 Task: Find your 1st connections who are Network Administrators, located in Longjiang, and studied at BITS Pilani.
Action: Mouse moved to (614, 72)
Screenshot: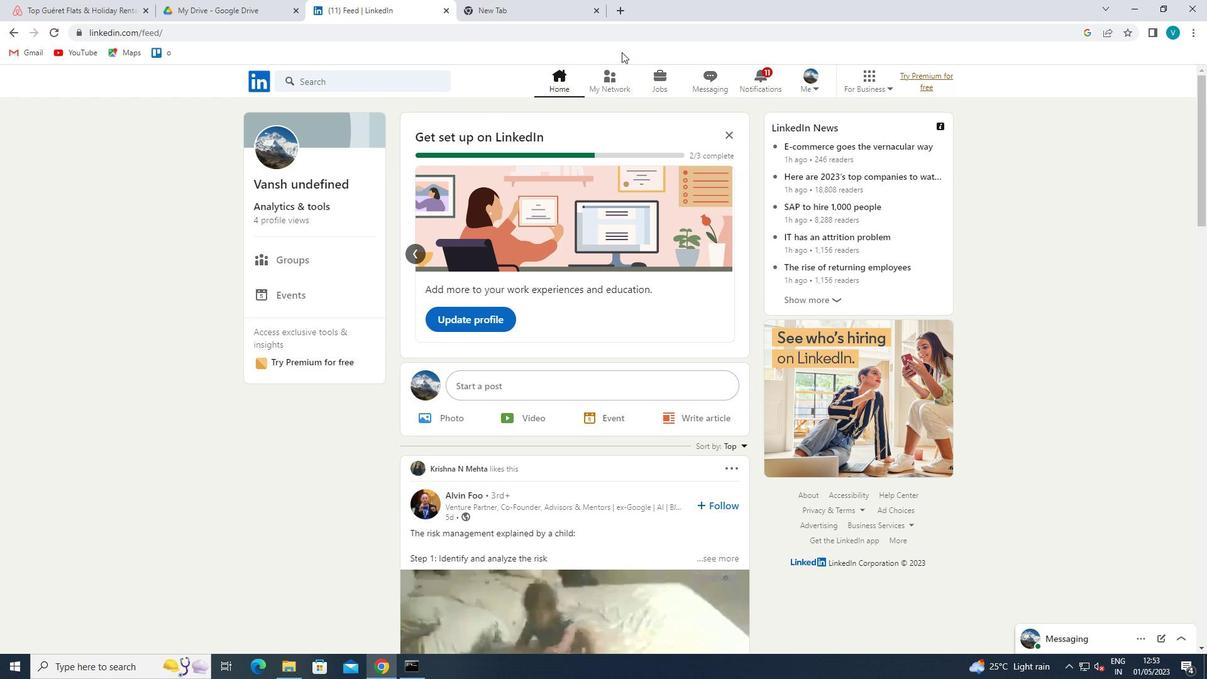 
Action: Mouse pressed left at (614, 72)
Screenshot: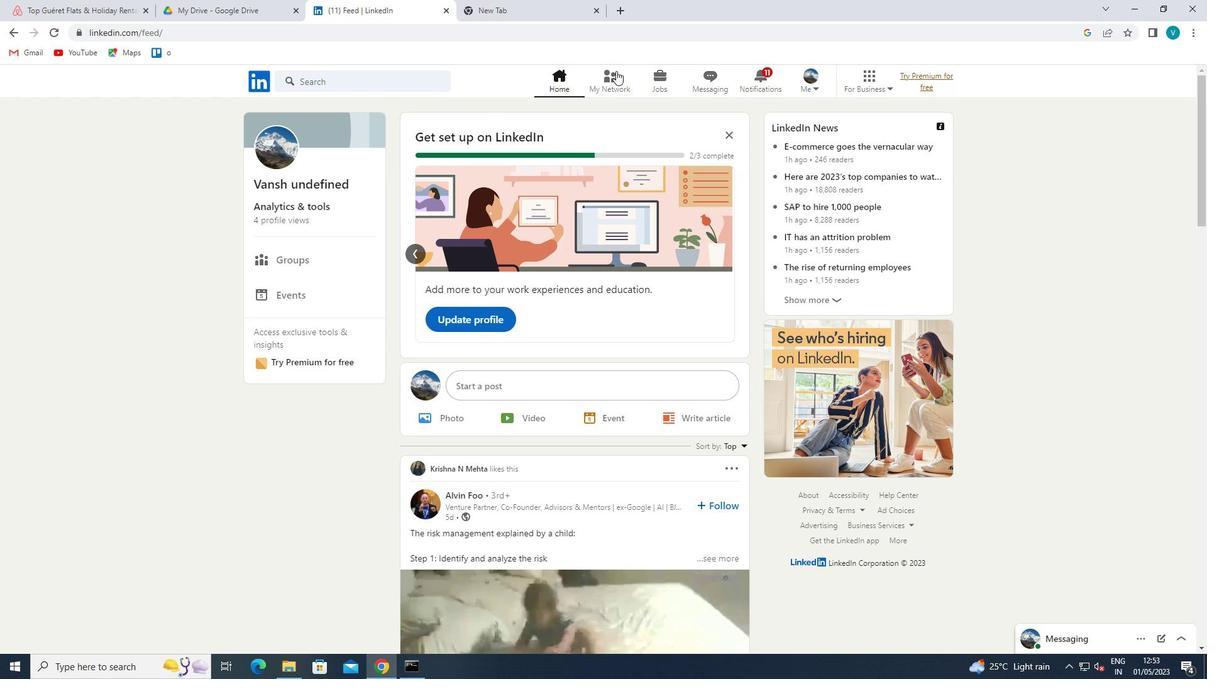 
Action: Mouse moved to (314, 148)
Screenshot: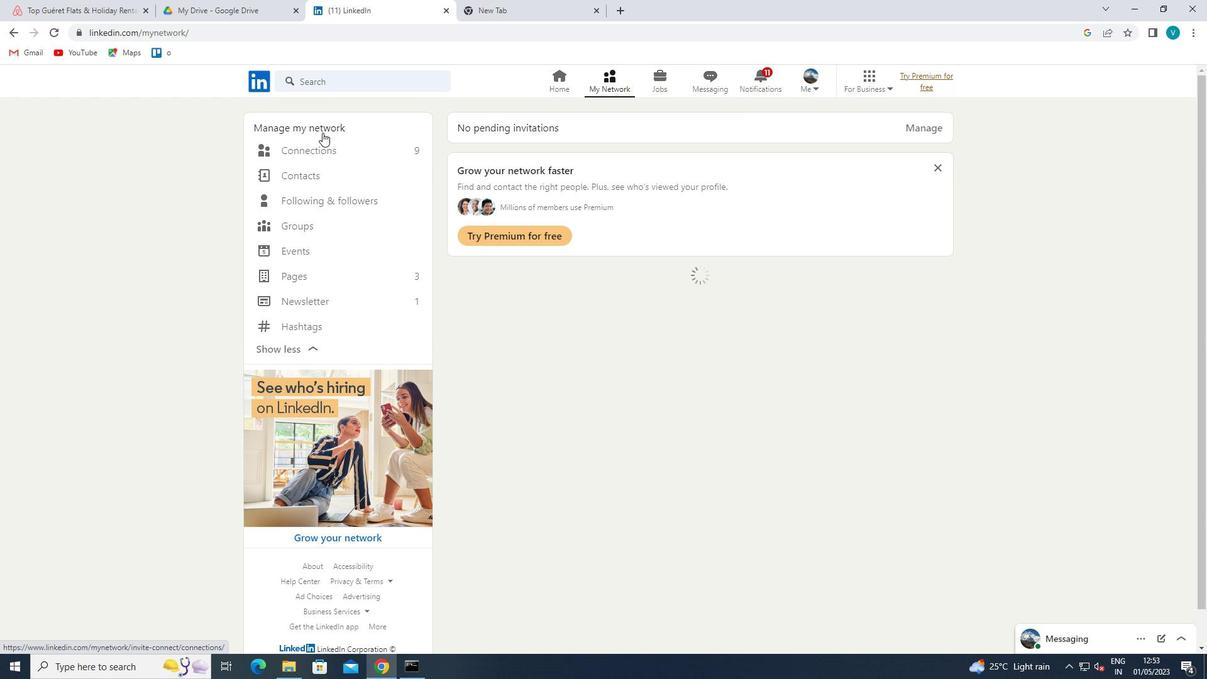 
Action: Mouse pressed left at (314, 148)
Screenshot: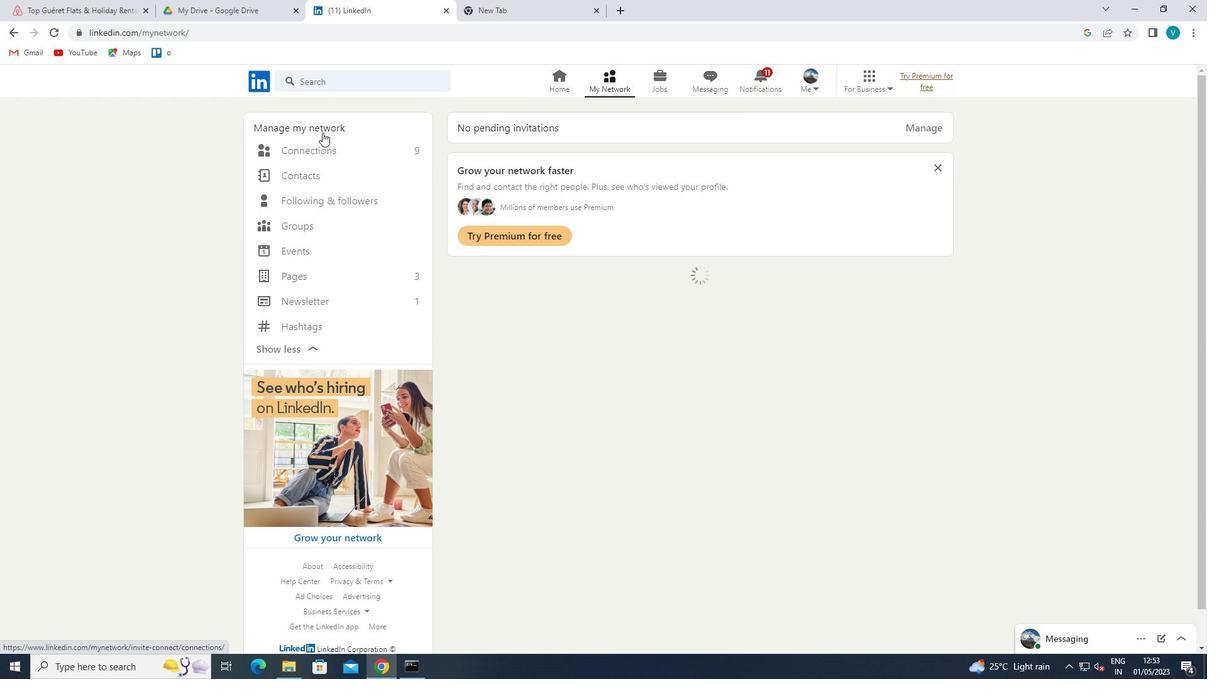 
Action: Mouse moved to (685, 145)
Screenshot: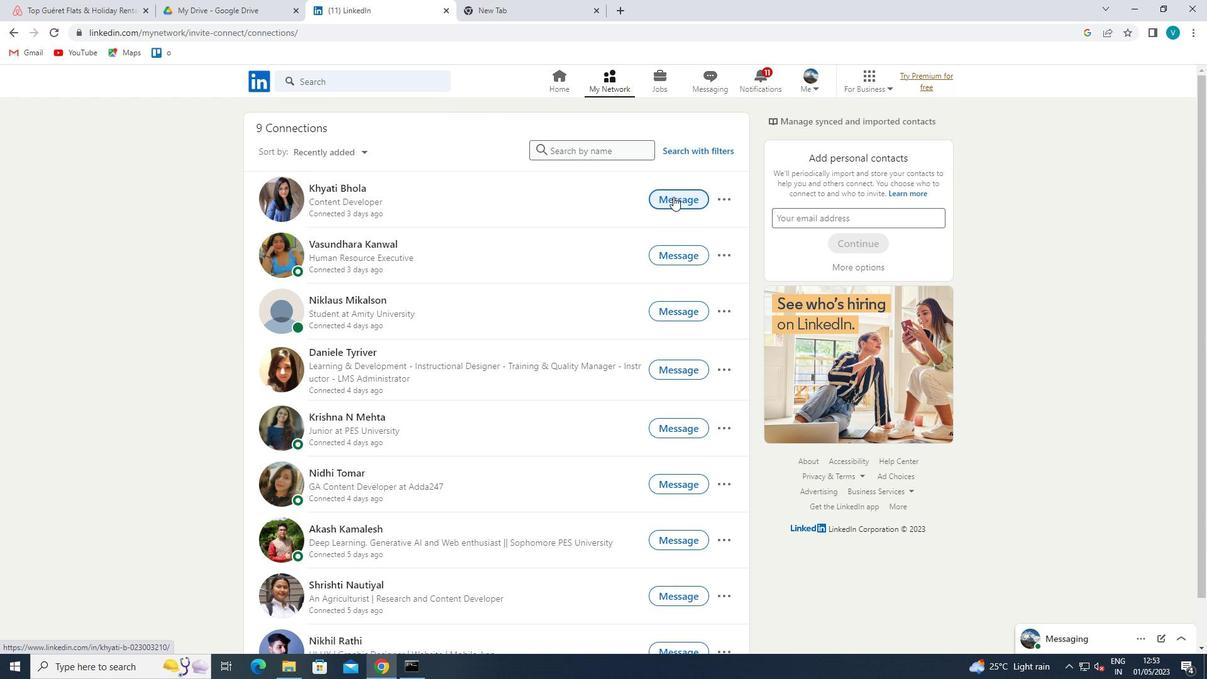 
Action: Mouse pressed left at (685, 145)
Screenshot: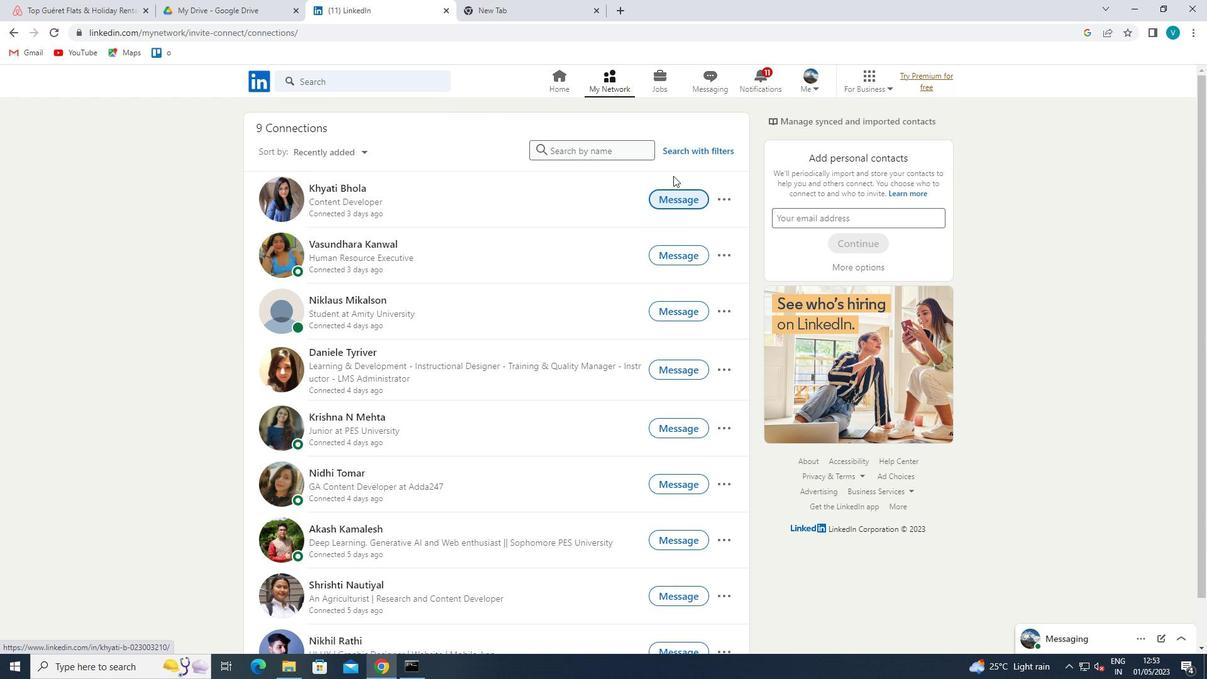 
Action: Mouse moved to (589, 113)
Screenshot: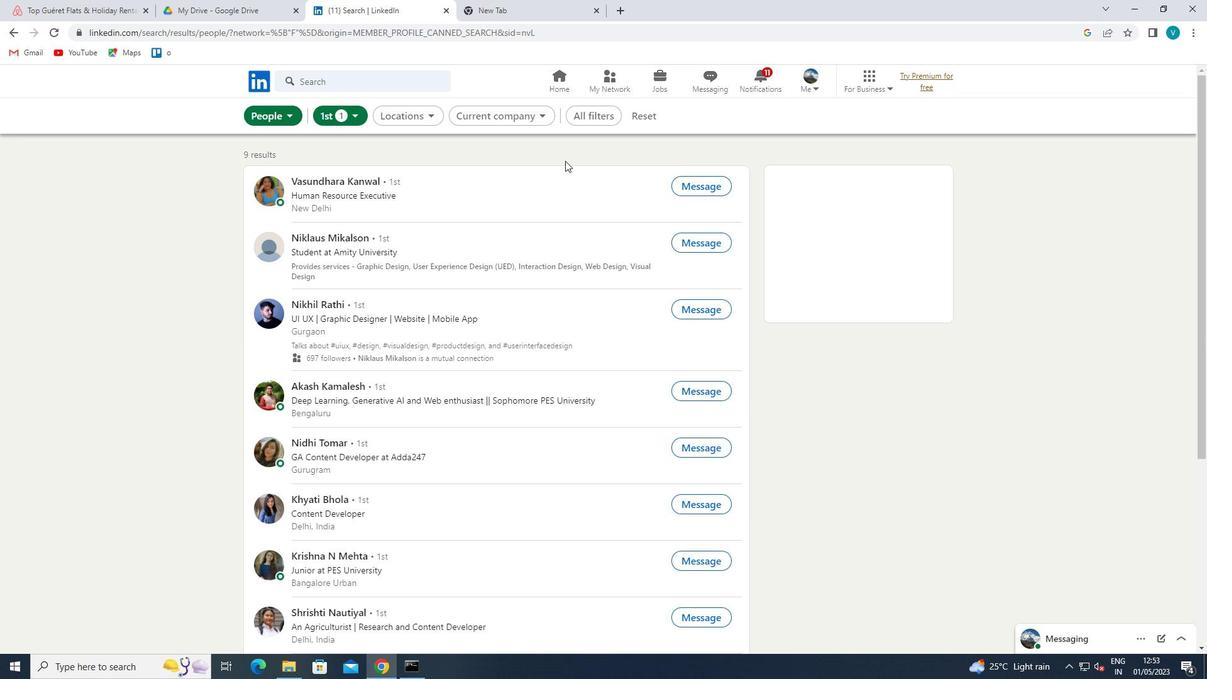 
Action: Mouse pressed left at (589, 113)
Screenshot: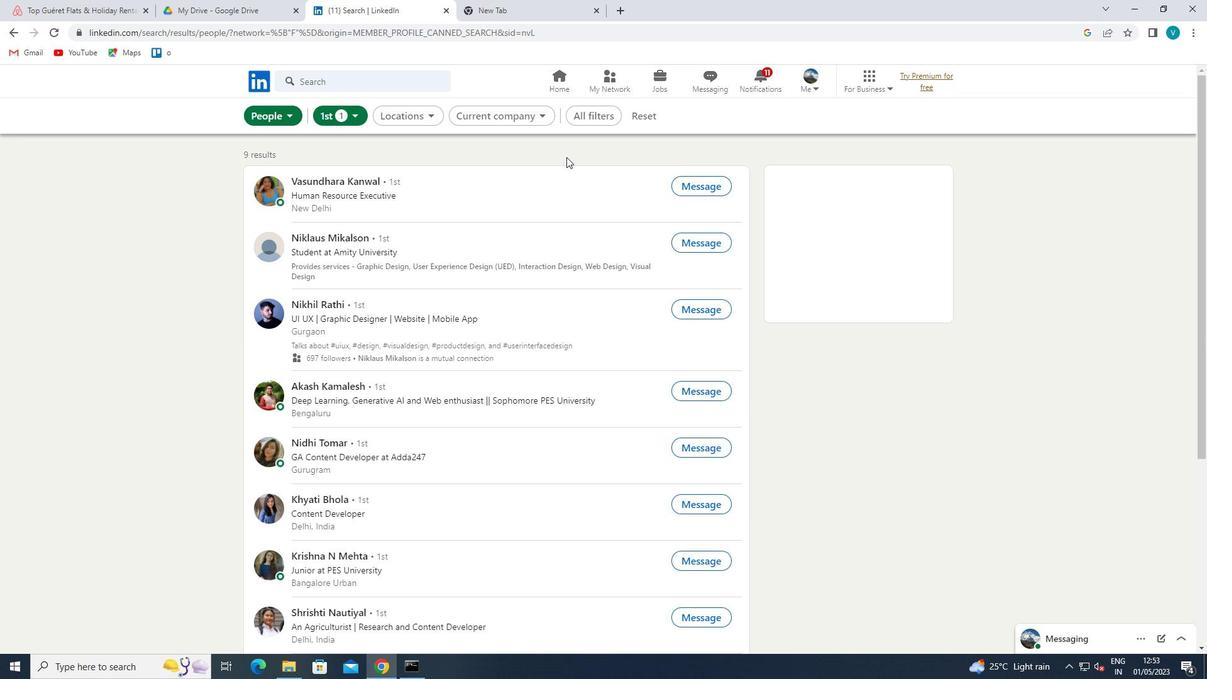 
Action: Mouse moved to (968, 268)
Screenshot: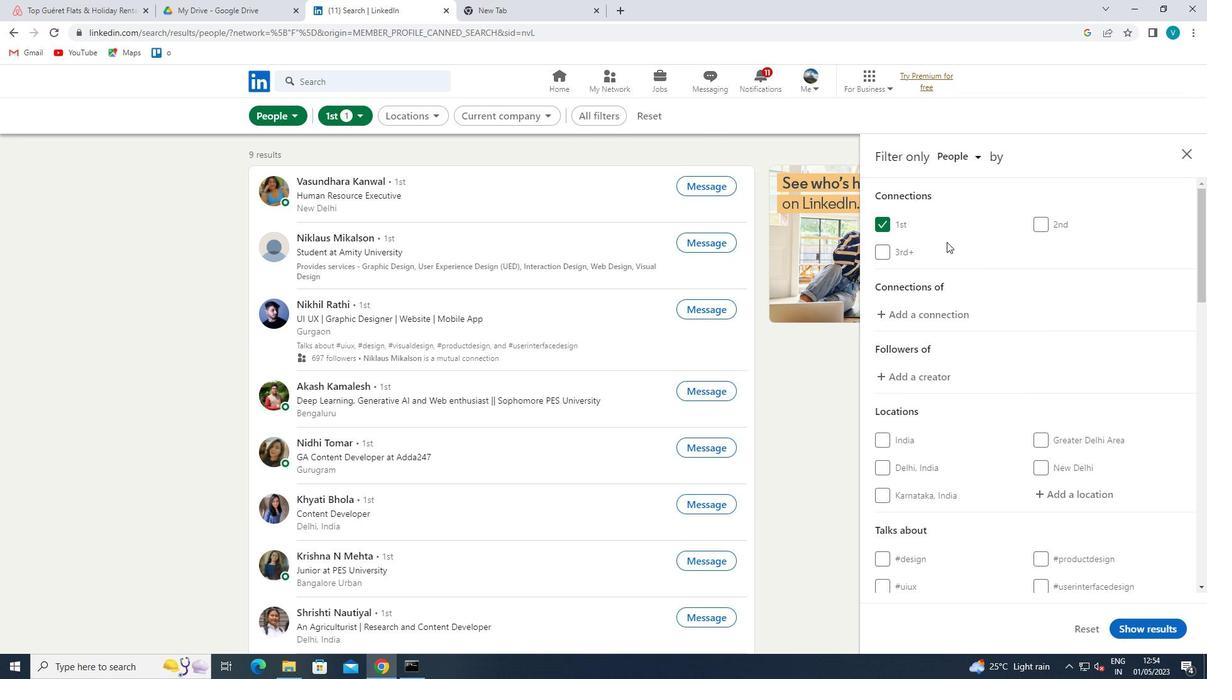 
Action: Mouse scrolled (968, 267) with delta (0, 0)
Screenshot: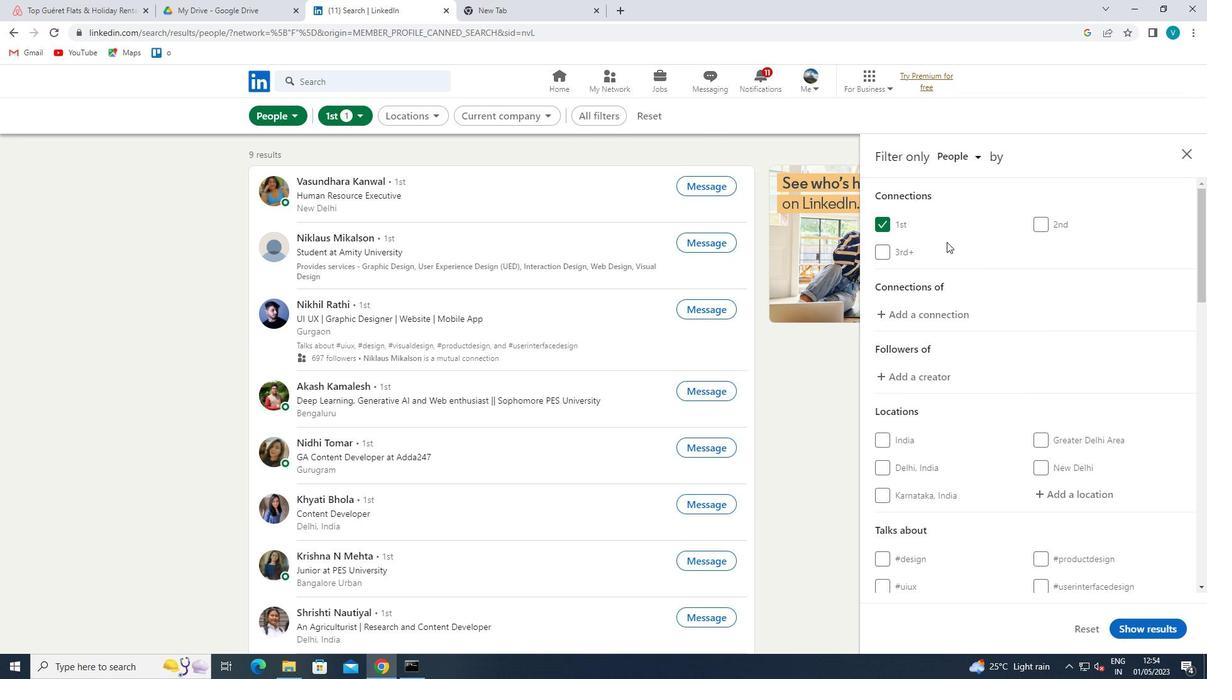 
Action: Mouse moved to (1083, 431)
Screenshot: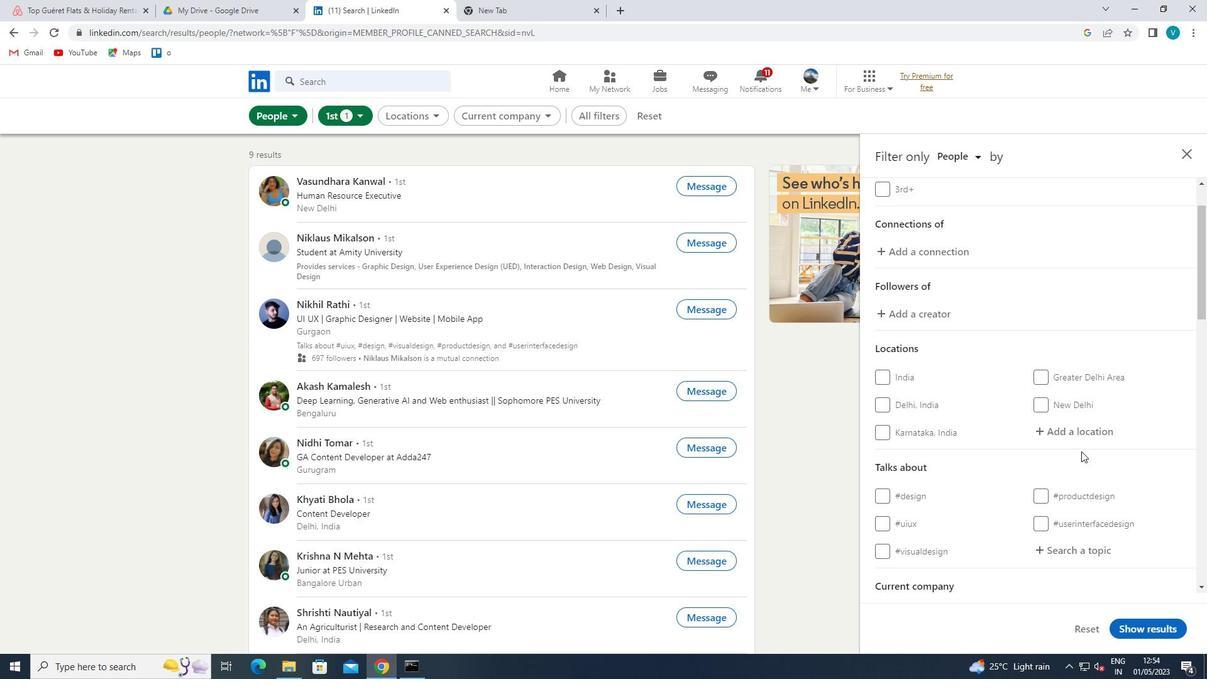 
Action: Mouse pressed left at (1083, 431)
Screenshot: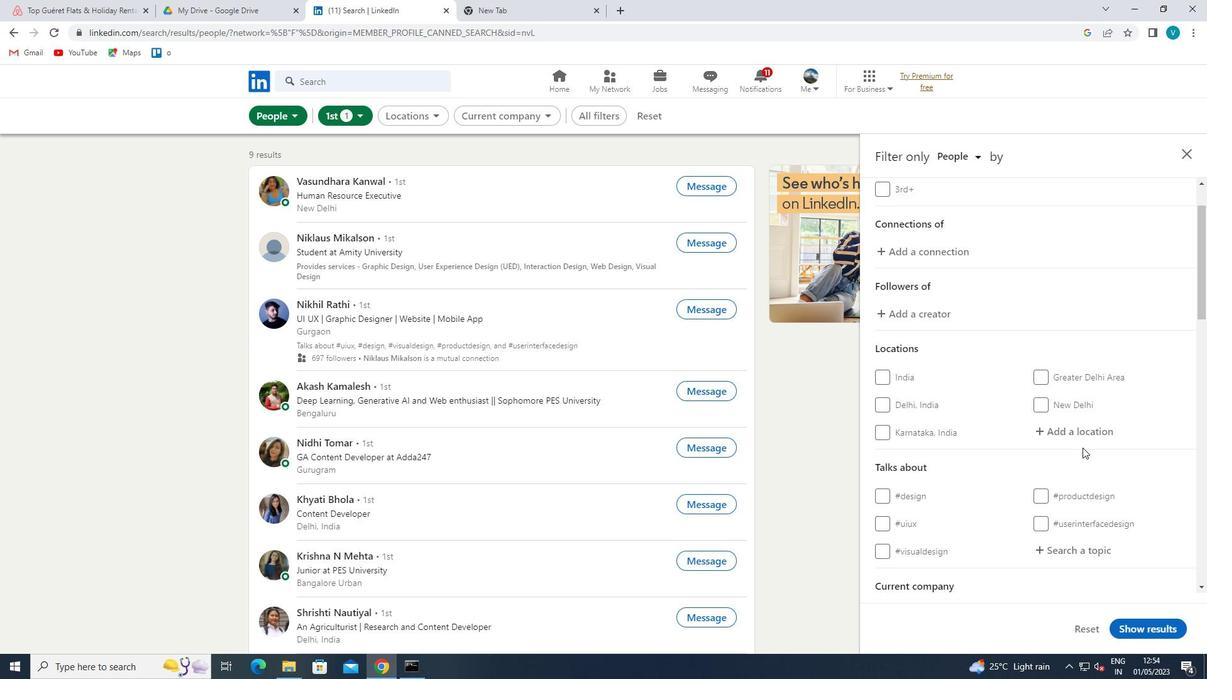
Action: Mouse moved to (1081, 431)
Screenshot: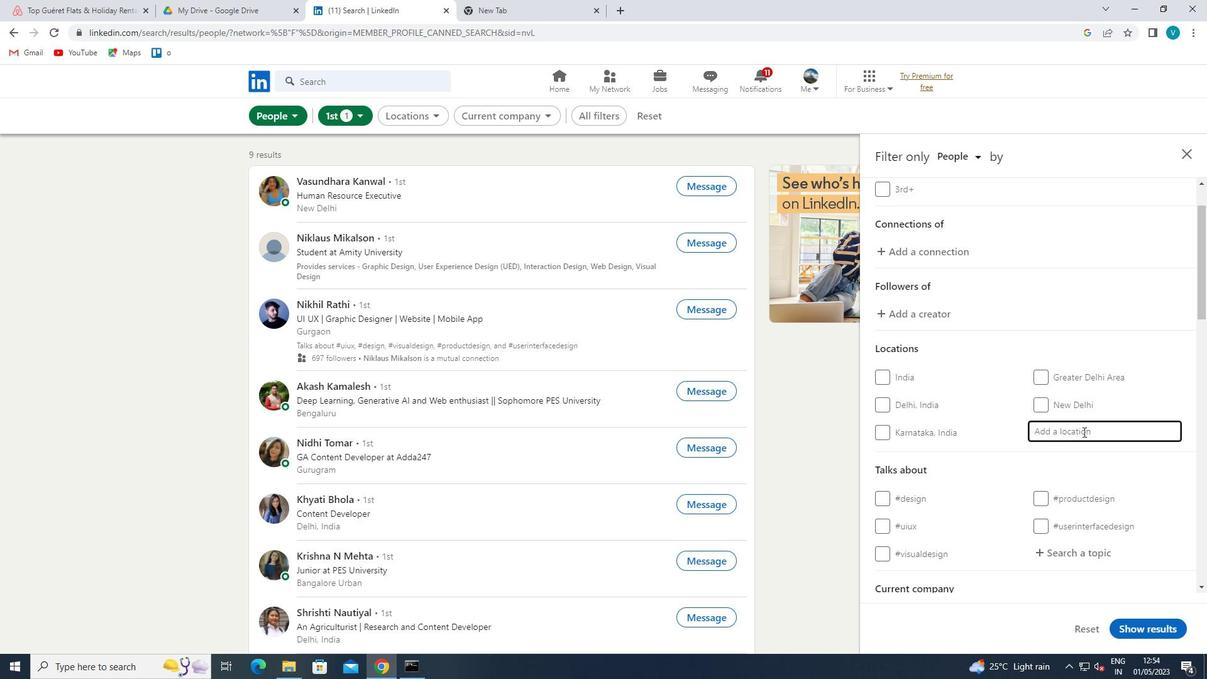 
Action: Key pressed <Key.shift>LONGJIANG<Key.space>
Screenshot: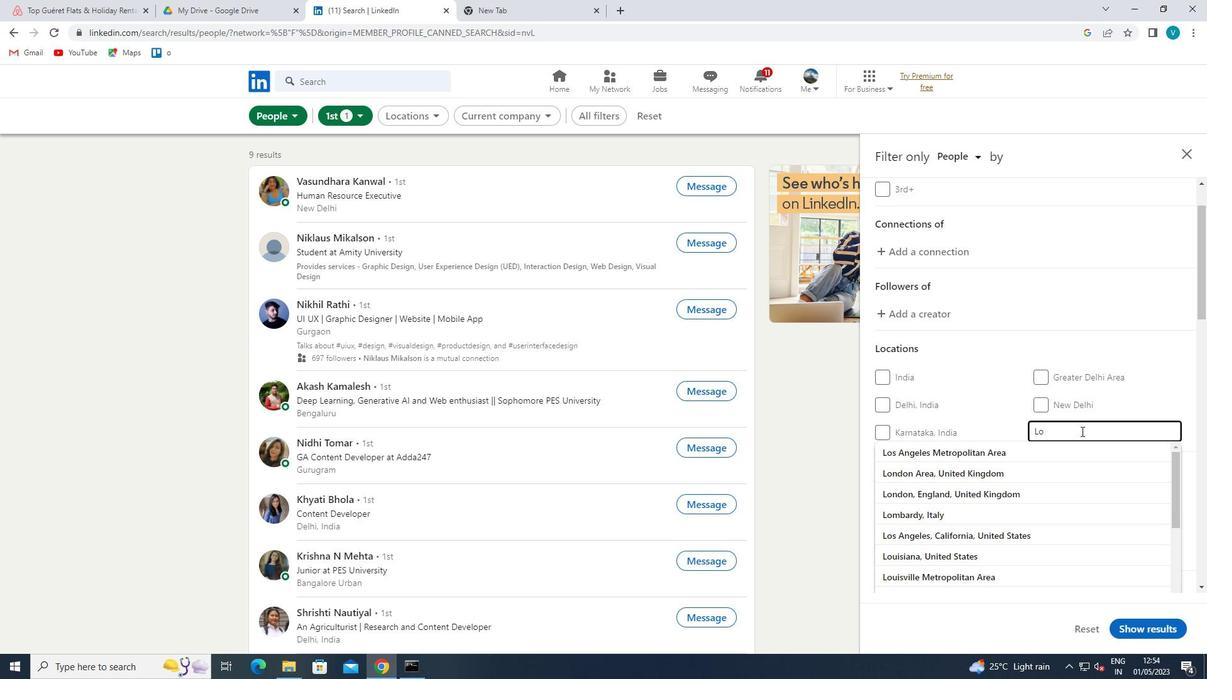 
Action: Mouse moved to (998, 413)
Screenshot: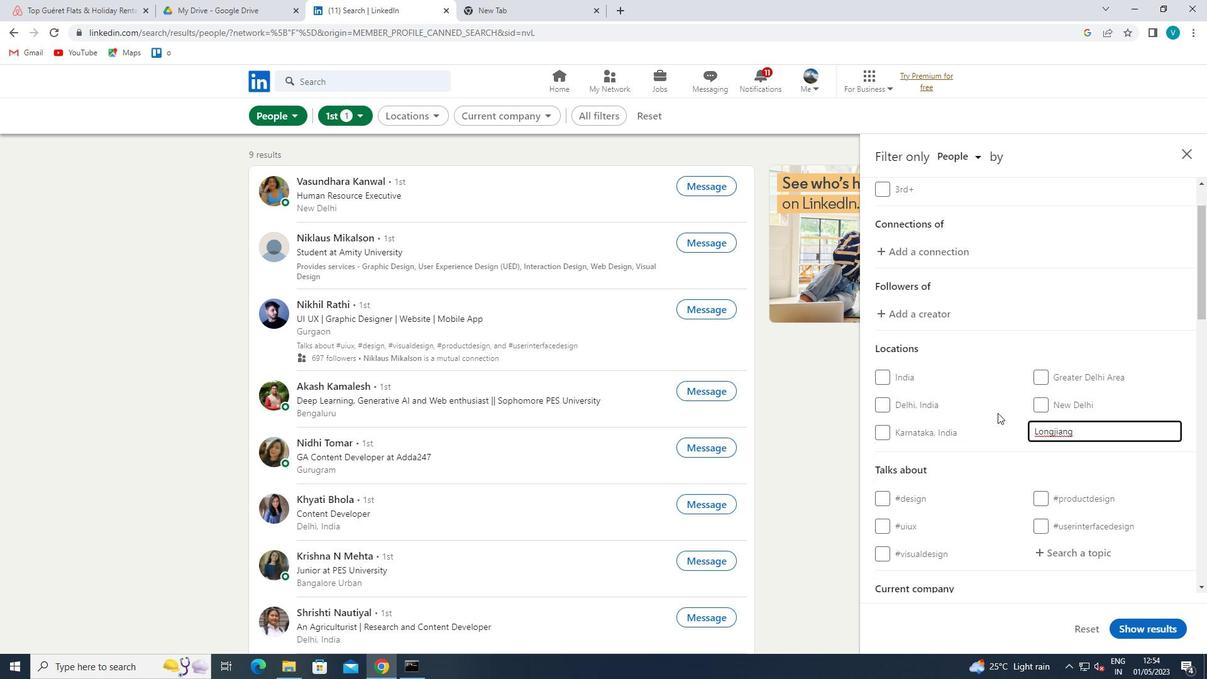 
Action: Mouse pressed left at (998, 413)
Screenshot: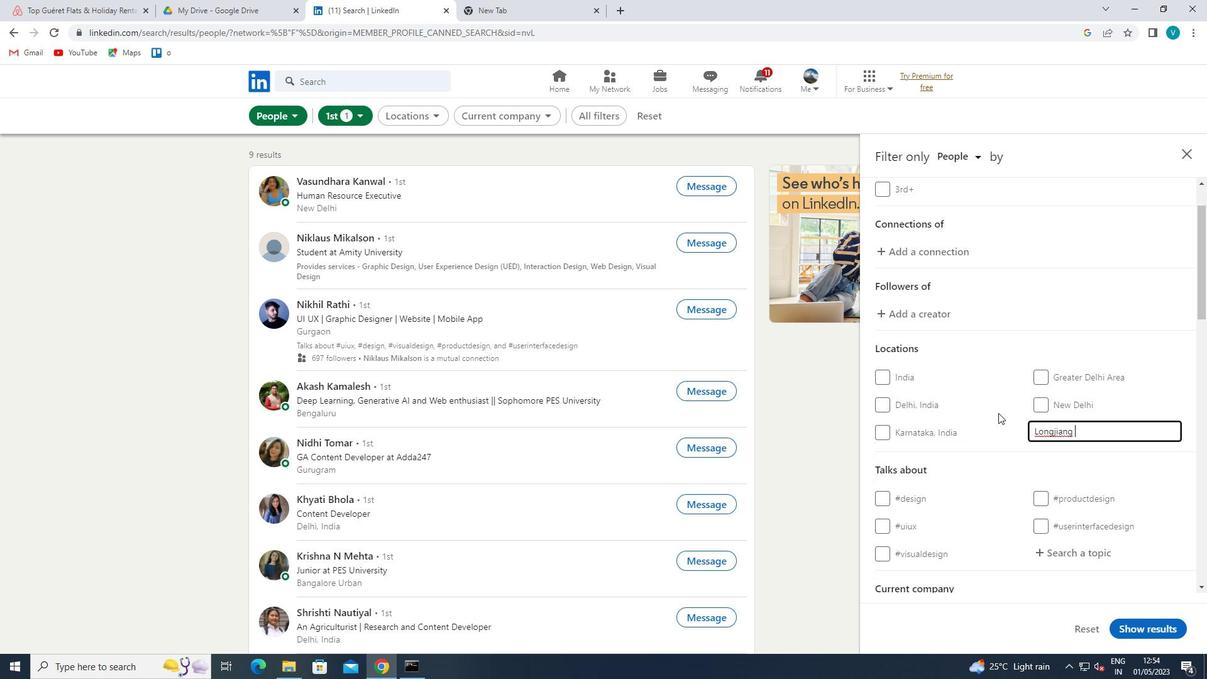 
Action: Mouse moved to (999, 413)
Screenshot: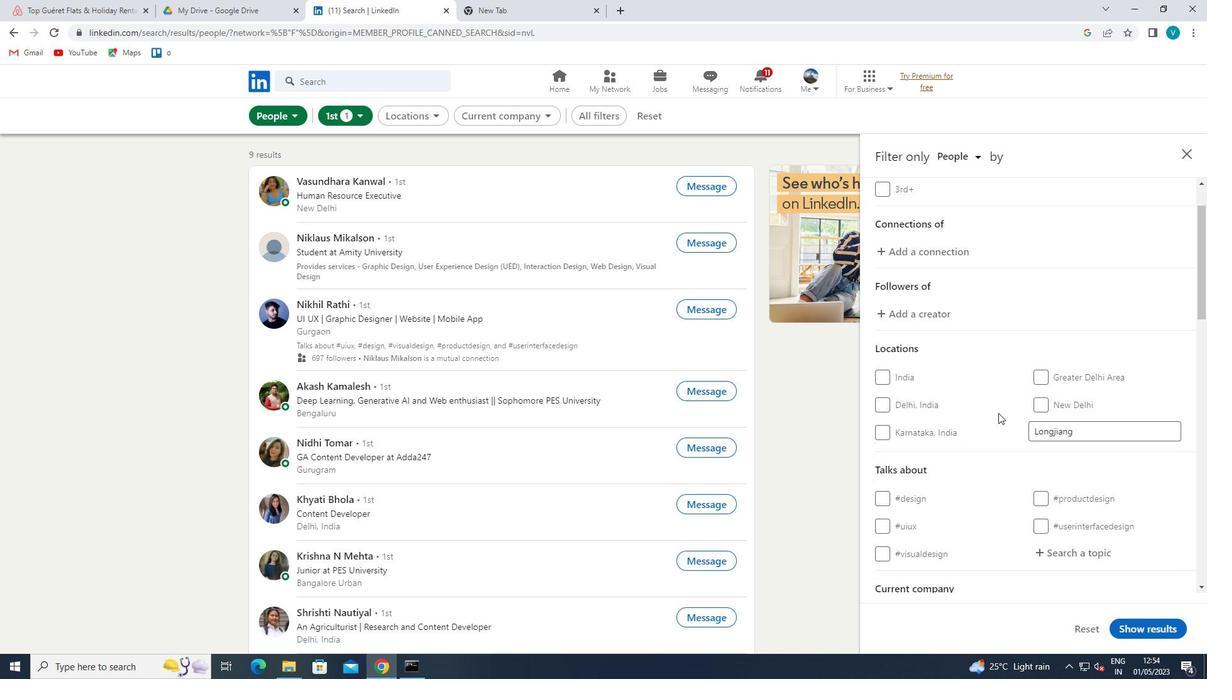 
Action: Mouse scrolled (999, 412) with delta (0, 0)
Screenshot: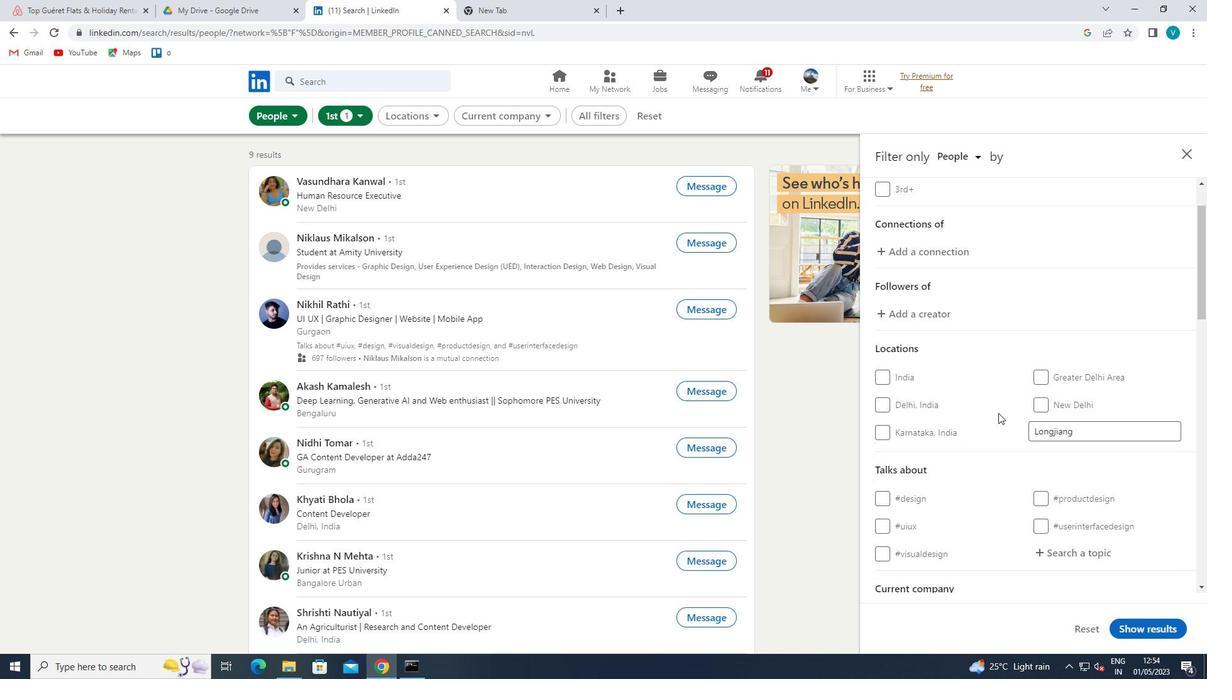 
Action: Mouse moved to (1061, 440)
Screenshot: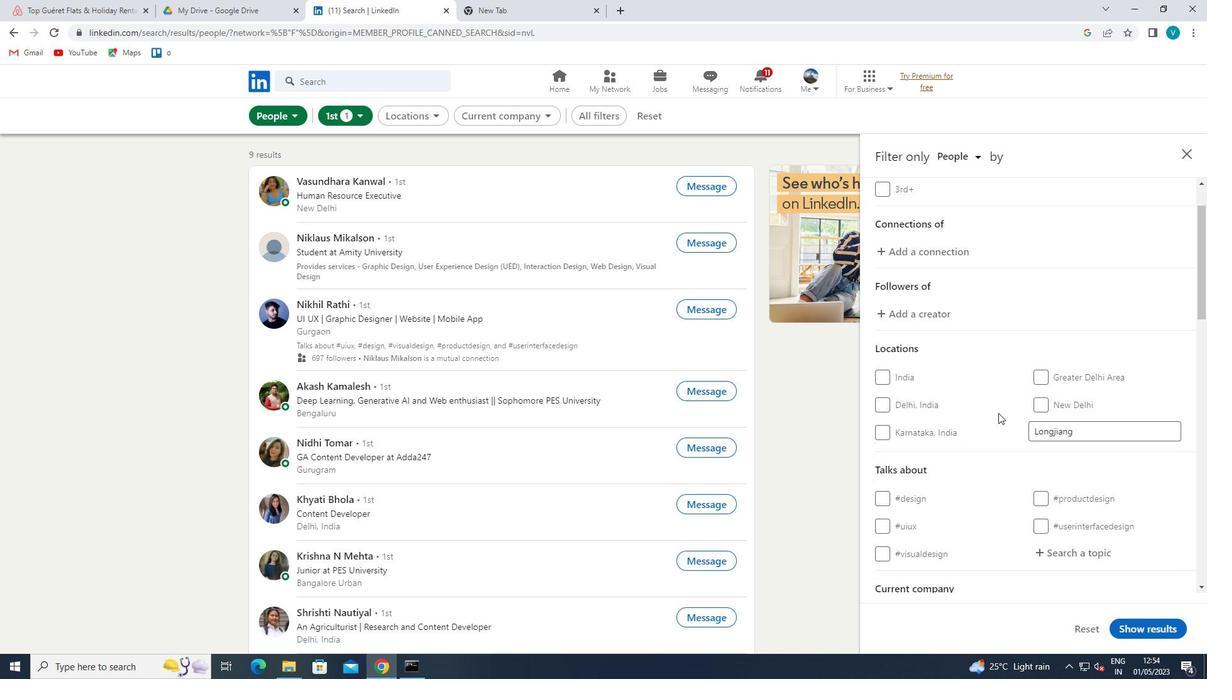 
Action: Mouse scrolled (1061, 439) with delta (0, 0)
Screenshot: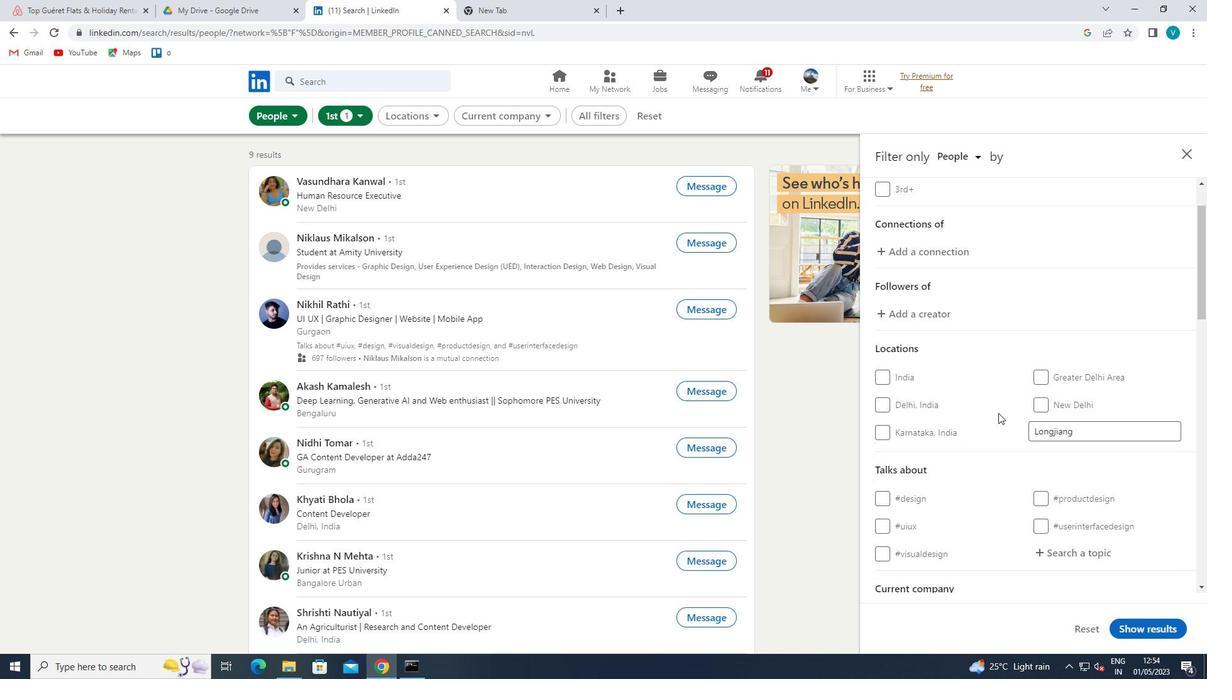 
Action: Mouse moved to (1078, 429)
Screenshot: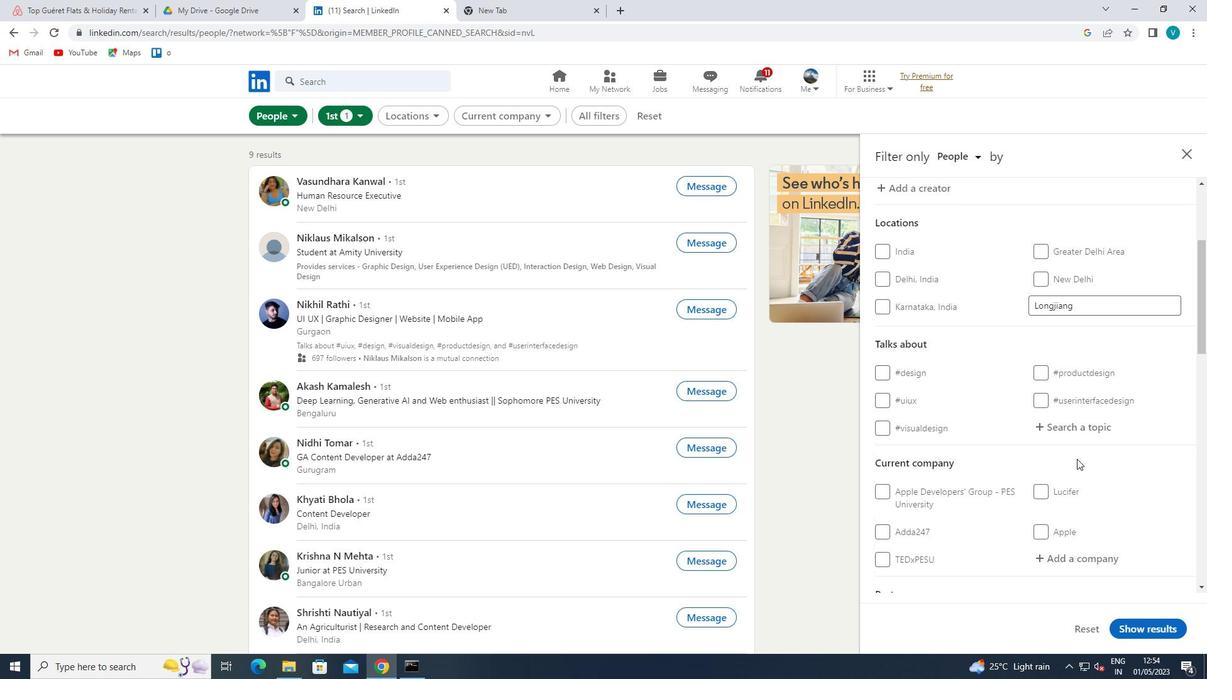 
Action: Mouse pressed left at (1078, 429)
Screenshot: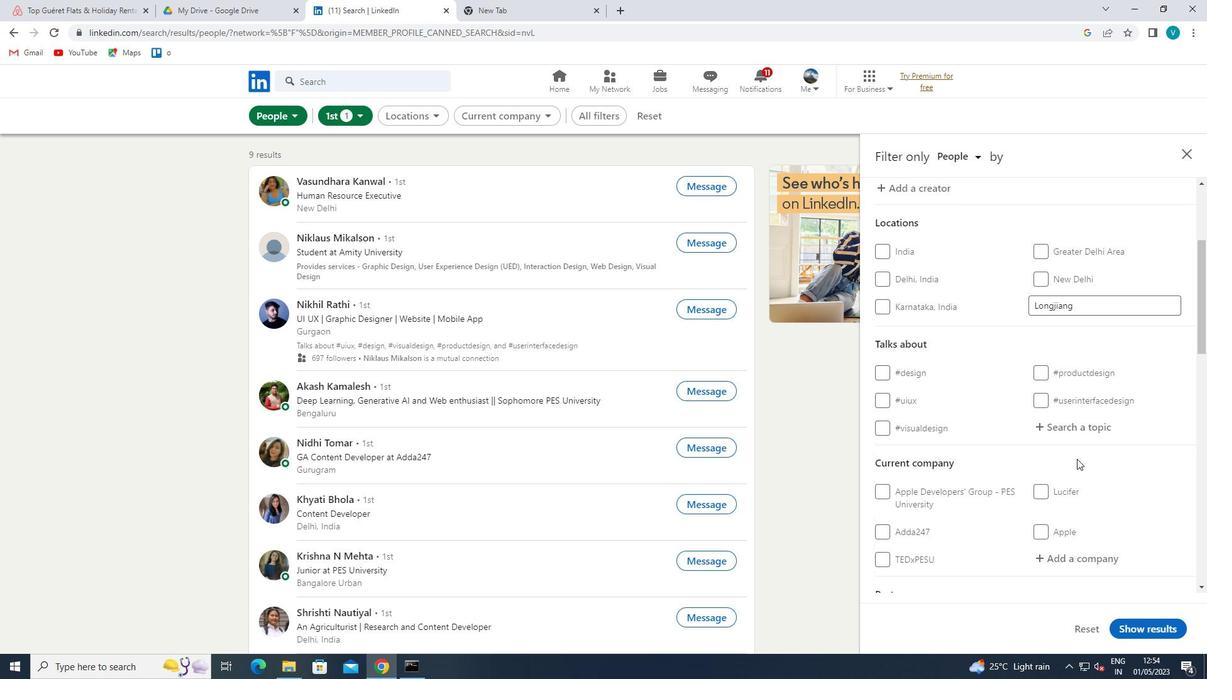 
Action: Key pressed <Key.shift>AI
Screenshot: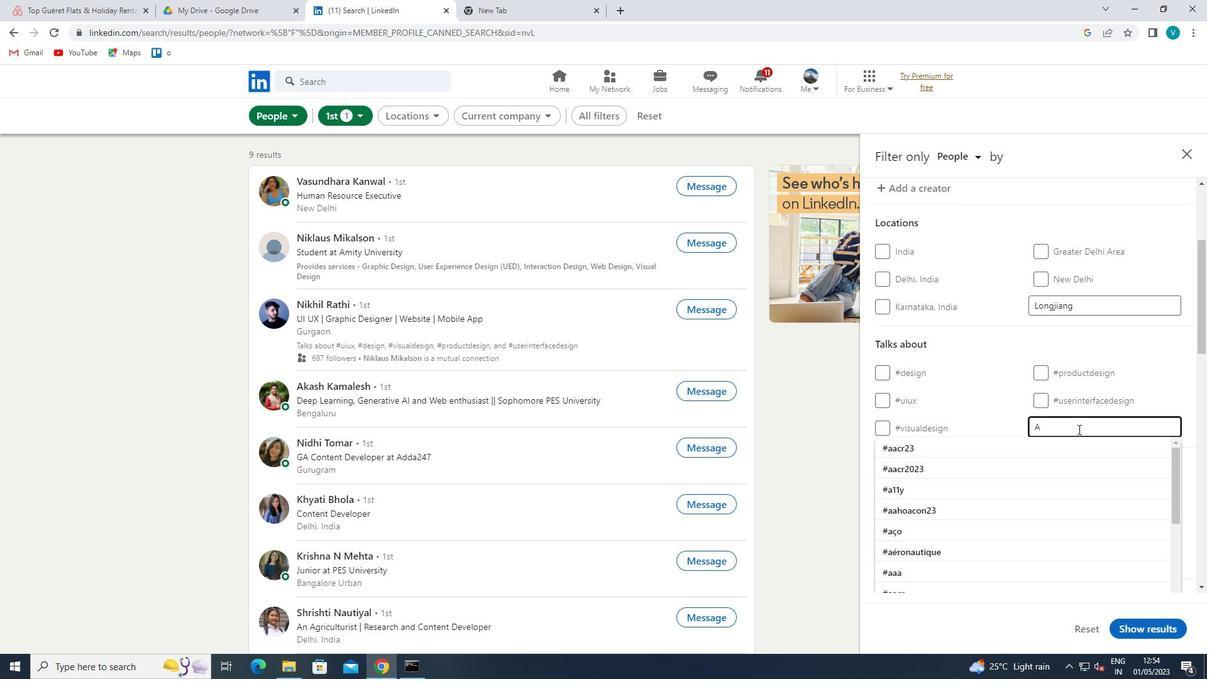 
Action: Mouse moved to (1032, 423)
Screenshot: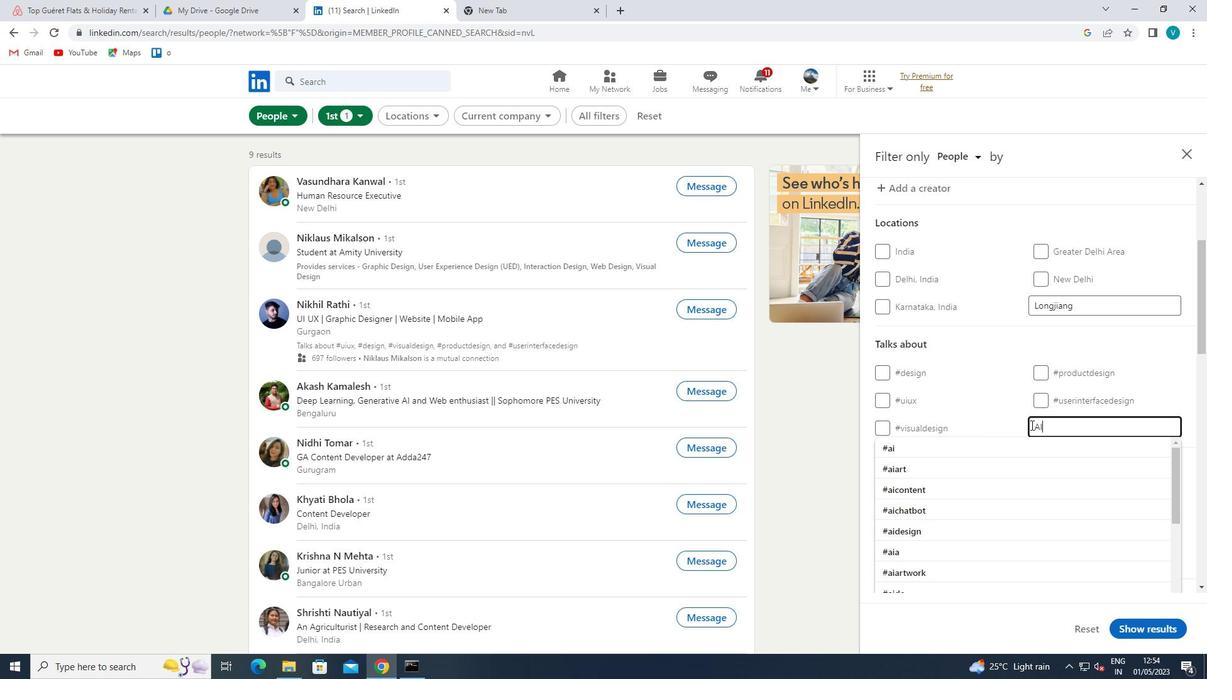 
Action: Mouse pressed left at (1032, 423)
Screenshot: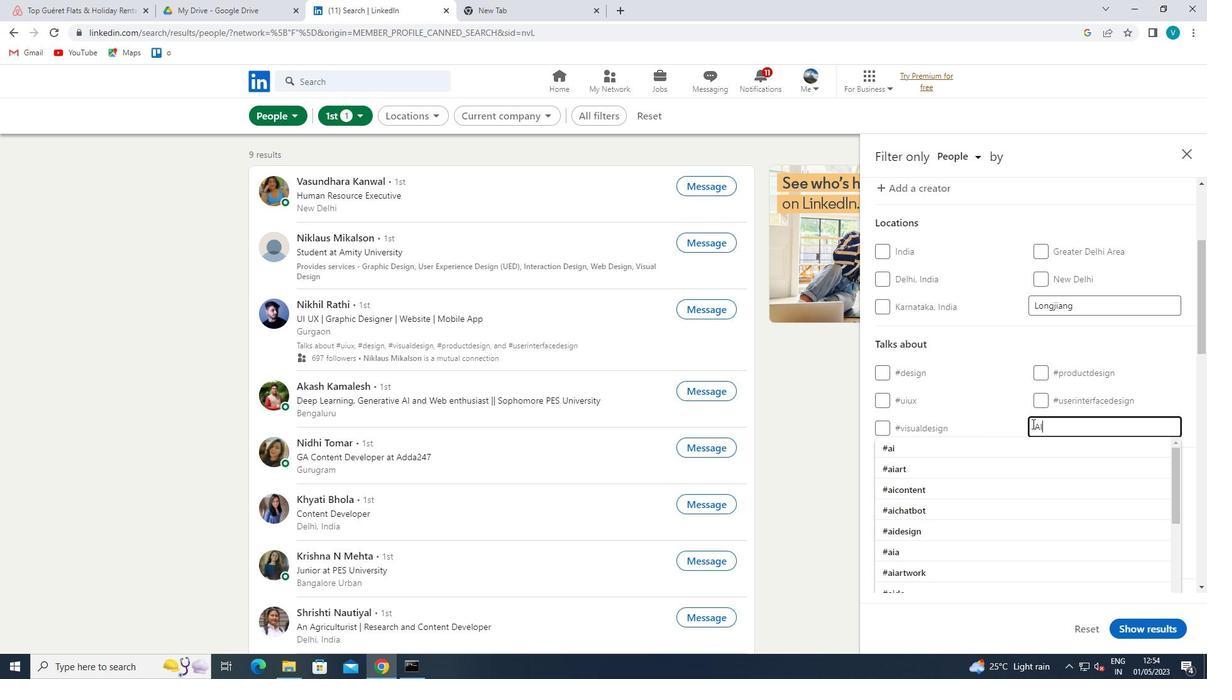 
Action: Mouse moved to (1036, 438)
Screenshot: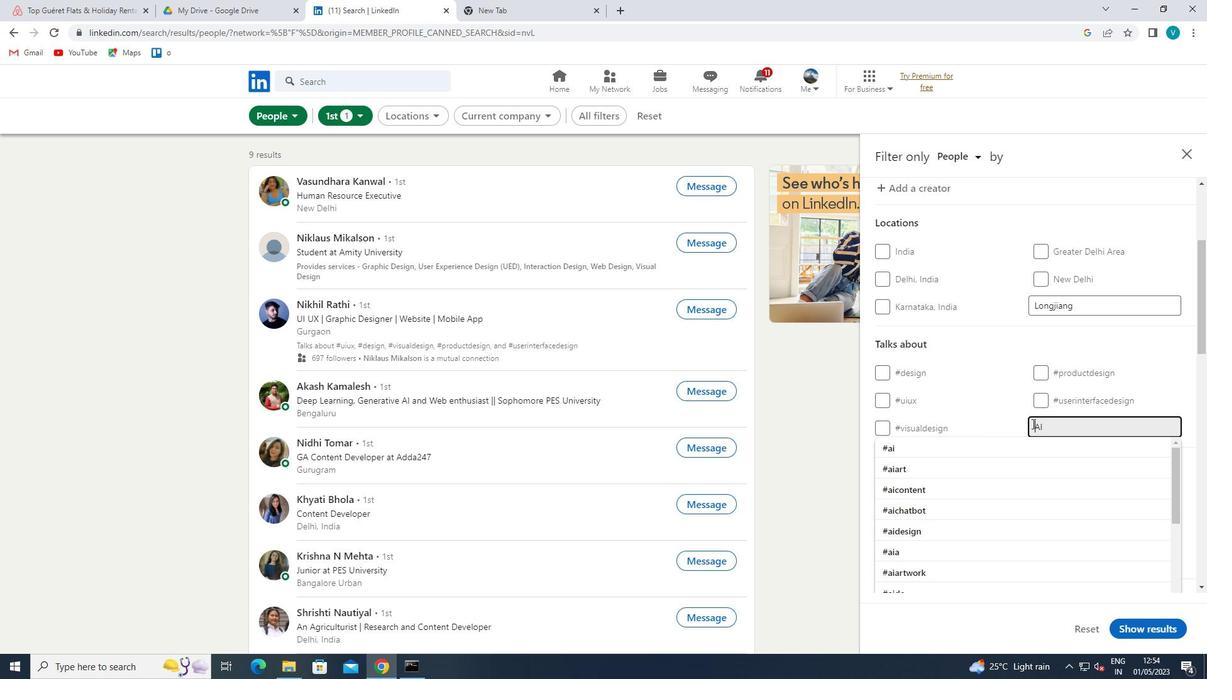 
Action: Key pressed <Key.shift><Key.shift><Key.shift><Key.shift><Key.shift><Key.shift><Key.shift><Key.shift><Key.shift><Key.shift><Key.shift><Key.shift>#
Screenshot: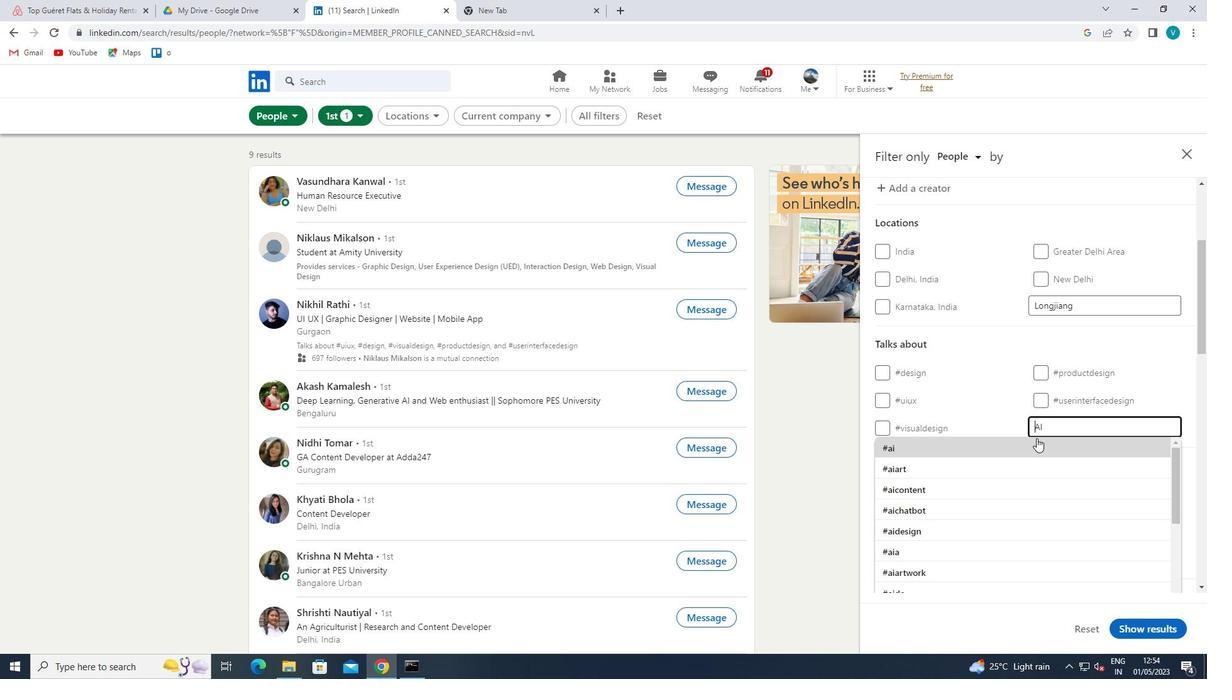 
Action: Mouse moved to (1004, 420)
Screenshot: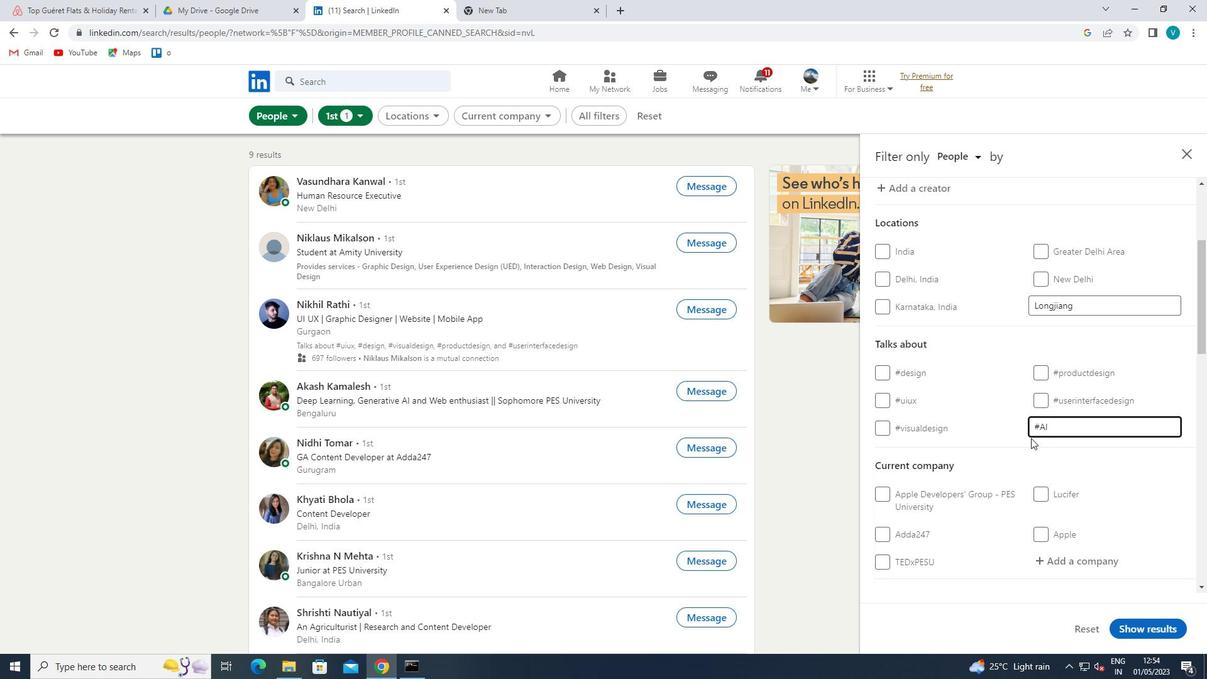 
Action: Mouse pressed left at (1004, 420)
Screenshot: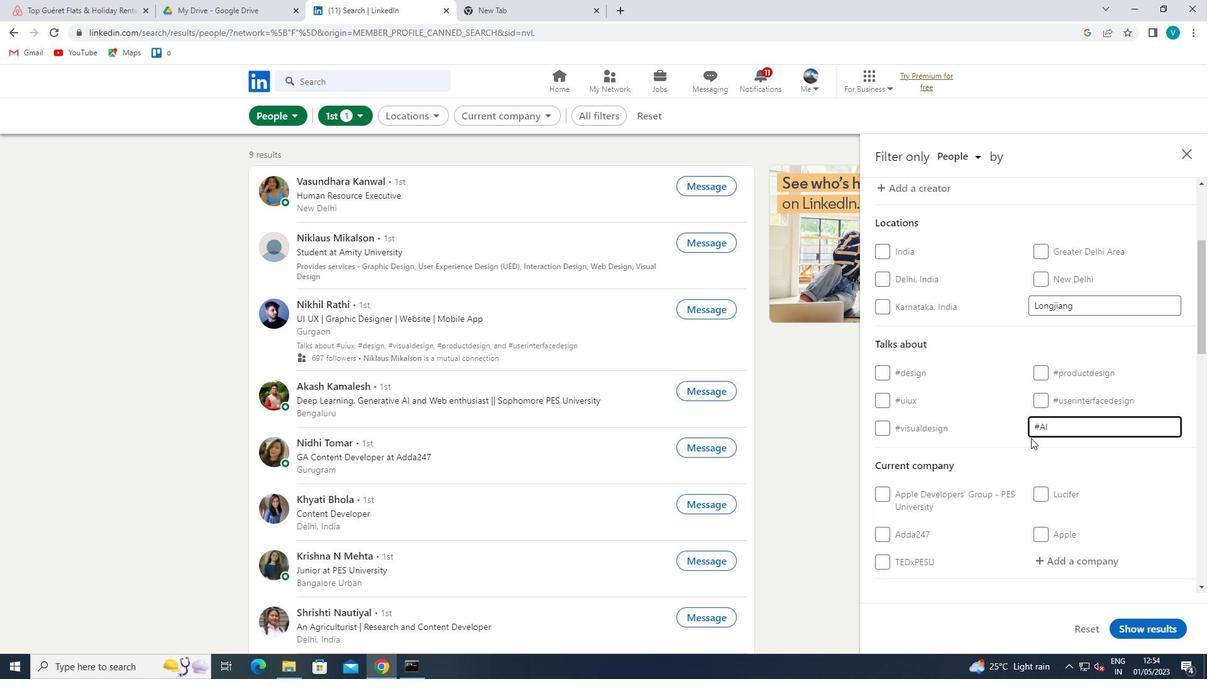 
Action: Mouse moved to (1027, 433)
Screenshot: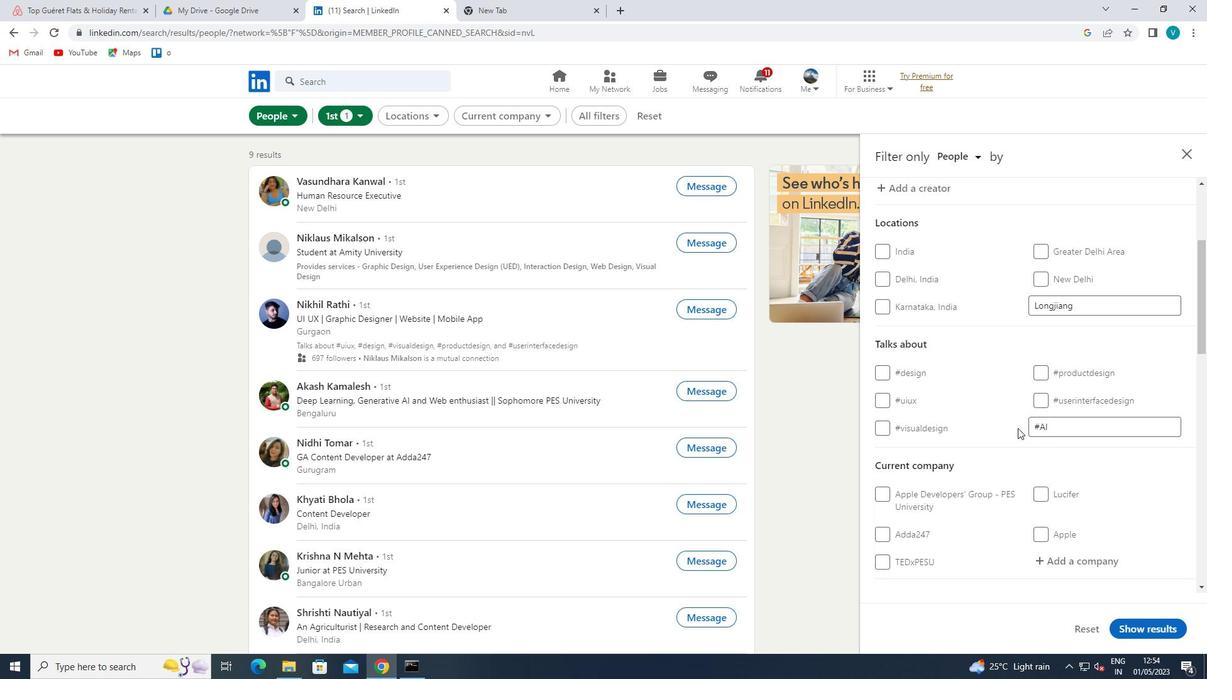 
Action: Mouse scrolled (1027, 433) with delta (0, 0)
Screenshot: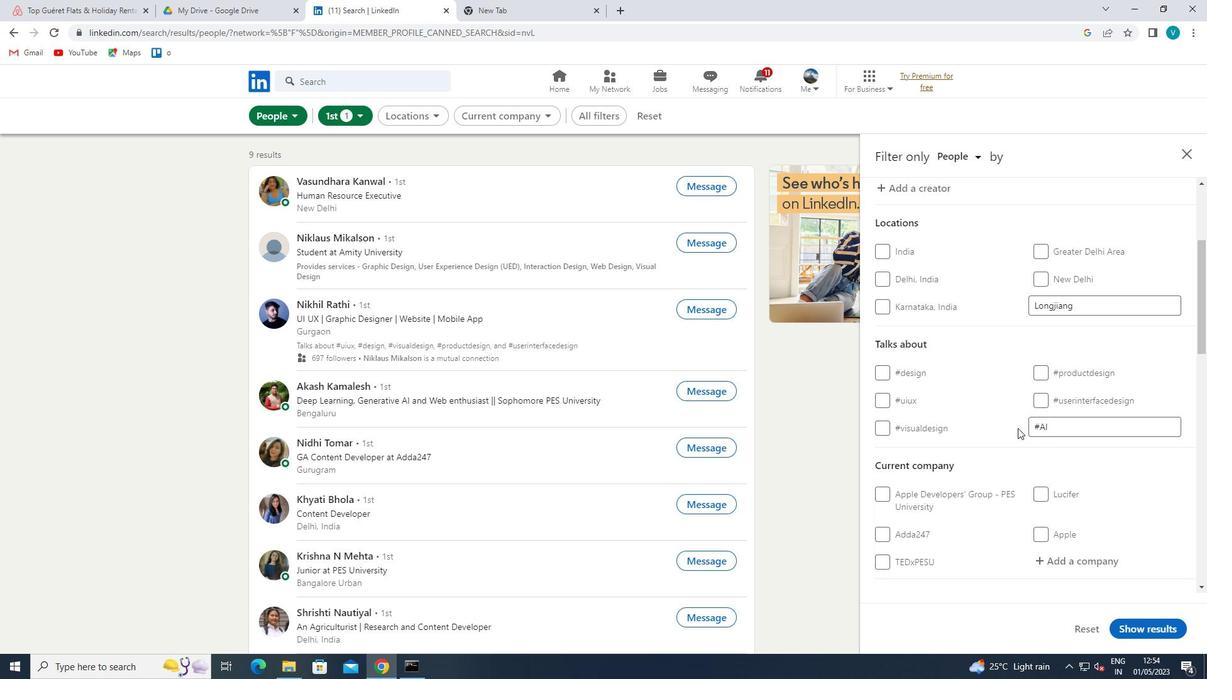 
Action: Mouse moved to (1031, 438)
Screenshot: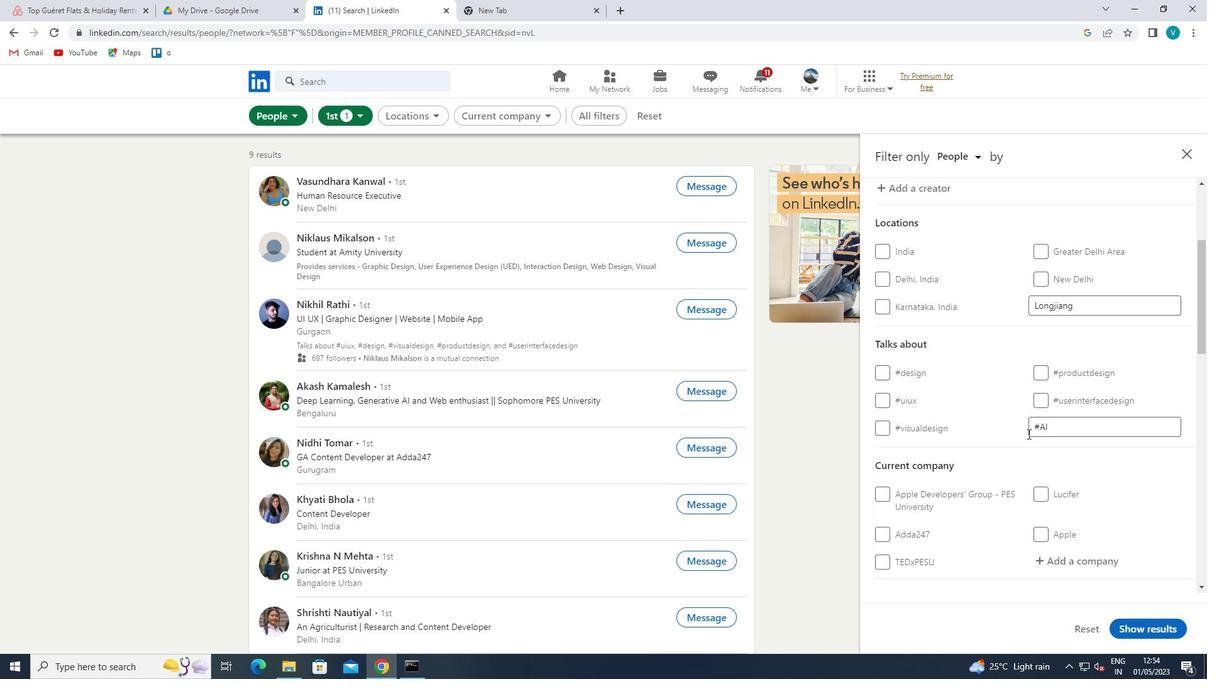 
Action: Mouse scrolled (1031, 438) with delta (0, 0)
Screenshot: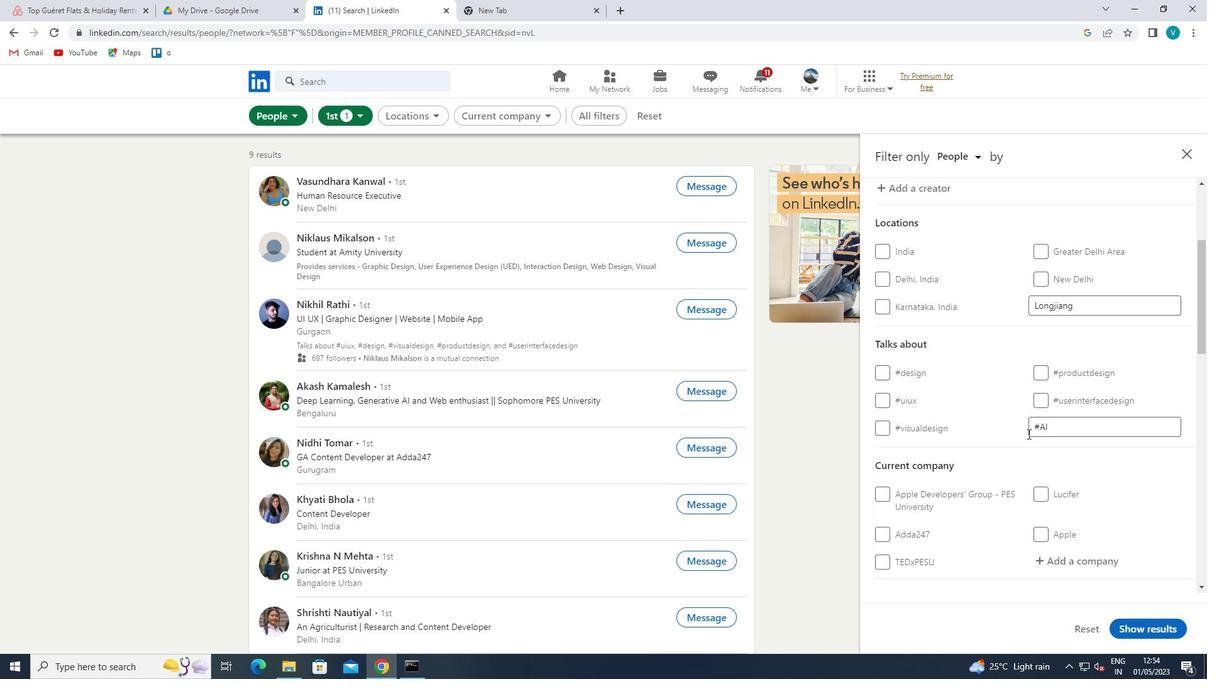 
Action: Mouse moved to (1034, 441)
Screenshot: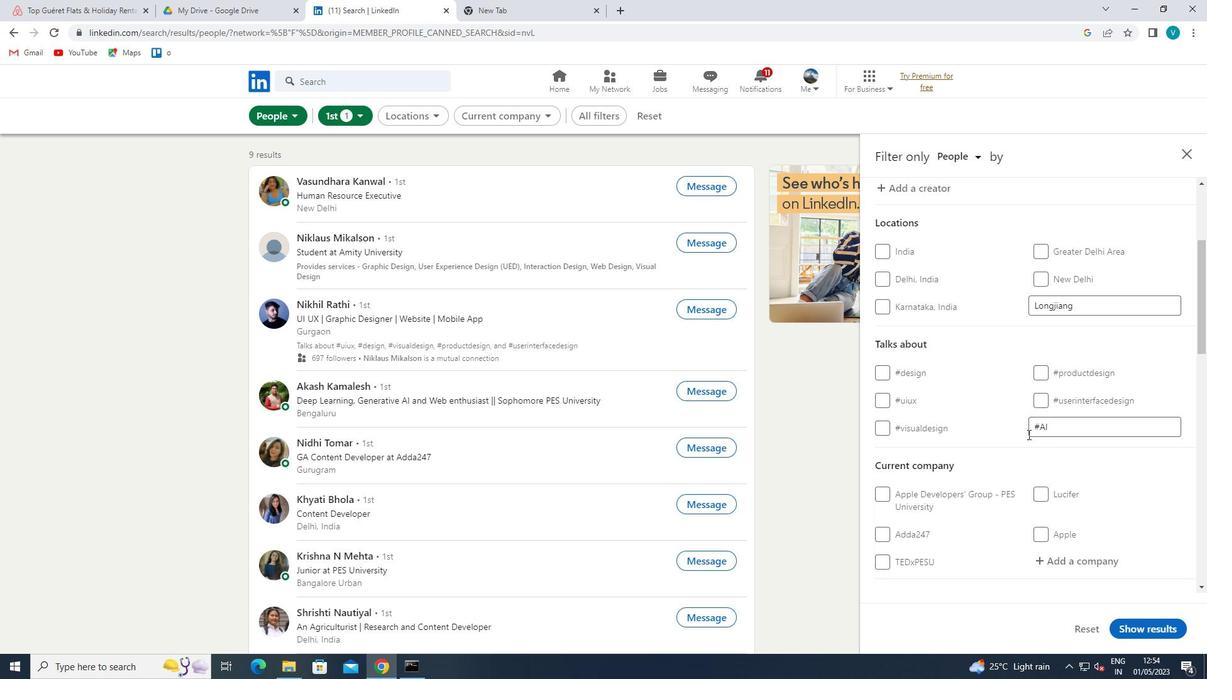 
Action: Mouse scrolled (1034, 441) with delta (0, 0)
Screenshot: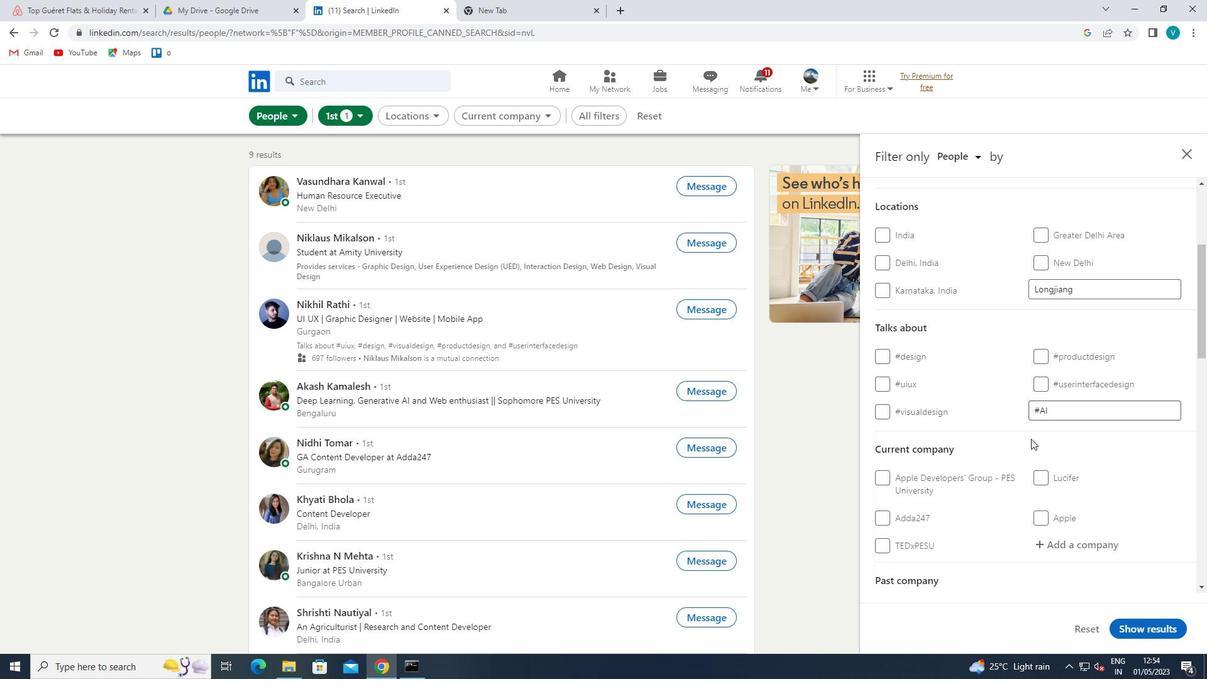
Action: Mouse moved to (1097, 374)
Screenshot: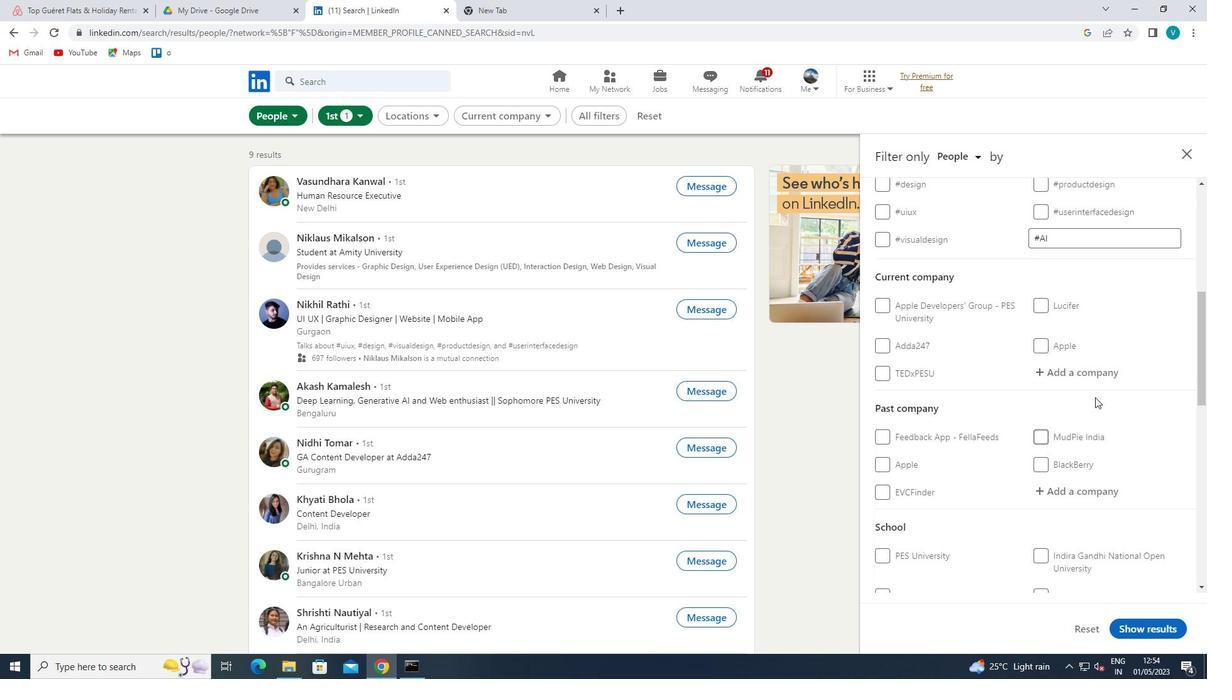 
Action: Mouse pressed left at (1097, 374)
Screenshot: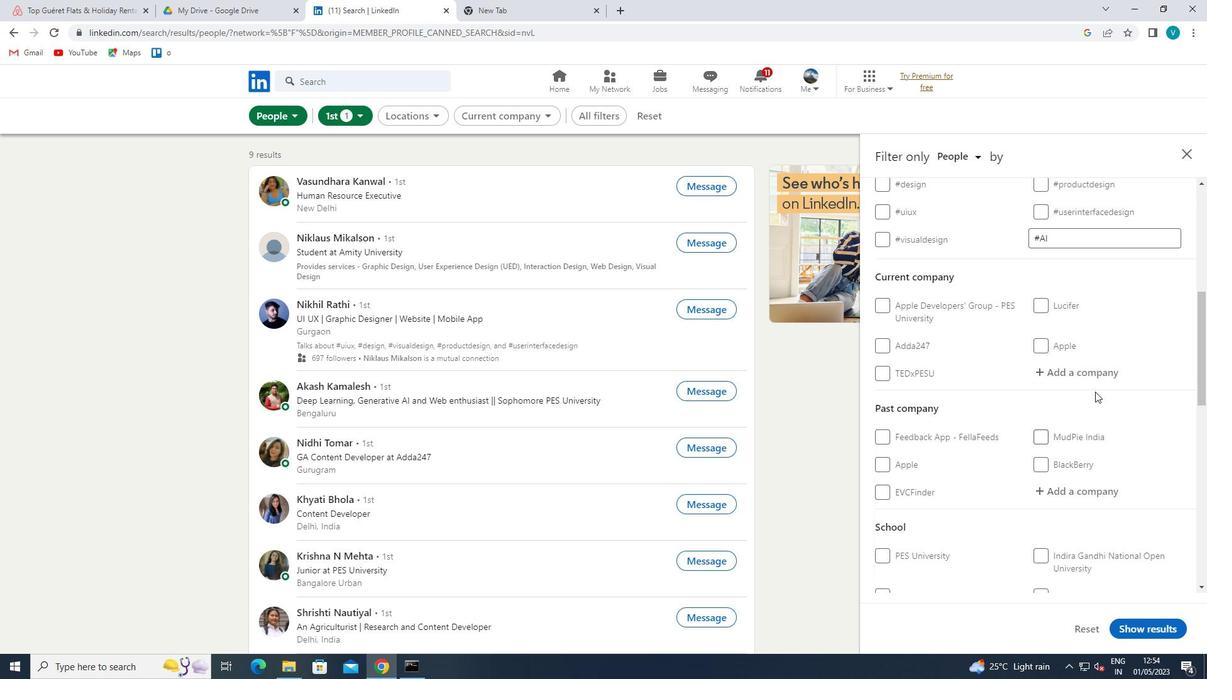 
Action: Mouse moved to (969, 337)
Screenshot: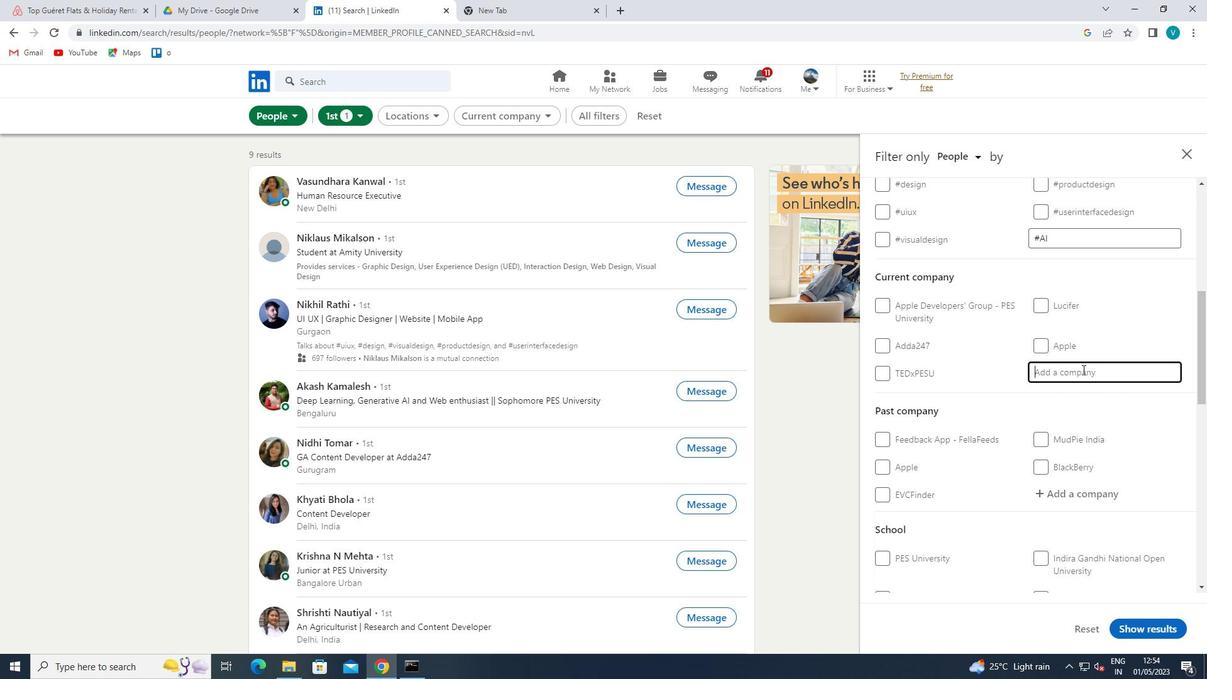 
Action: Key pressed <Key.shift>ZEST<Key.shift>MONEY
Screenshot: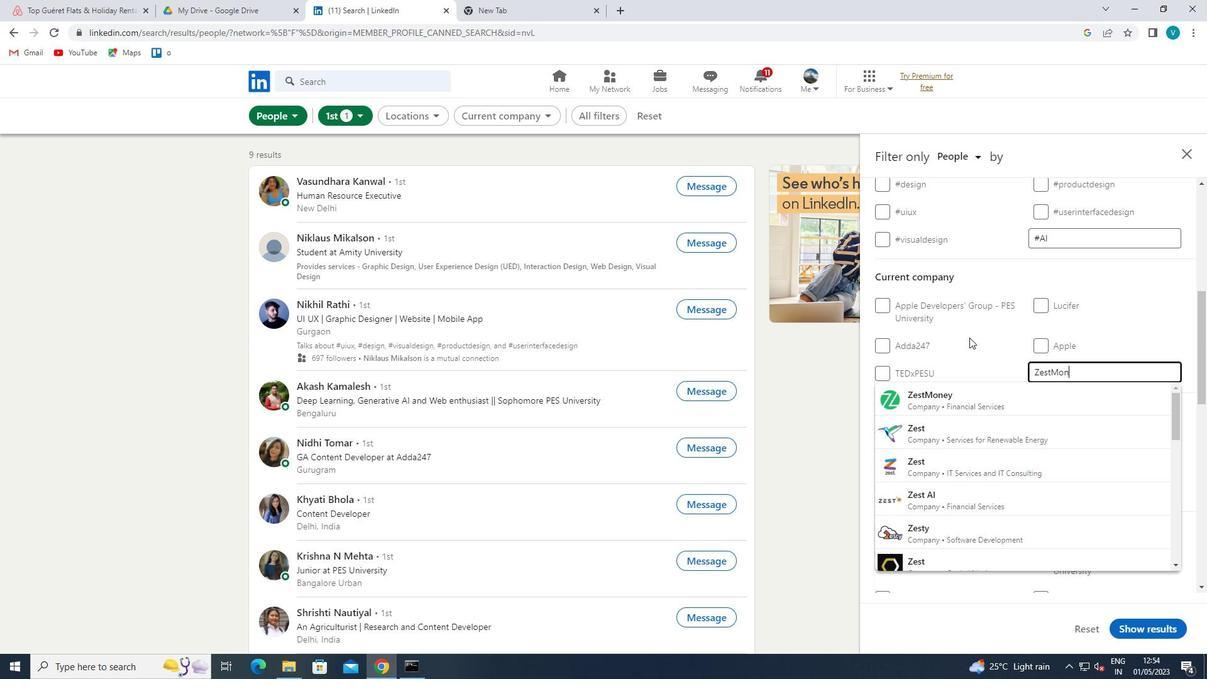 
Action: Mouse moved to (973, 391)
Screenshot: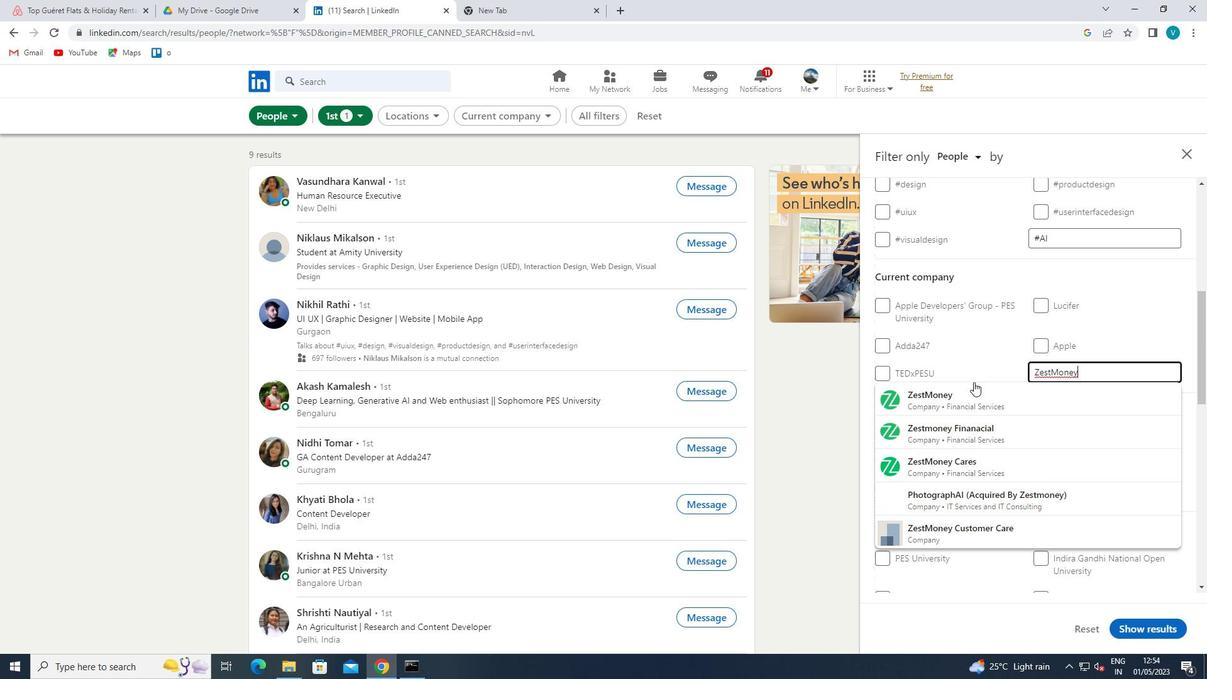 
Action: Mouse pressed left at (973, 391)
Screenshot: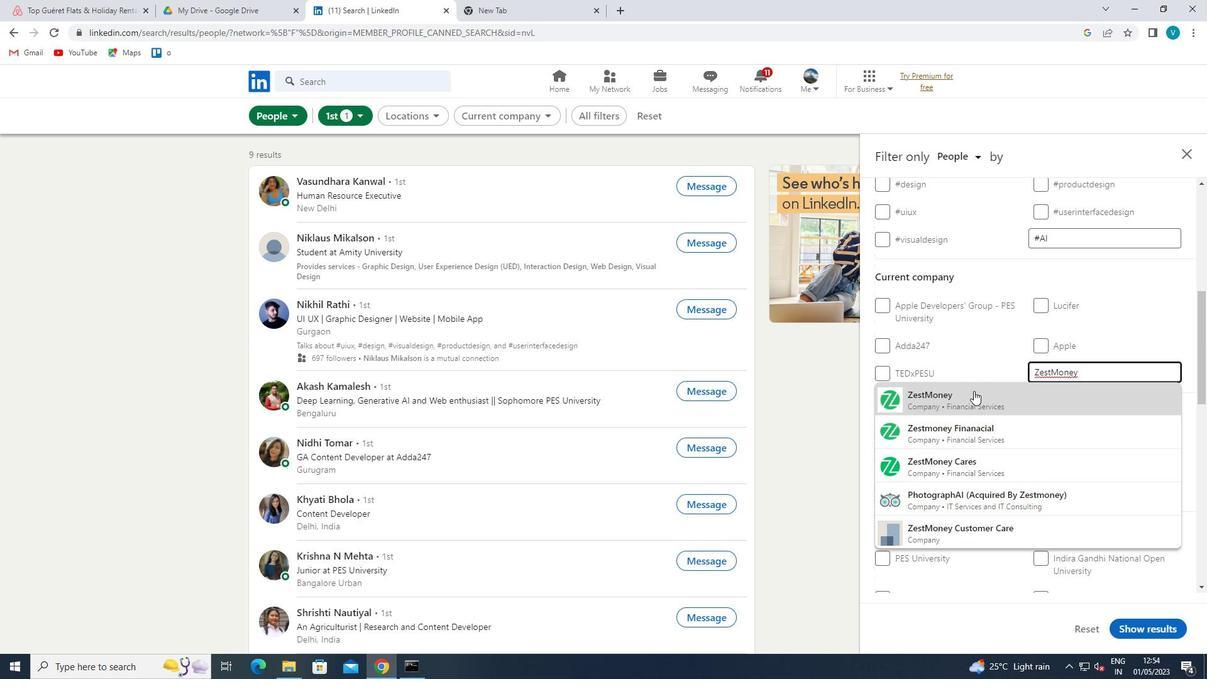 
Action: Mouse moved to (979, 393)
Screenshot: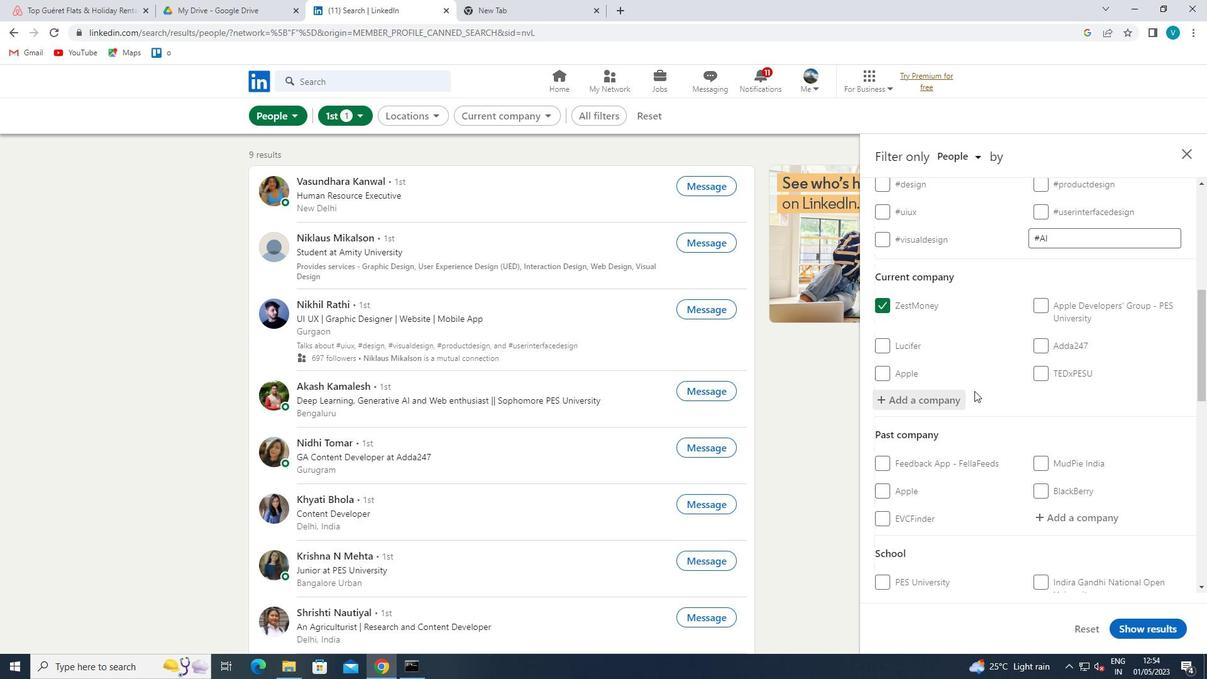 
Action: Mouse scrolled (979, 392) with delta (0, 0)
Screenshot: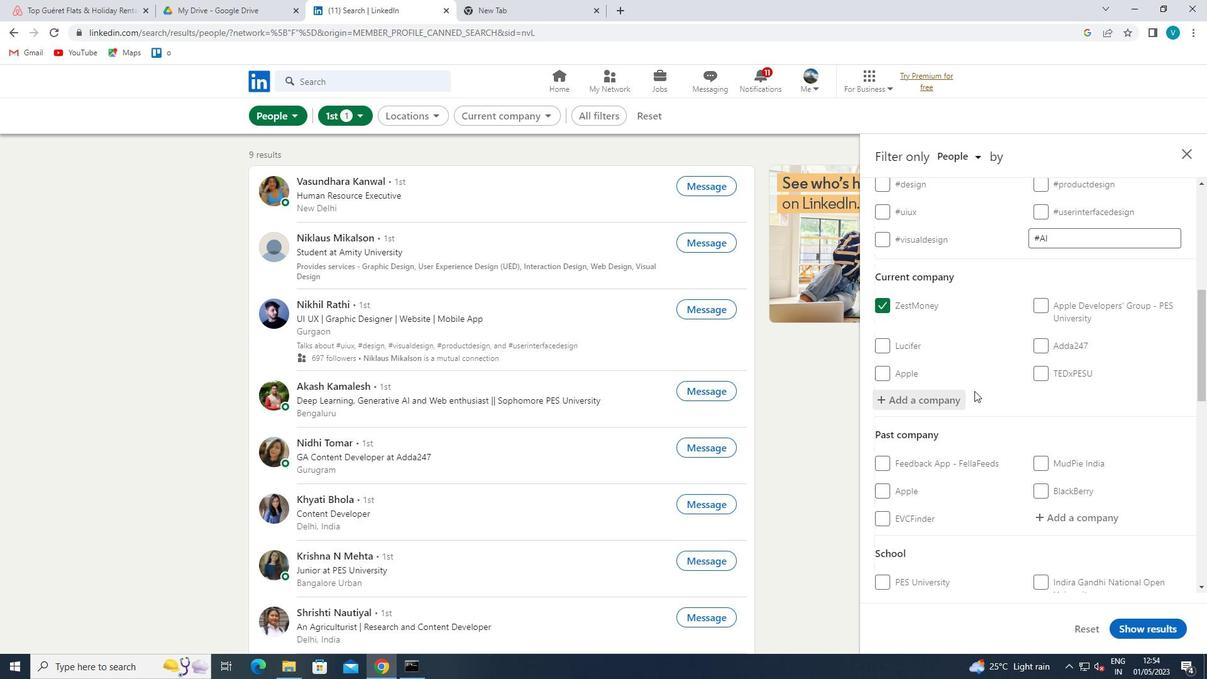 
Action: Mouse moved to (981, 394)
Screenshot: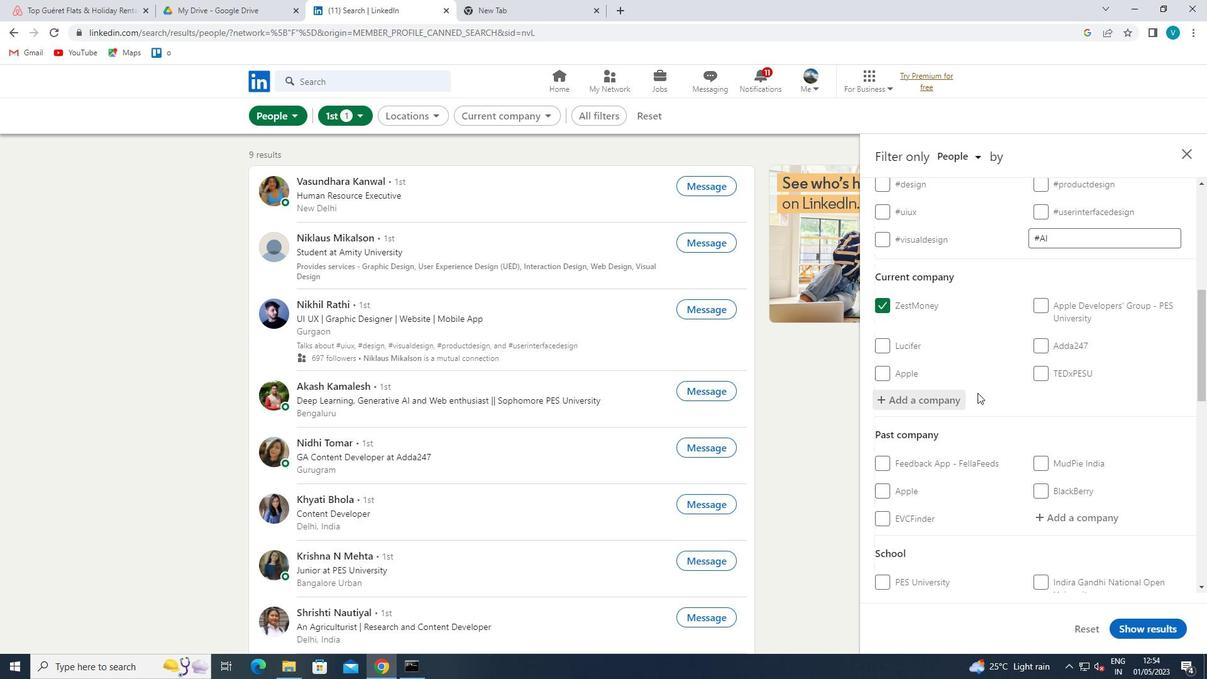 
Action: Mouse scrolled (981, 393) with delta (0, 0)
Screenshot: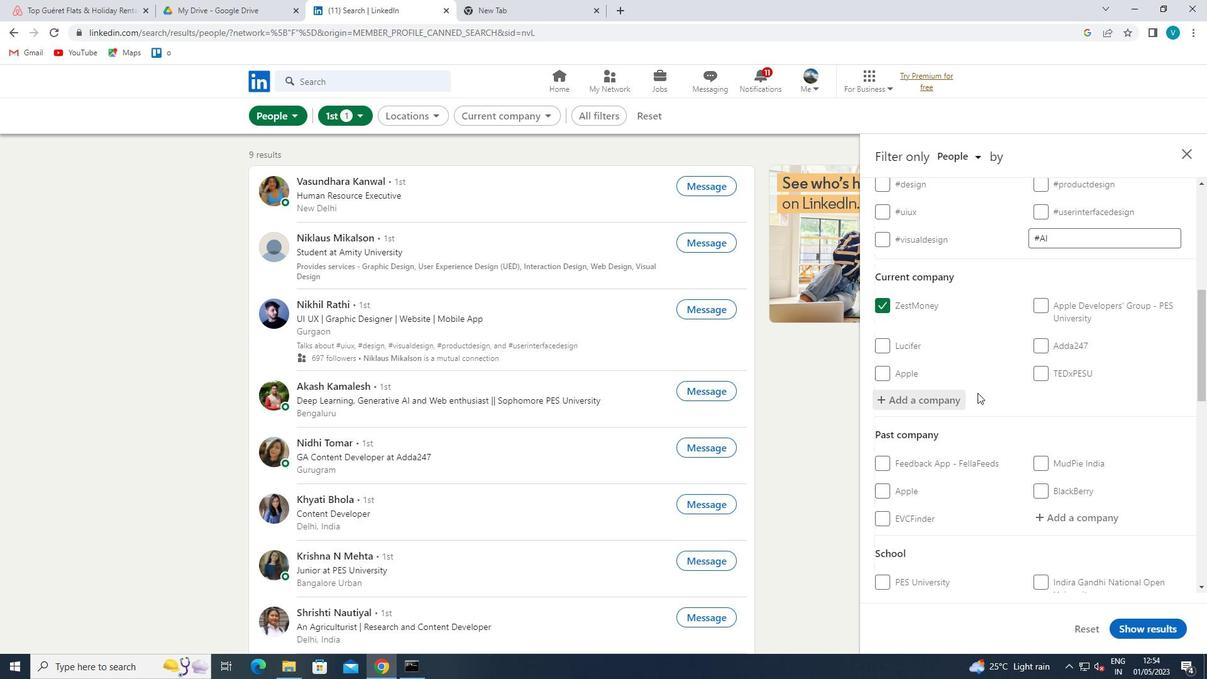
Action: Mouse moved to (985, 398)
Screenshot: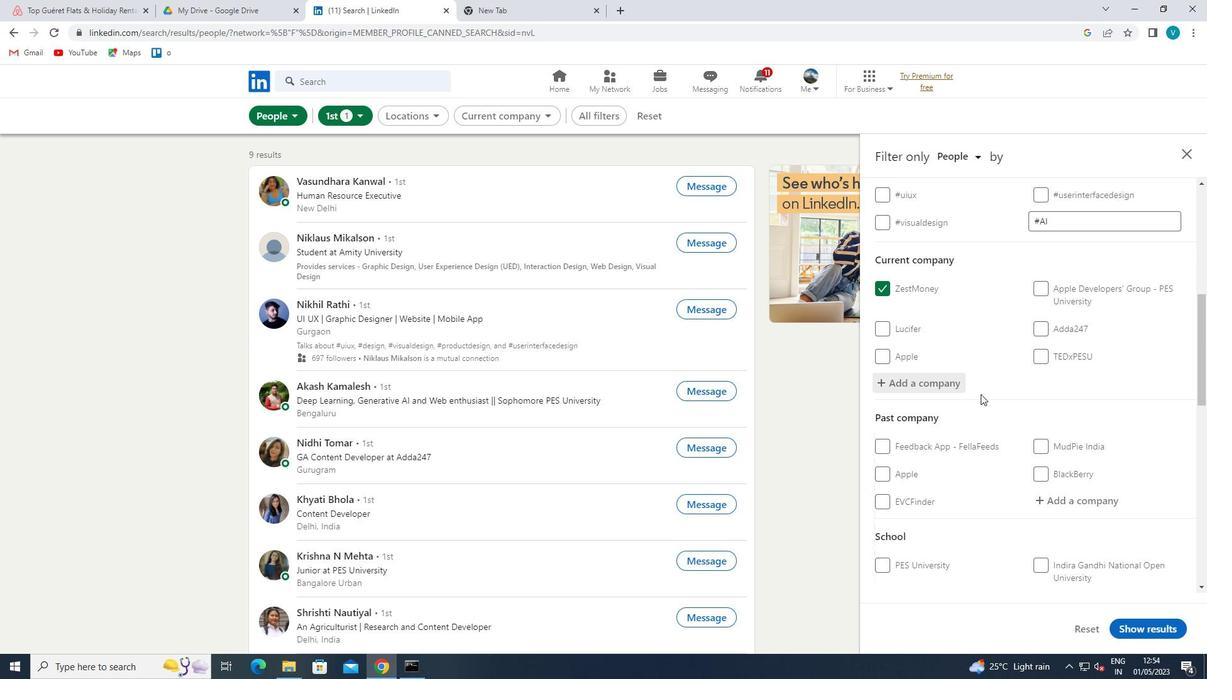 
Action: Mouse scrolled (985, 397) with delta (0, 0)
Screenshot: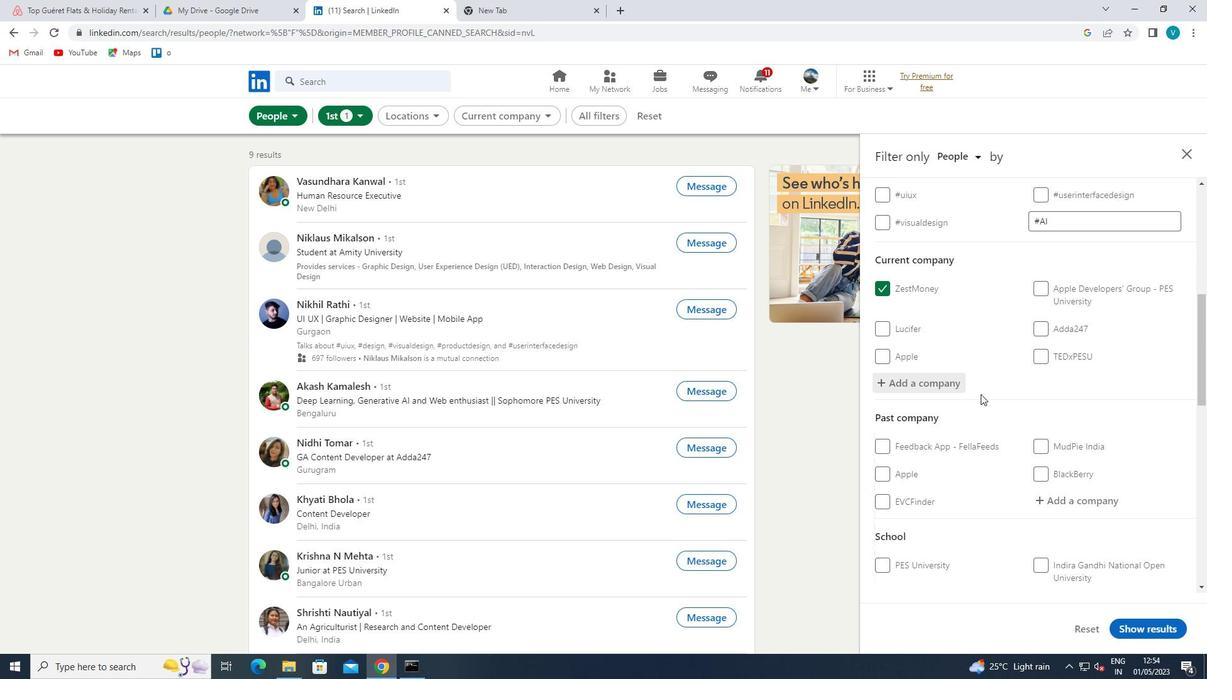 
Action: Mouse moved to (992, 401)
Screenshot: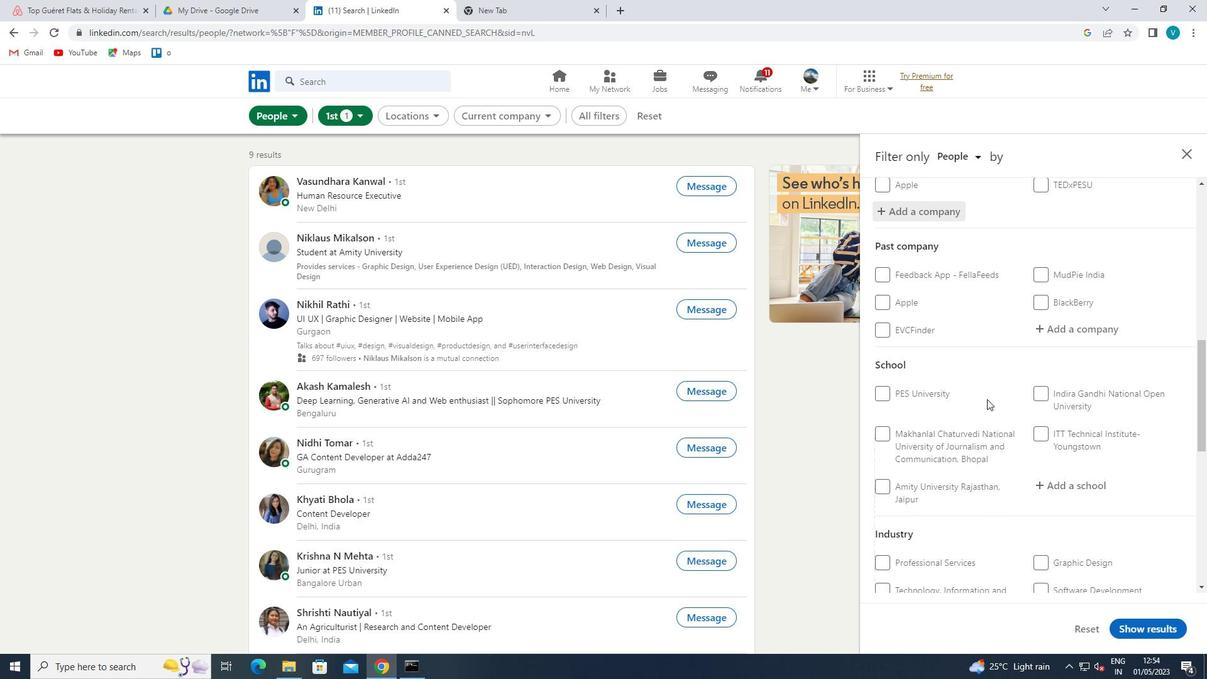 
Action: Mouse scrolled (992, 400) with delta (0, 0)
Screenshot: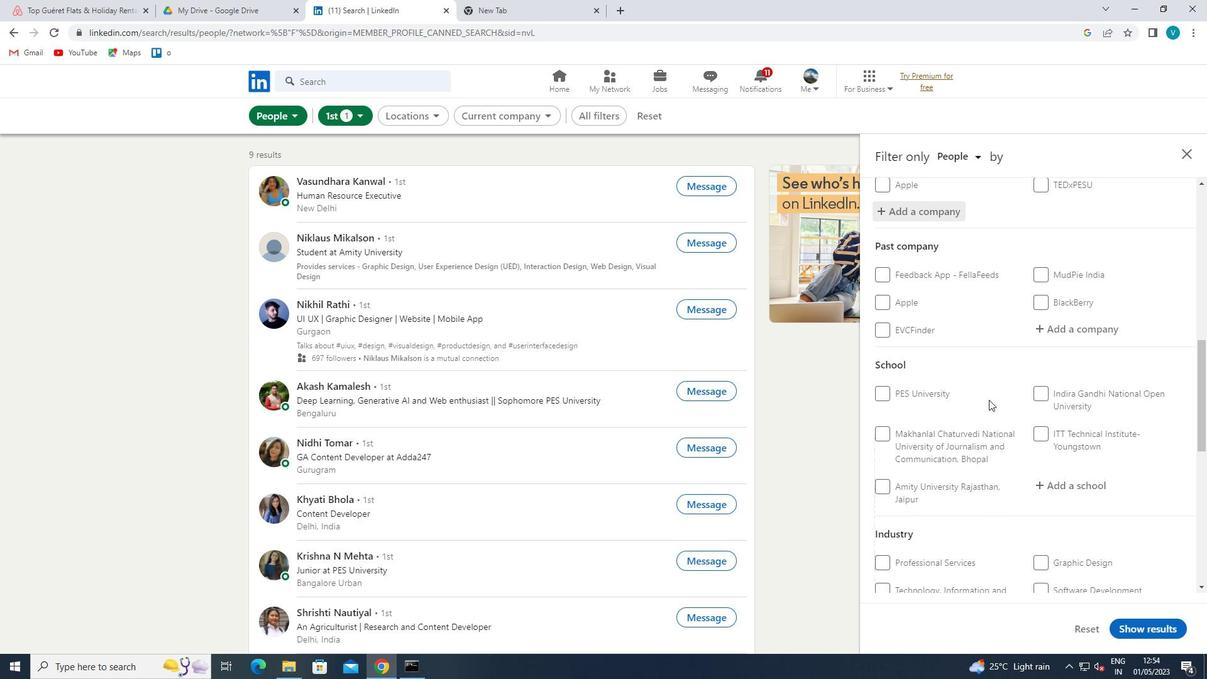 
Action: Mouse moved to (1078, 418)
Screenshot: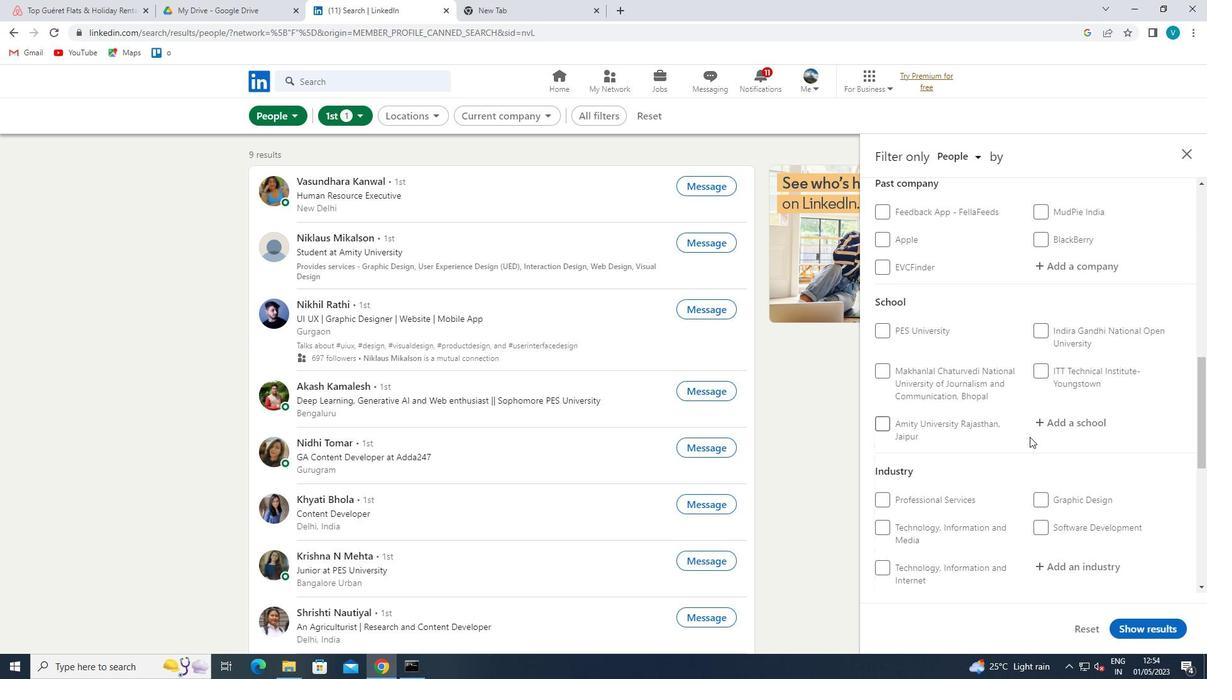 
Action: Mouse pressed left at (1078, 418)
Screenshot: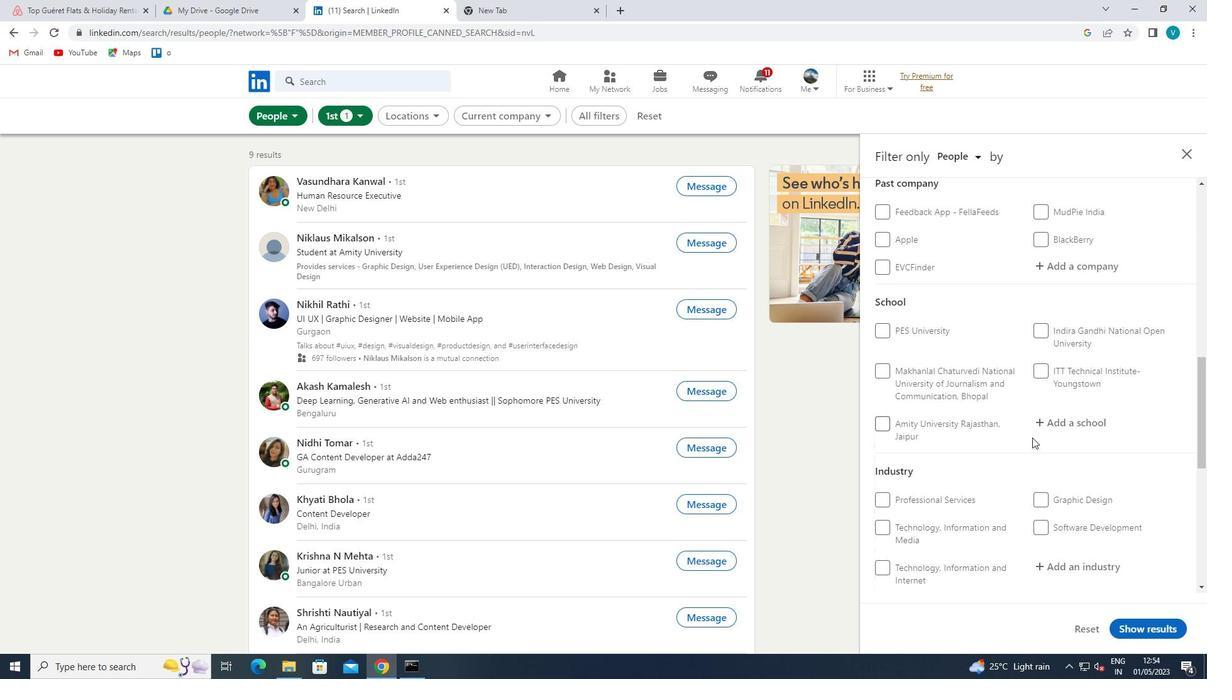 
Action: Key pressed <Key.shift>BITS<Key.space><Key.shift>PIL
Screenshot: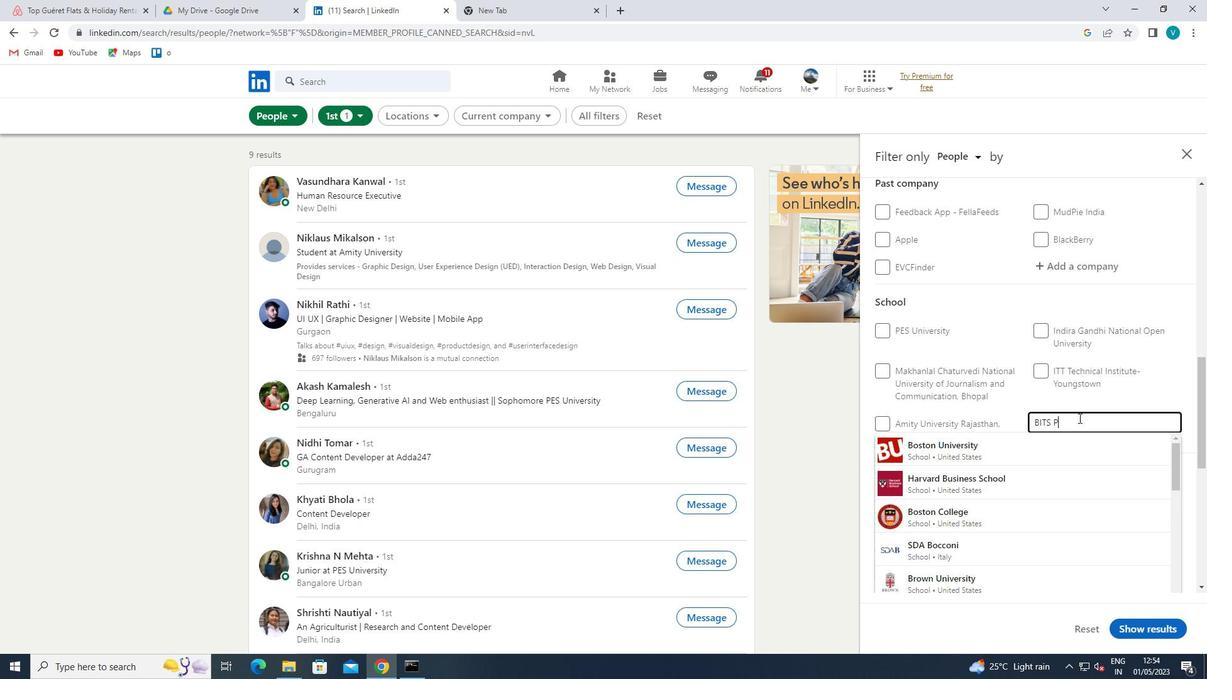 
Action: Mouse moved to (1091, 512)
Screenshot: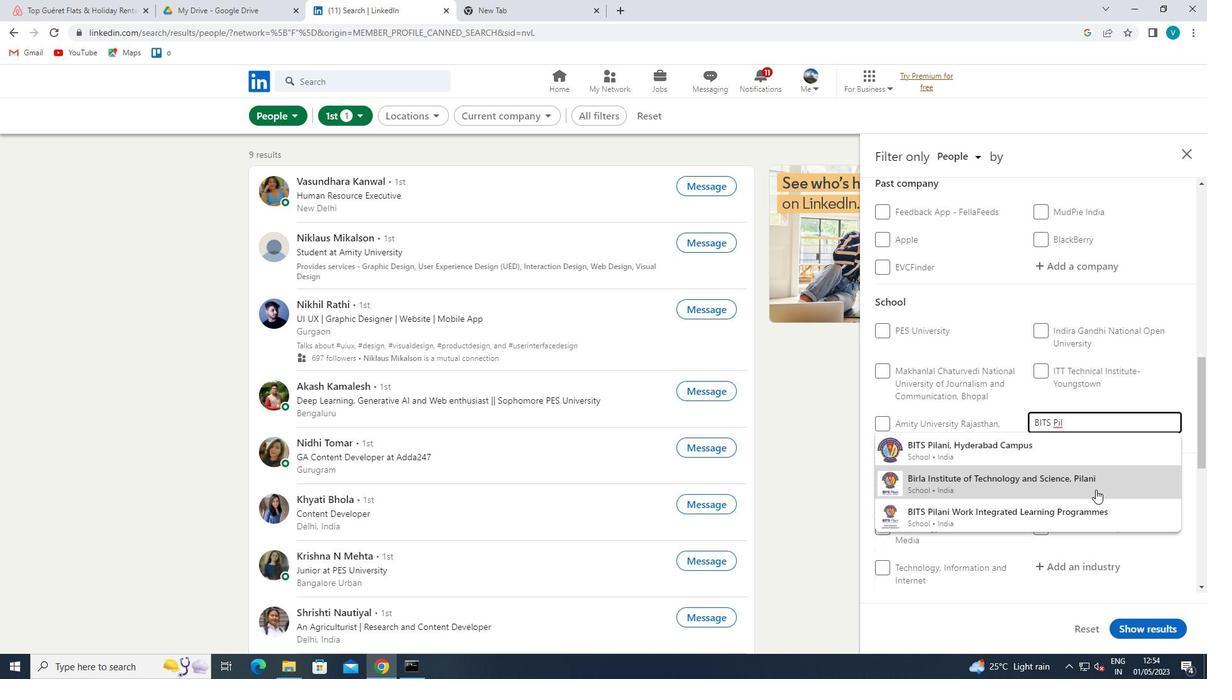 
Action: Mouse pressed left at (1091, 512)
Screenshot: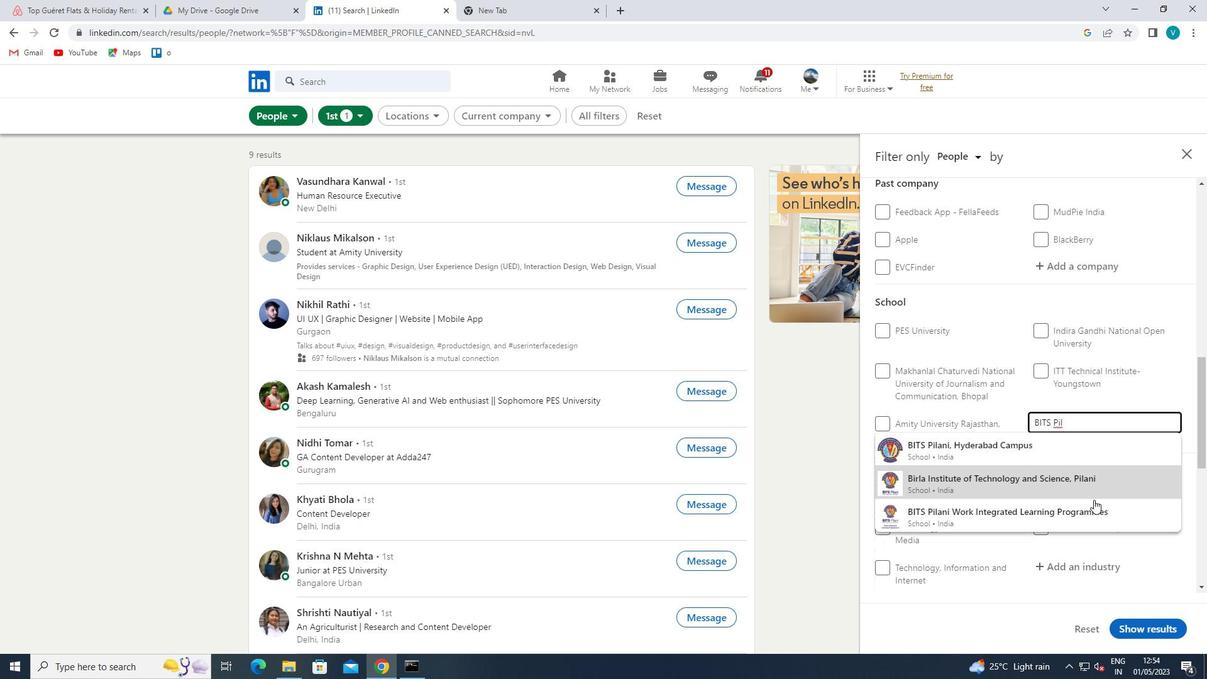 
Action: Mouse moved to (1088, 492)
Screenshot: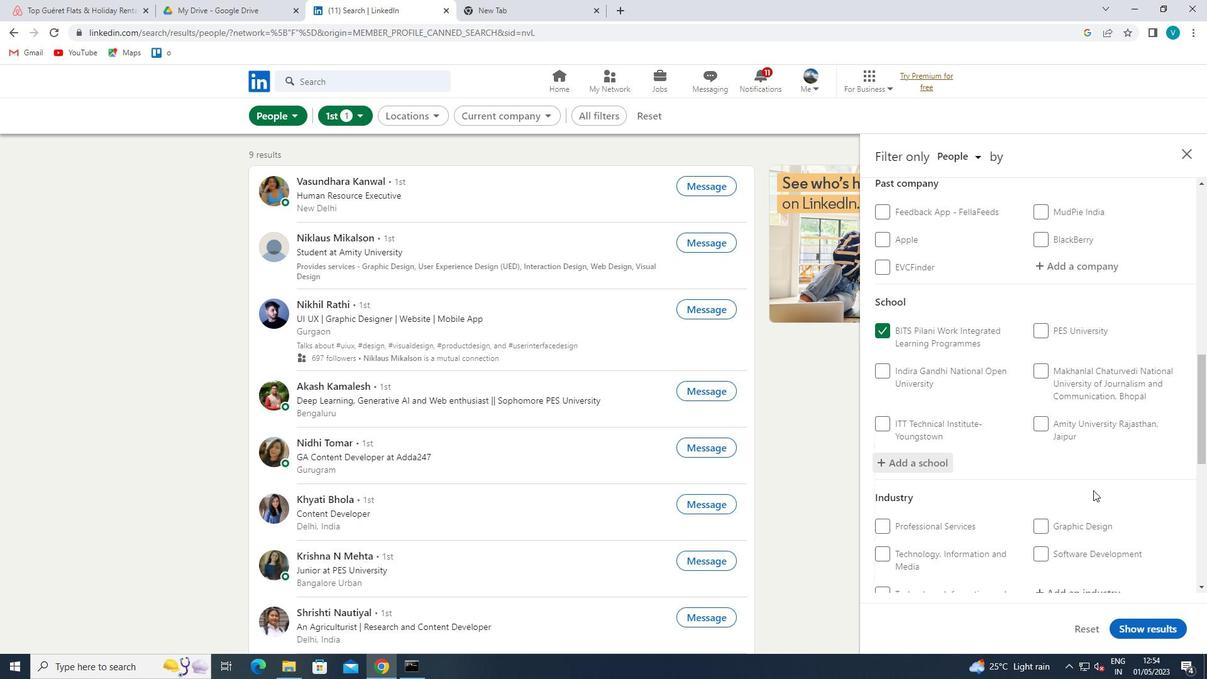 
Action: Mouse scrolled (1088, 491) with delta (0, 0)
Screenshot: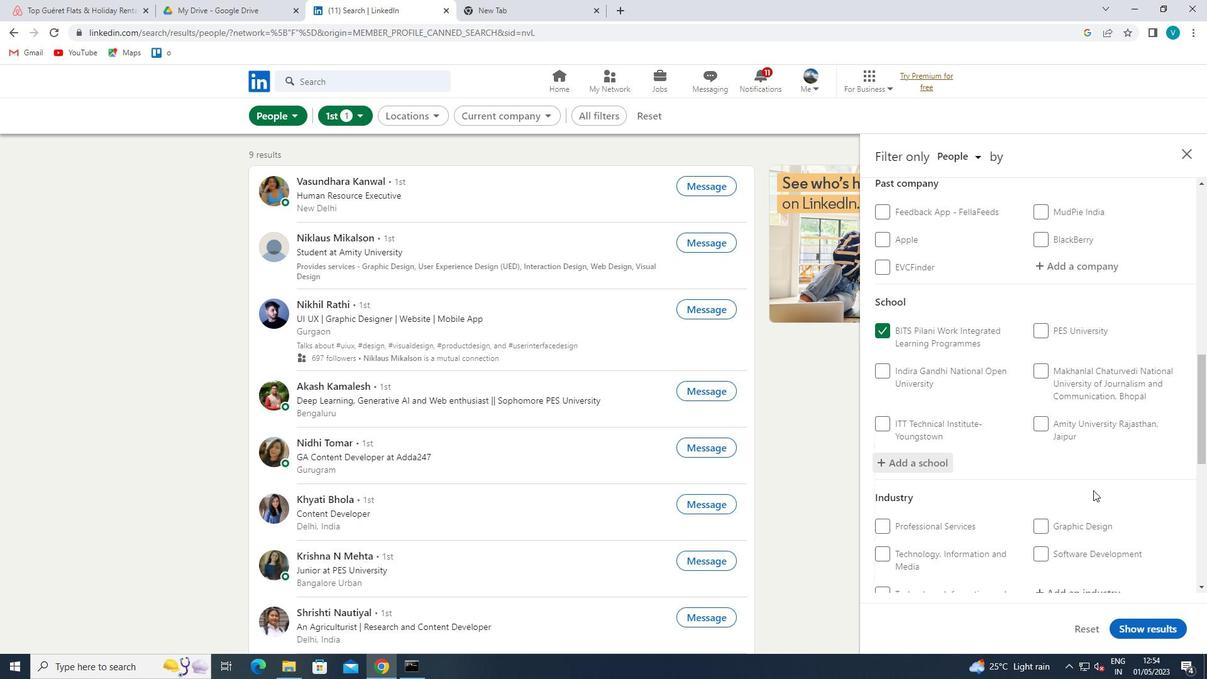 
Action: Mouse moved to (1087, 492)
Screenshot: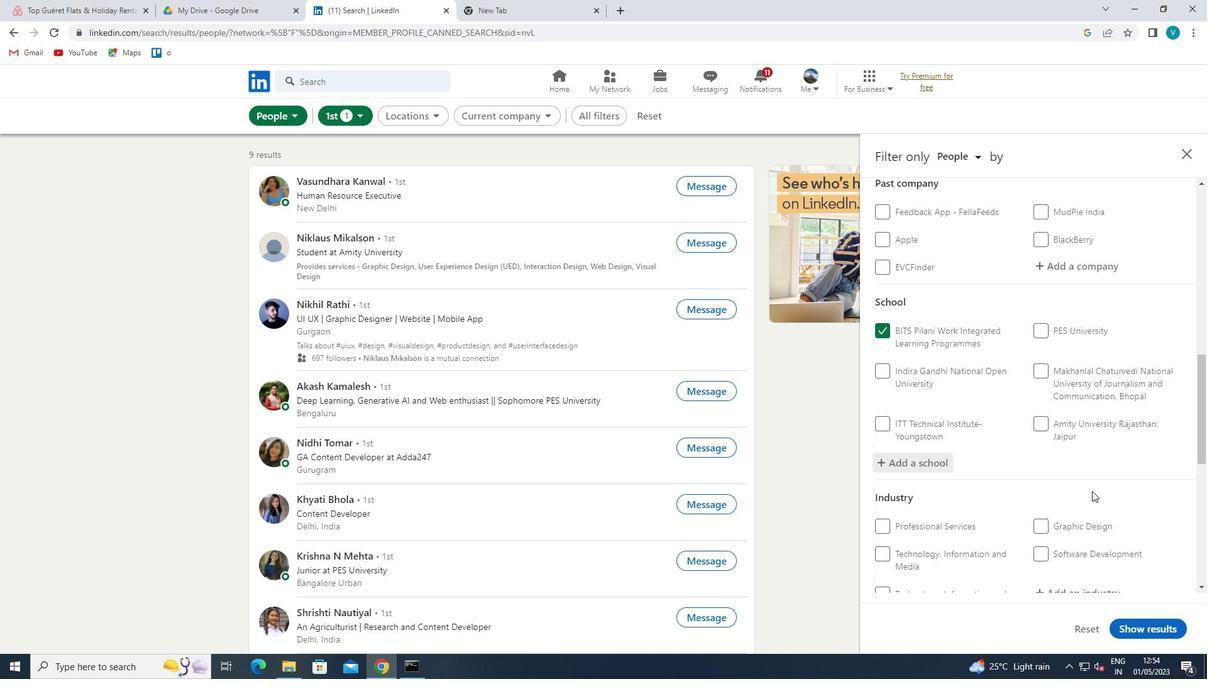 
Action: Mouse scrolled (1087, 492) with delta (0, 0)
Screenshot: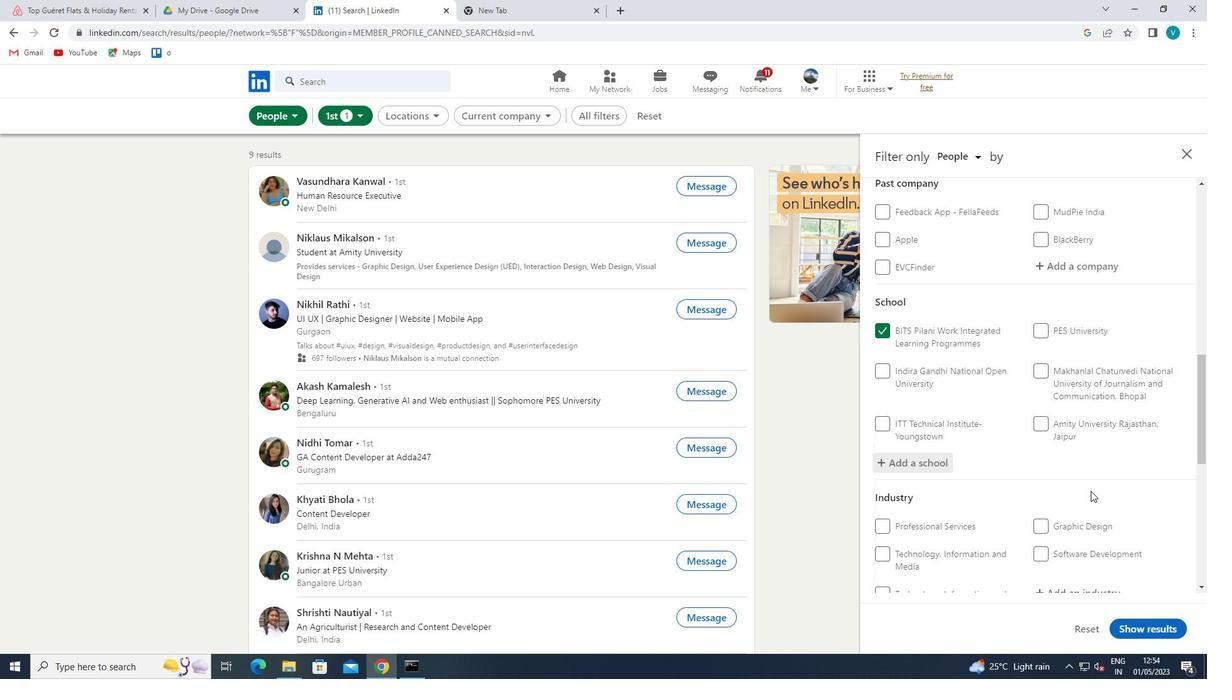 
Action: Mouse moved to (1080, 464)
Screenshot: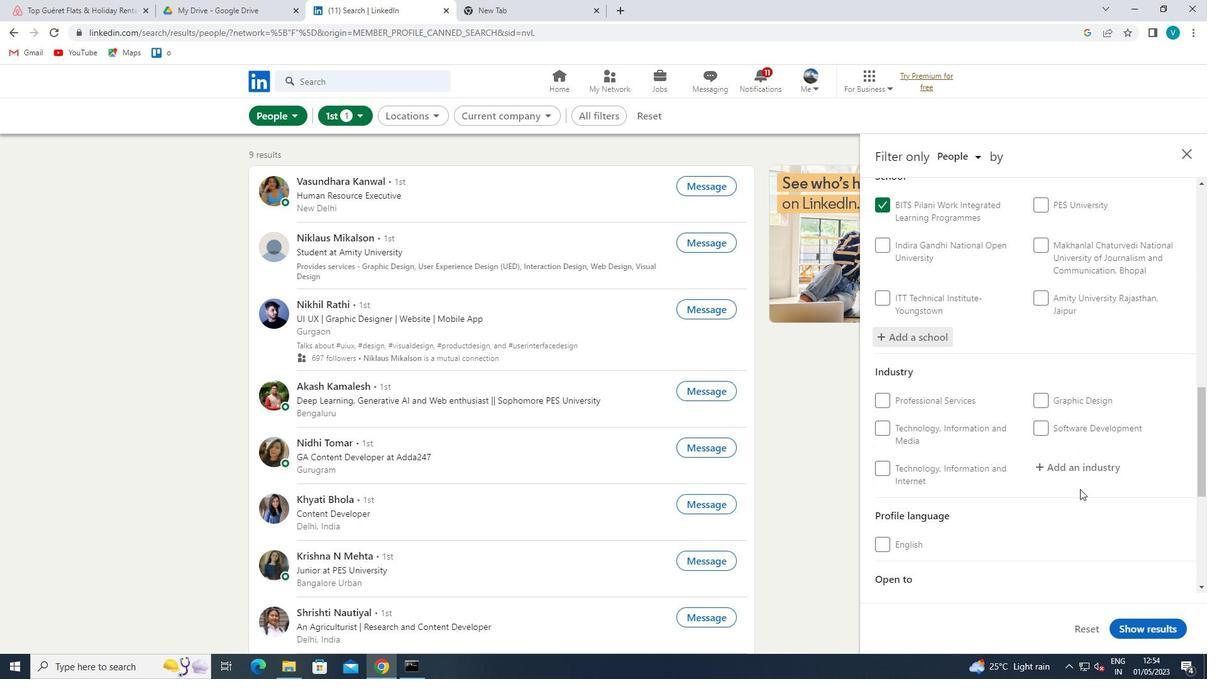 
Action: Mouse pressed left at (1080, 464)
Screenshot: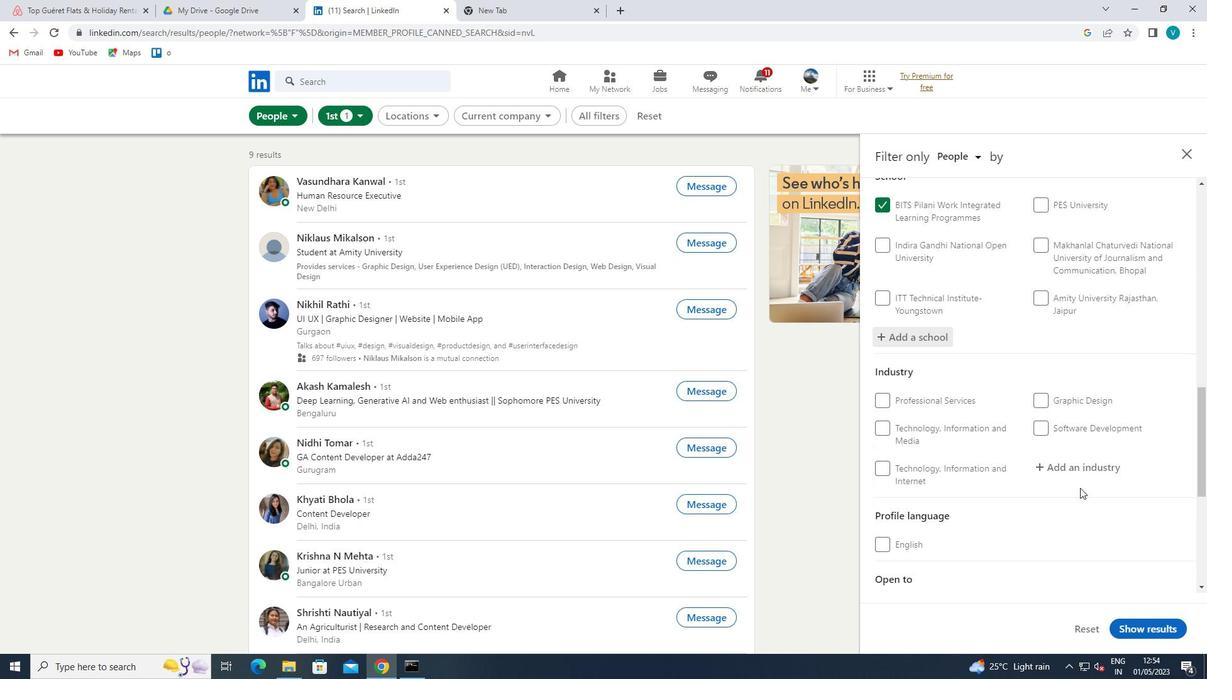
Action: Mouse moved to (1082, 464)
Screenshot: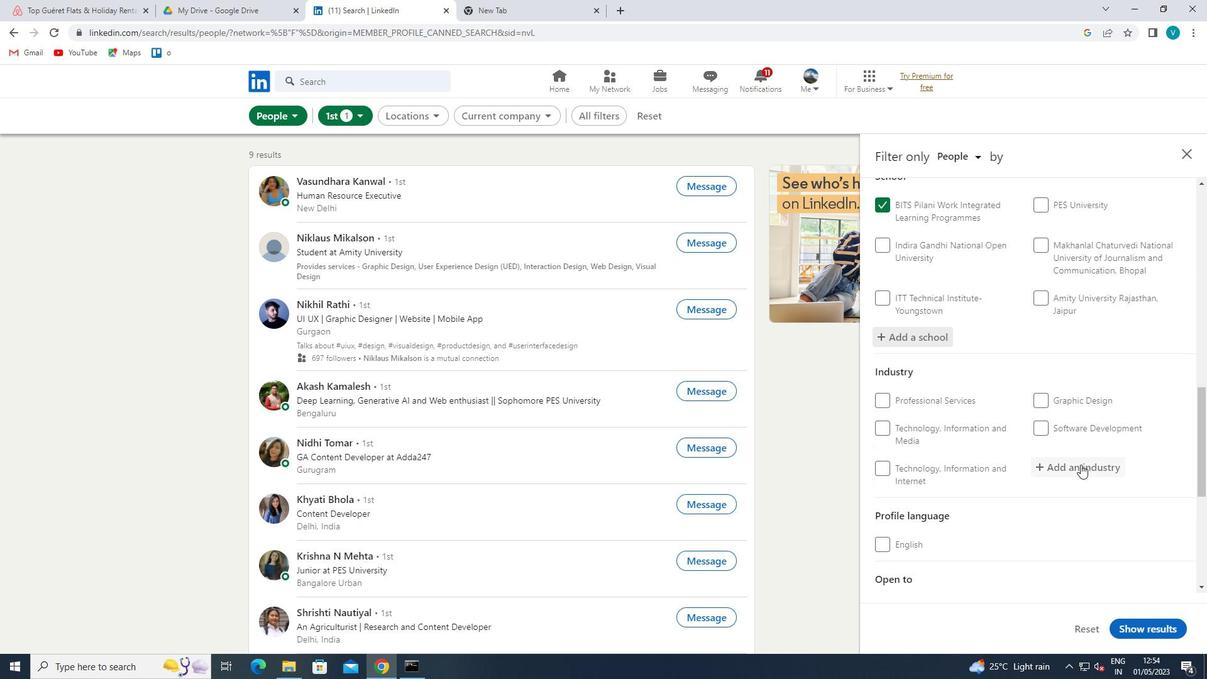 
Action: Key pressed <Key.shift>PRINTING<Key.space>
Screenshot: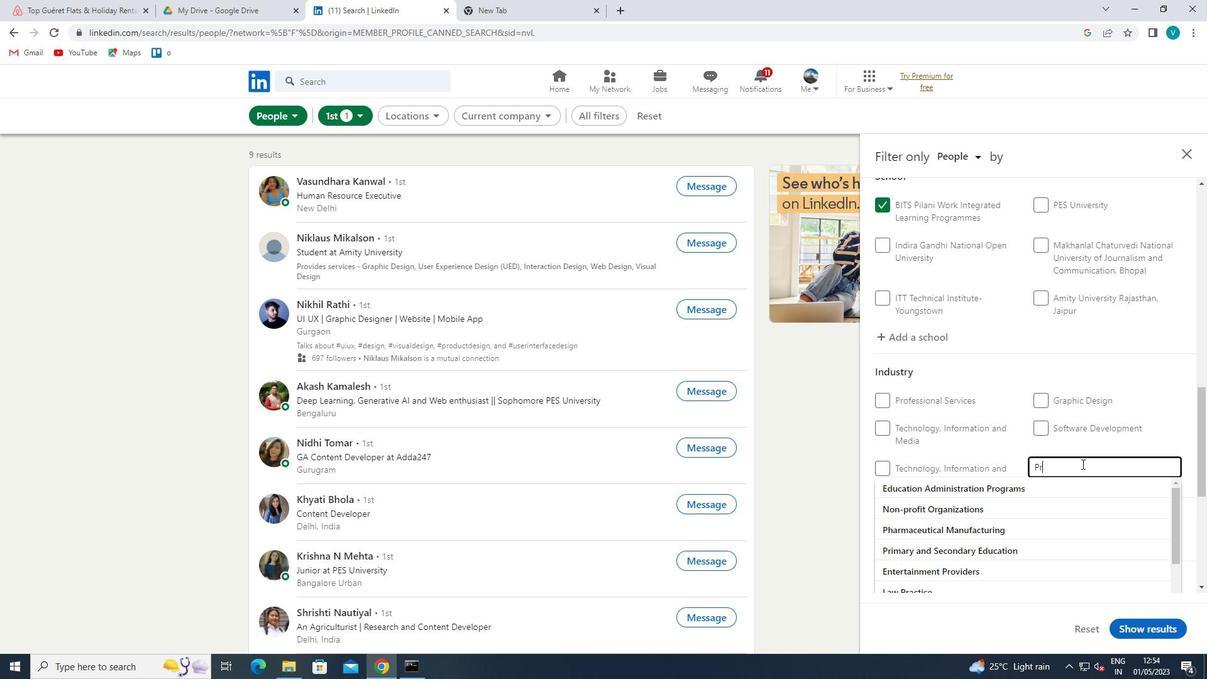 
Action: Mouse moved to (1048, 486)
Screenshot: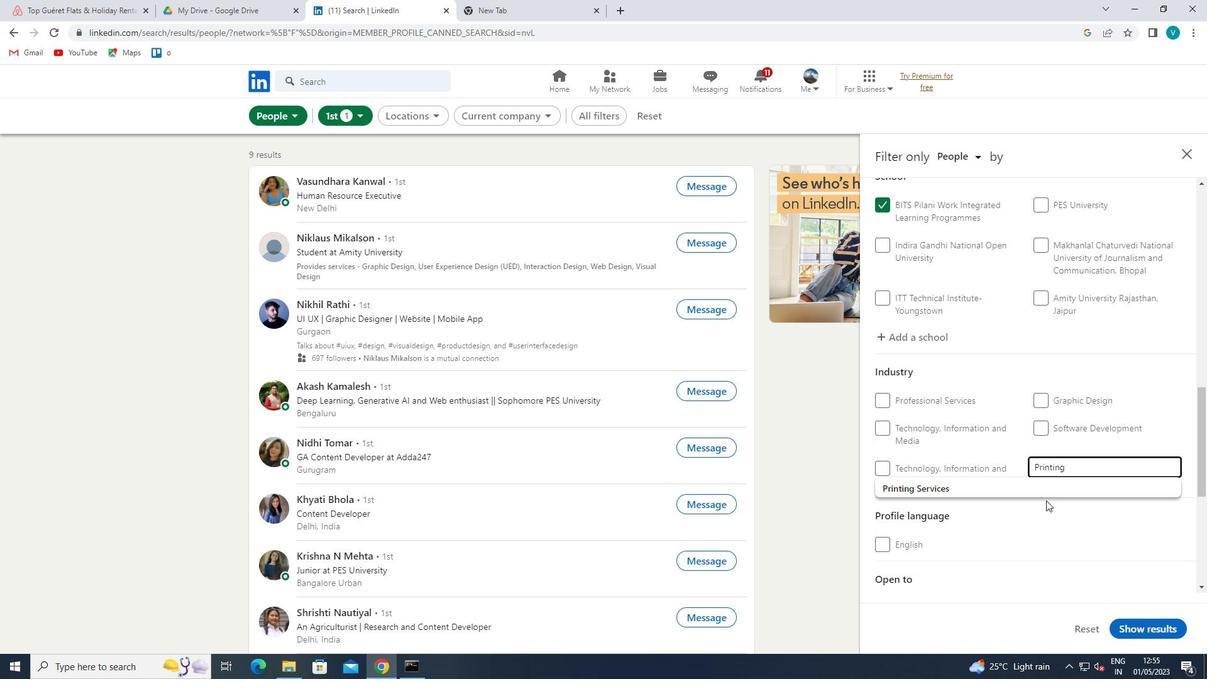 
Action: Mouse pressed left at (1048, 486)
Screenshot: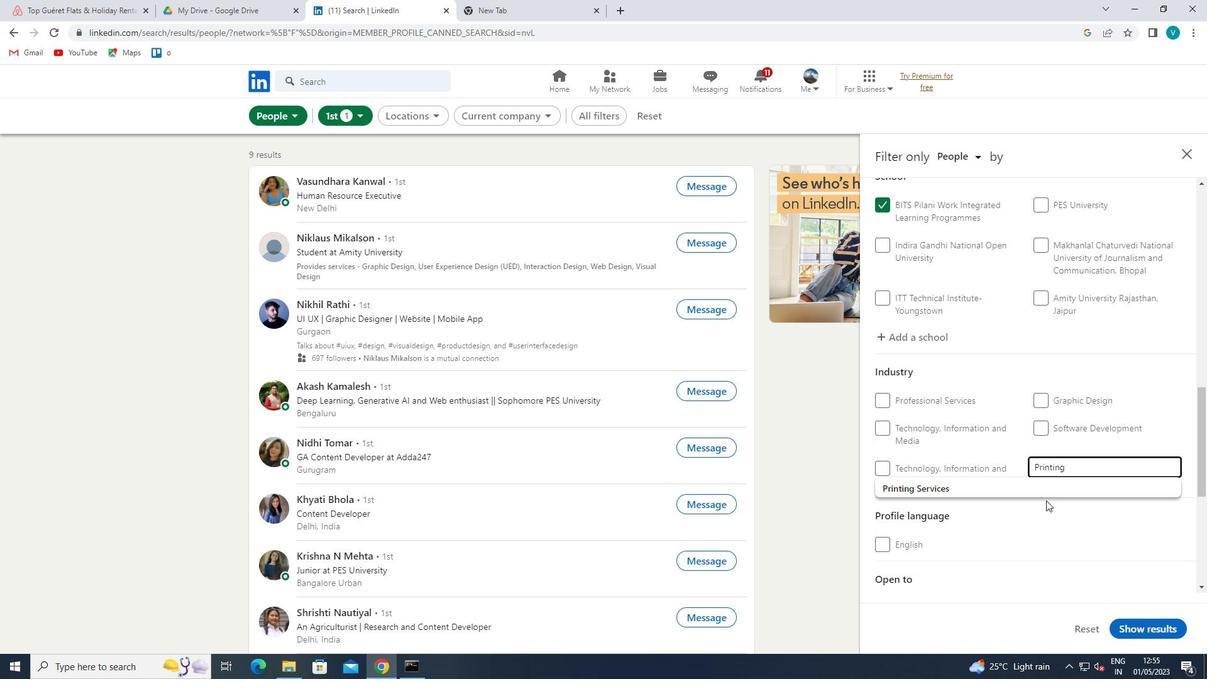 
Action: Mouse moved to (1048, 486)
Screenshot: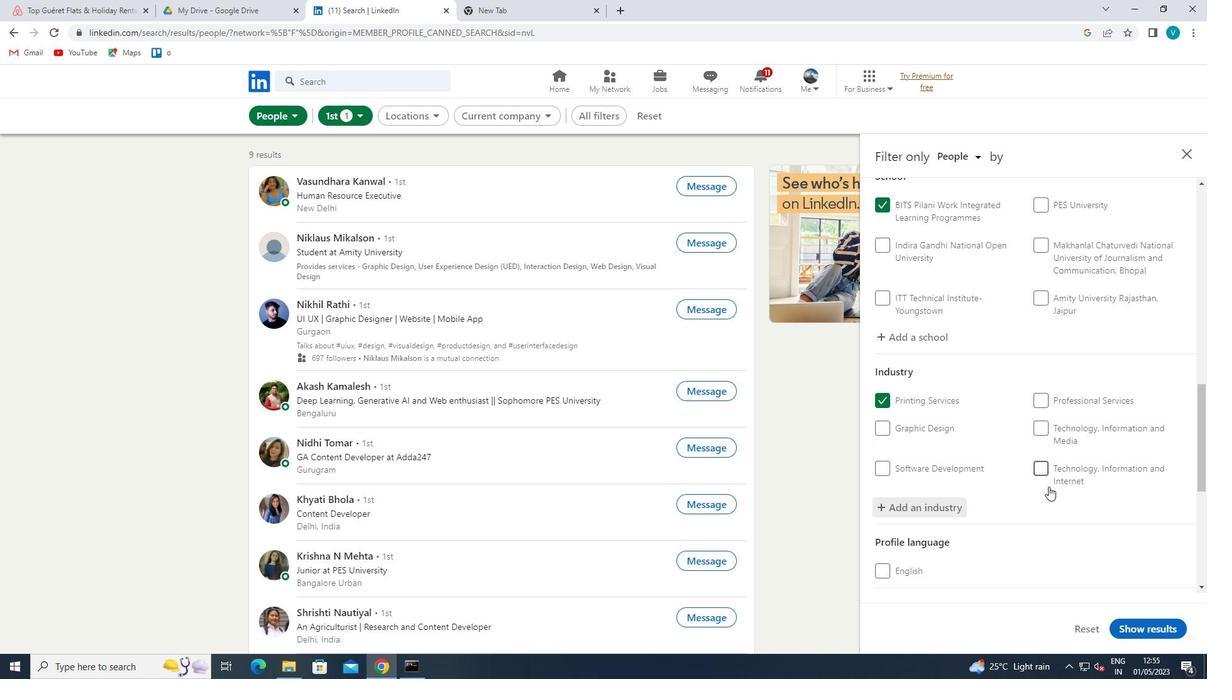 
Action: Mouse scrolled (1048, 486) with delta (0, 0)
Screenshot: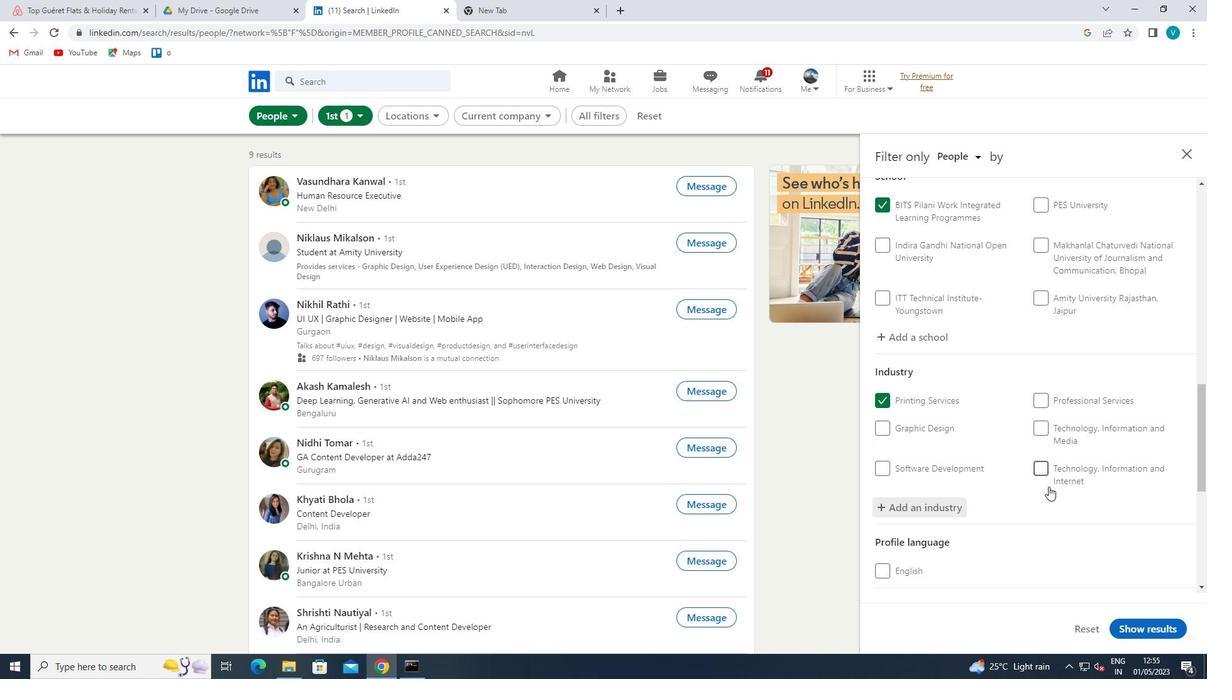 
Action: Mouse moved to (1048, 486)
Screenshot: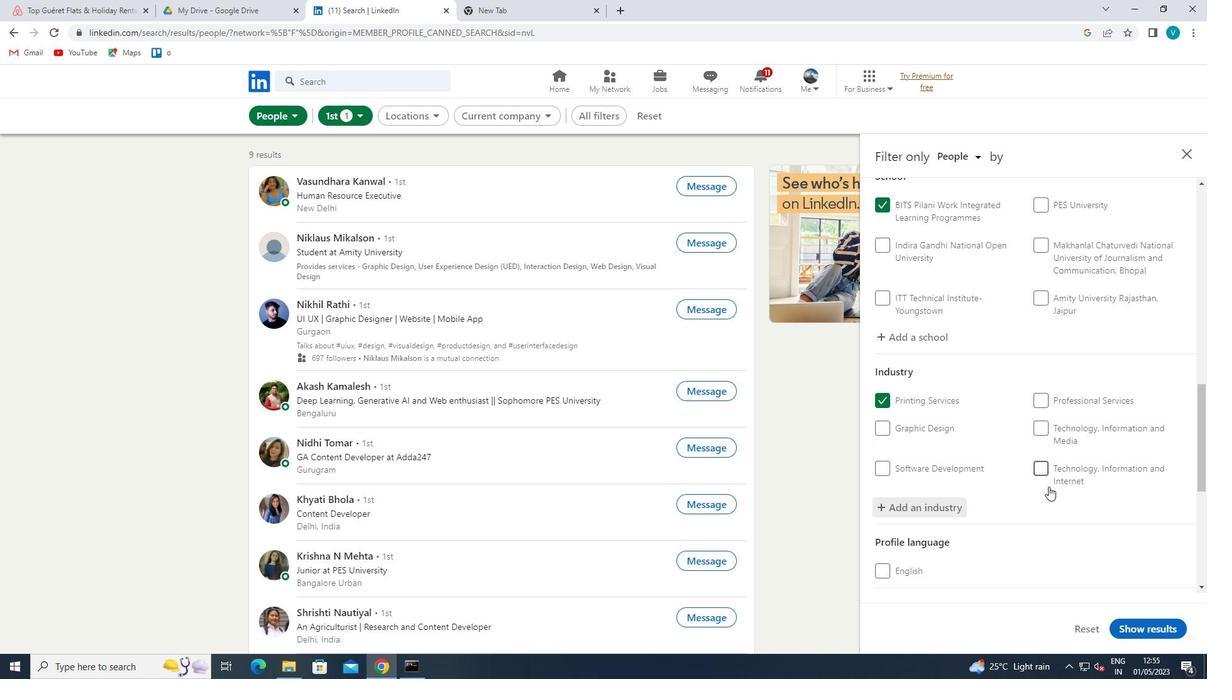 
Action: Mouse scrolled (1048, 486) with delta (0, 0)
Screenshot: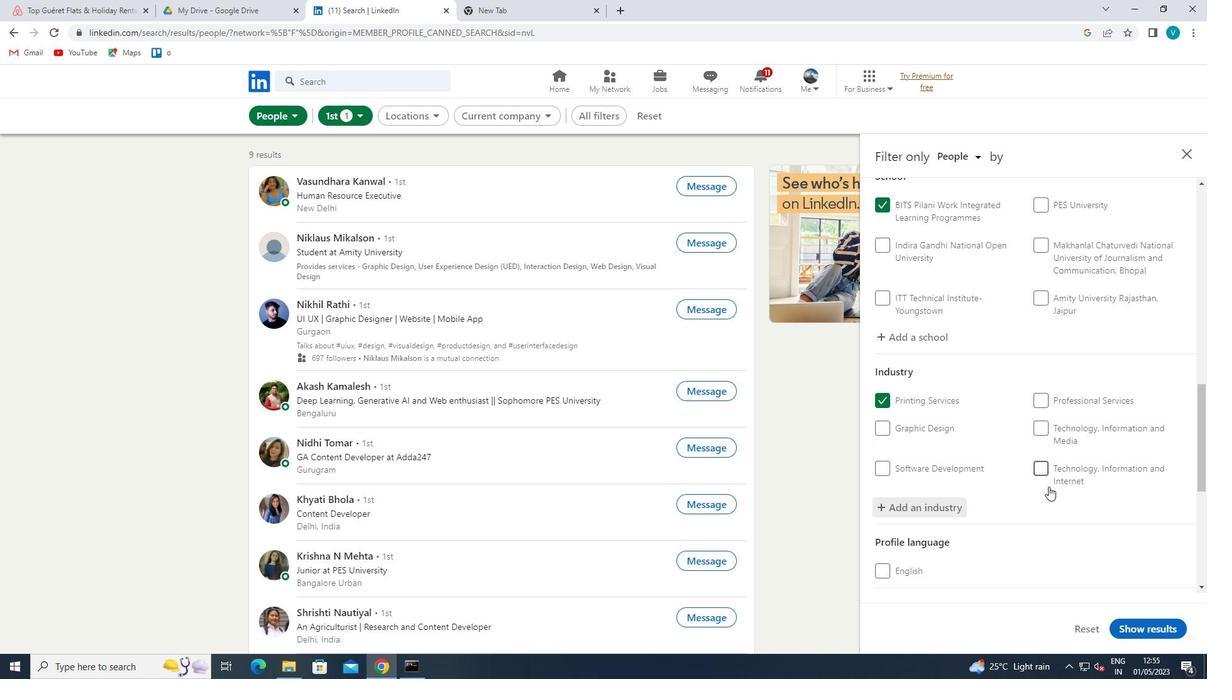 
Action: Mouse scrolled (1048, 486) with delta (0, 0)
Screenshot: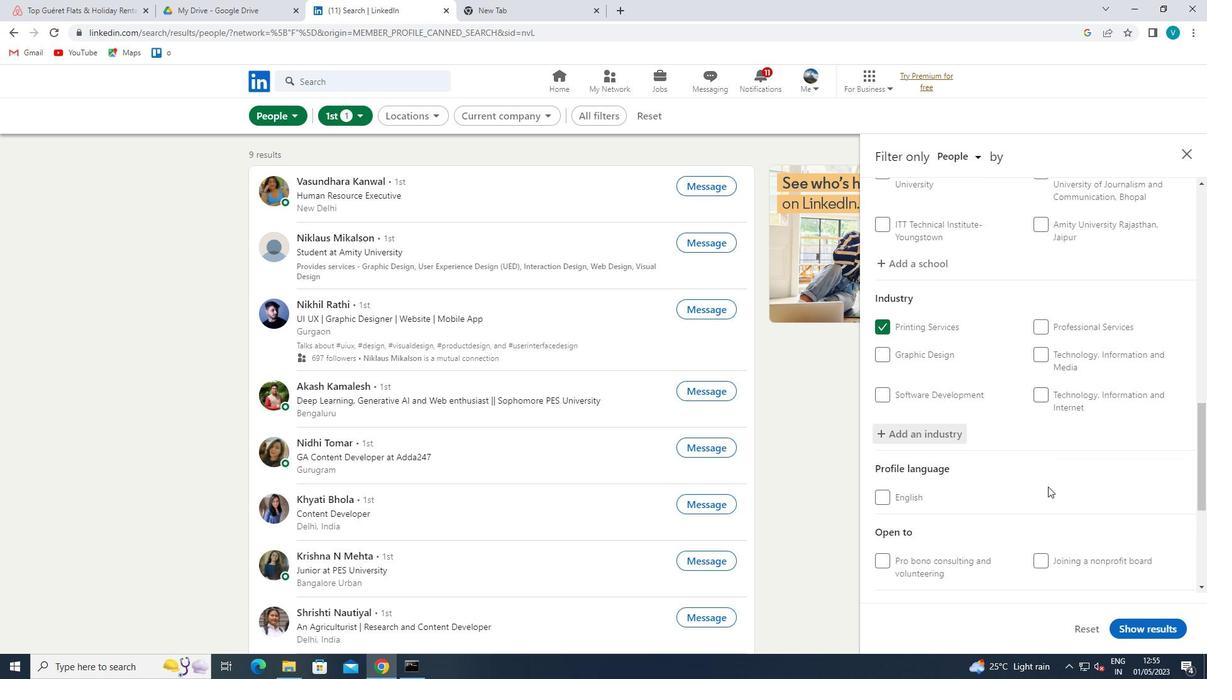 
Action: Mouse scrolled (1048, 486) with delta (0, 0)
Screenshot: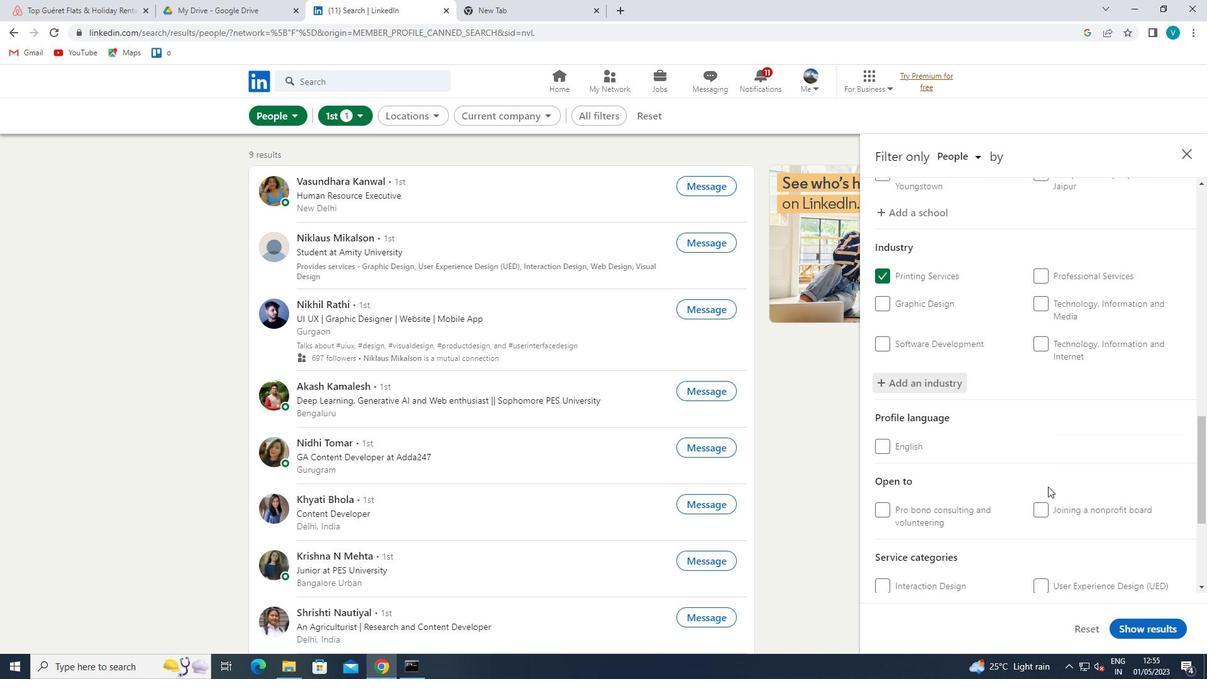 
Action: Mouse moved to (1070, 518)
Screenshot: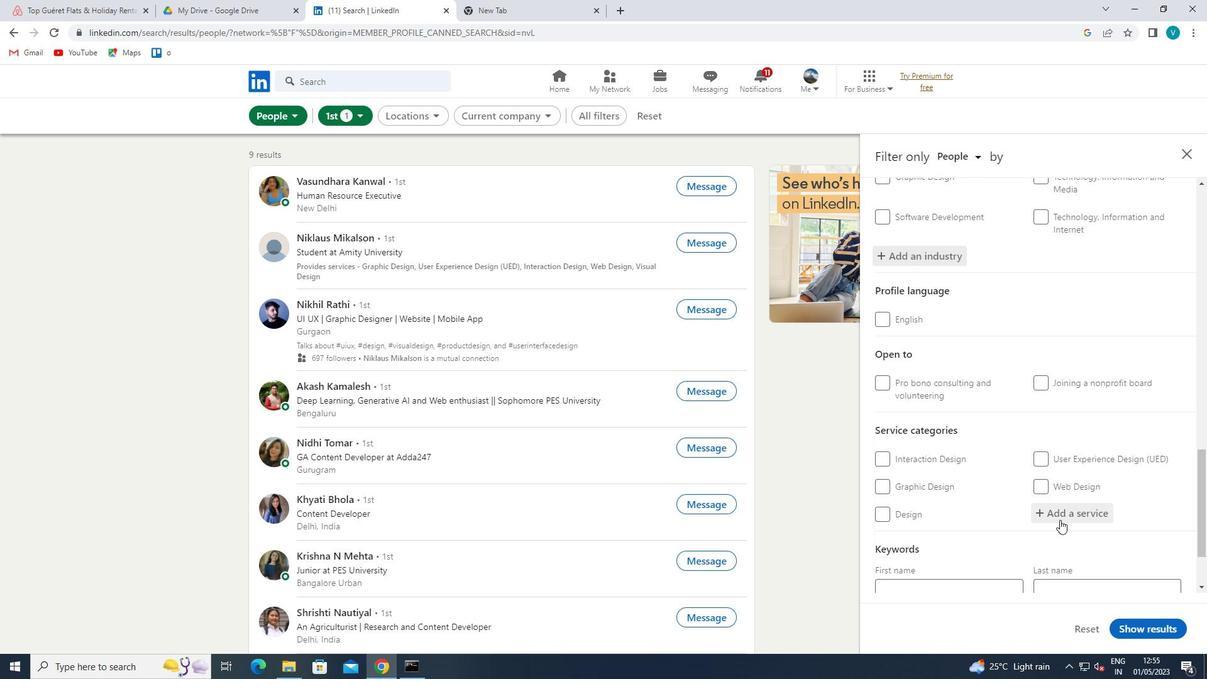 
Action: Mouse pressed left at (1070, 518)
Screenshot: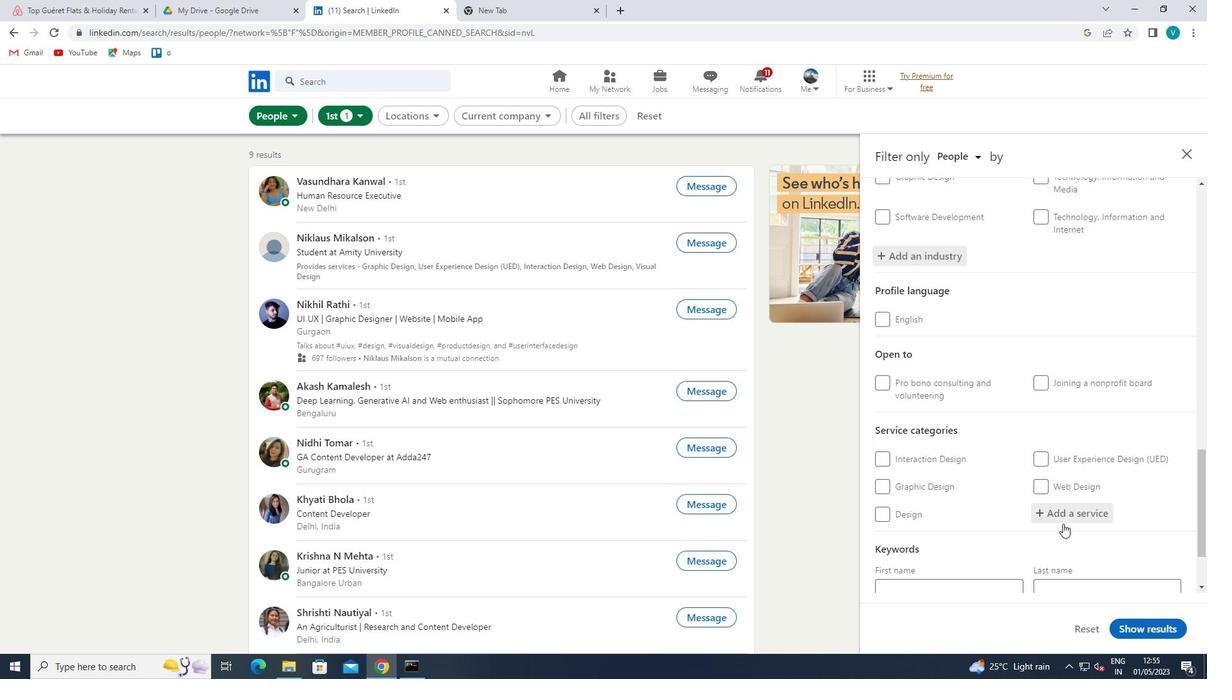 
Action: Mouse moved to (1071, 517)
Screenshot: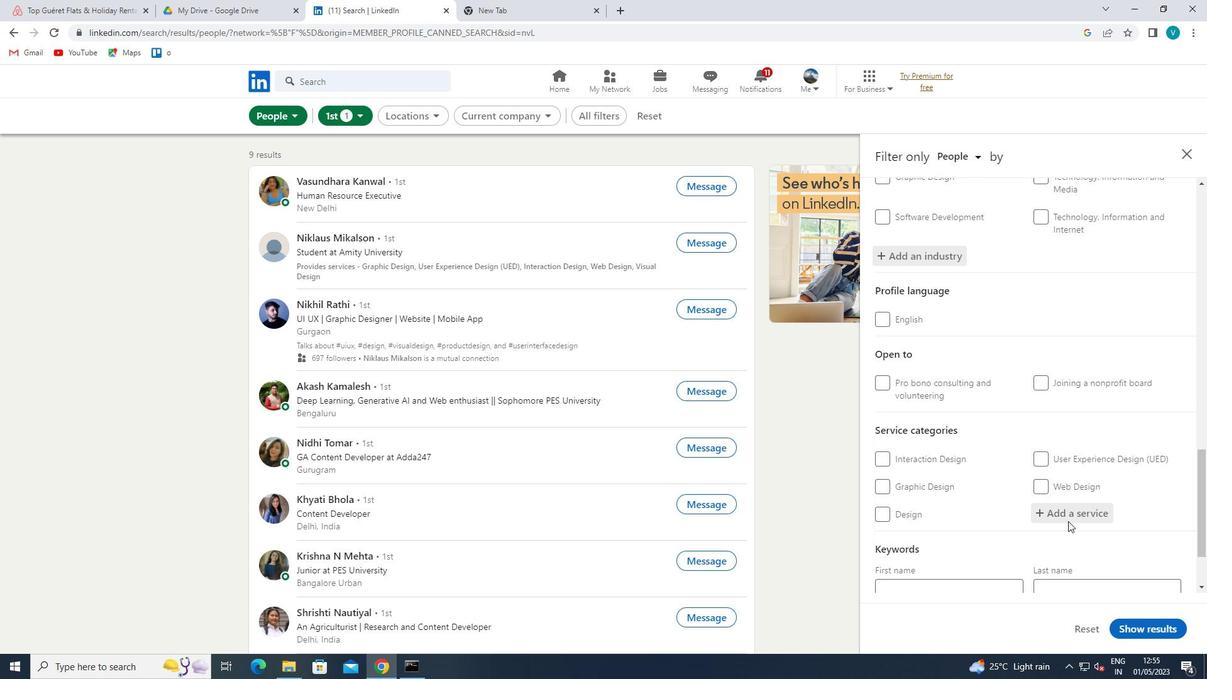 
Action: Key pressed <Key.shift>PROPERTY<Key.space>
Screenshot: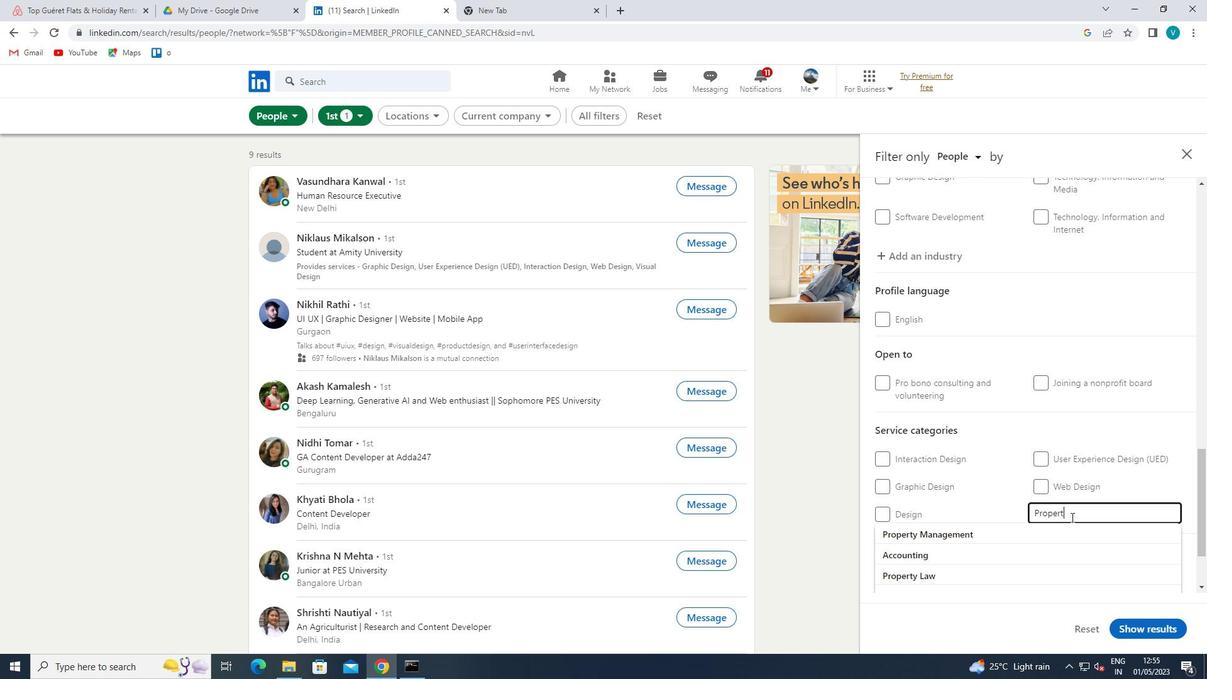 
Action: Mouse moved to (1033, 534)
Screenshot: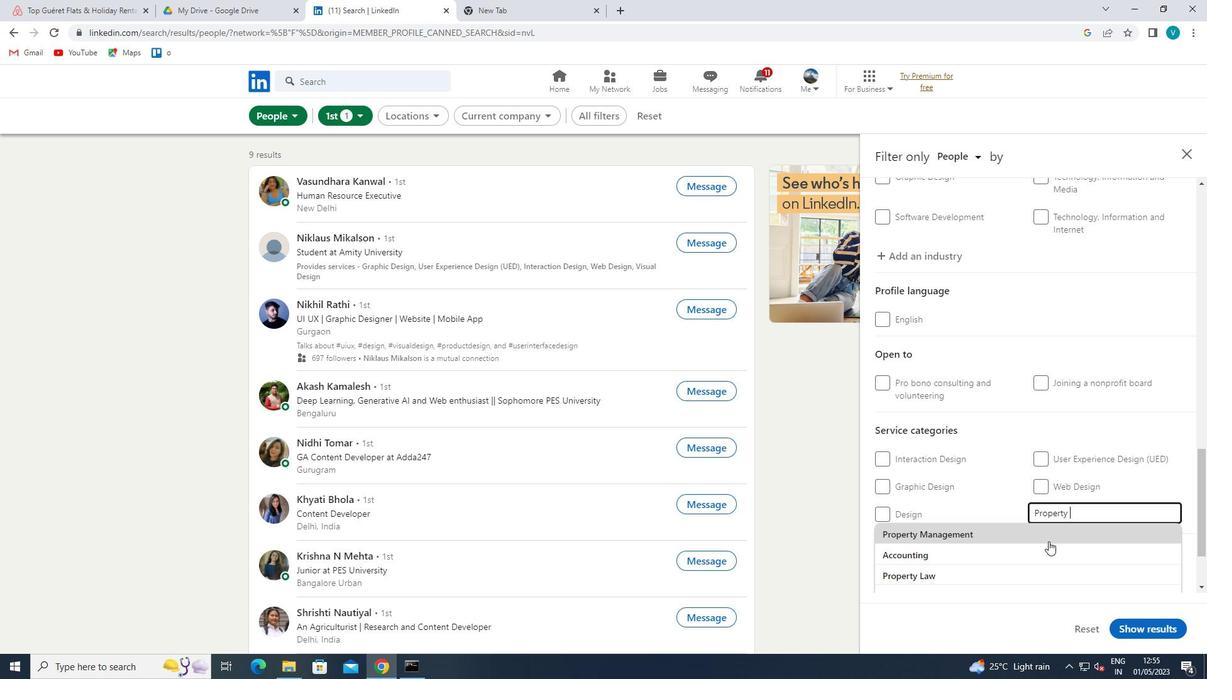 
Action: Mouse pressed left at (1033, 534)
Screenshot: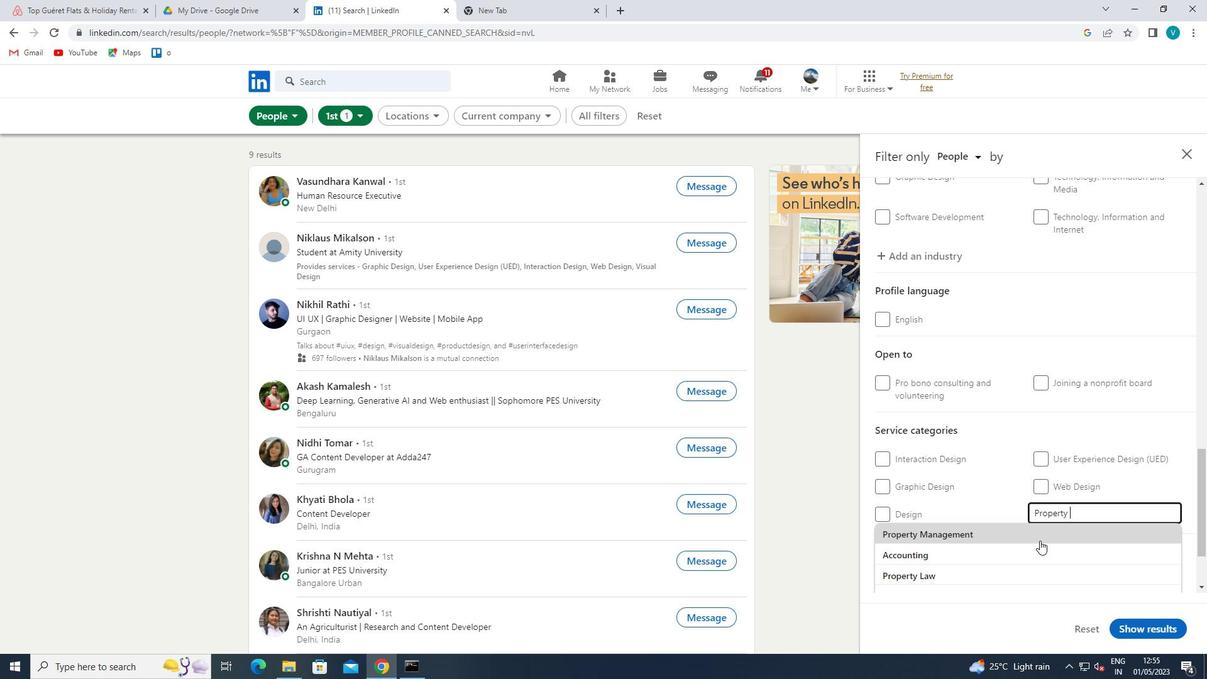 
Action: Mouse moved to (1032, 534)
Screenshot: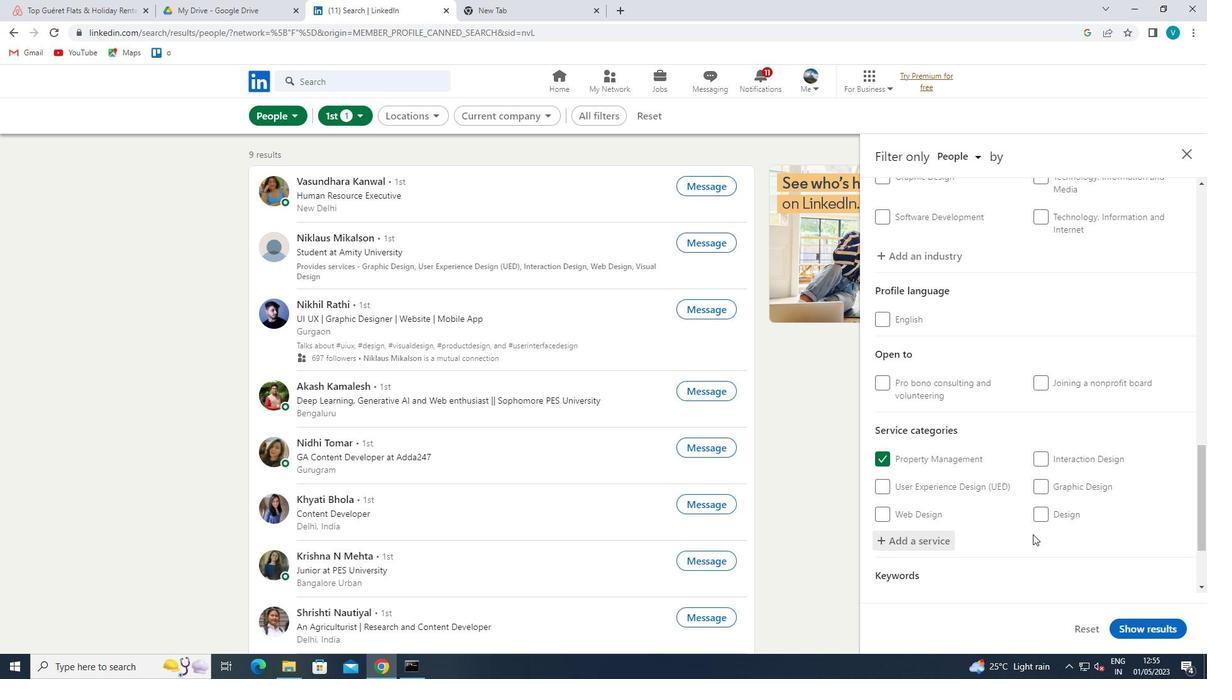 
Action: Mouse scrolled (1032, 533) with delta (0, 0)
Screenshot: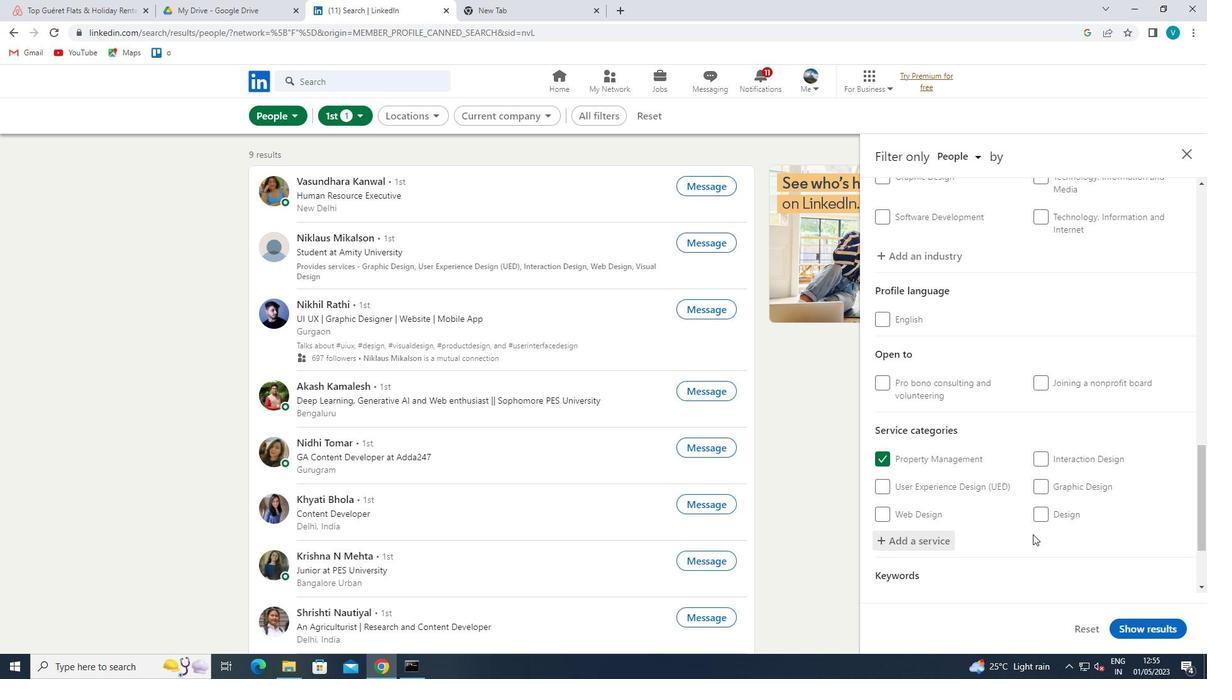 
Action: Mouse moved to (1031, 534)
Screenshot: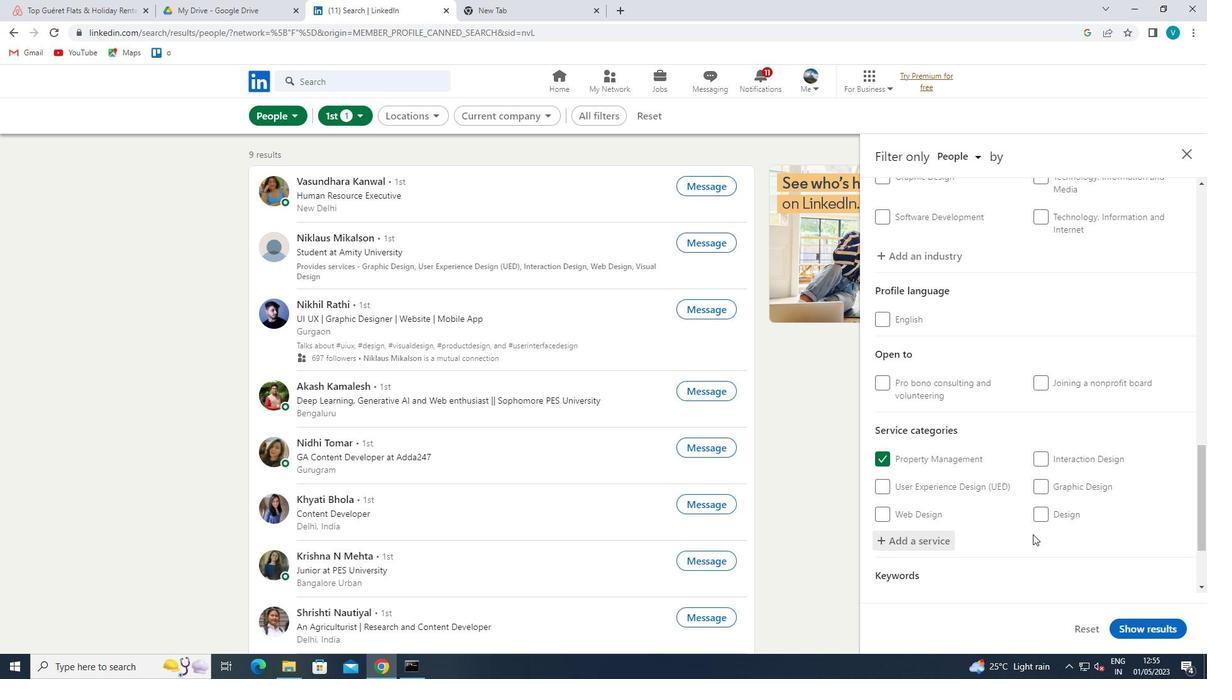 
Action: Mouse scrolled (1031, 533) with delta (0, 0)
Screenshot: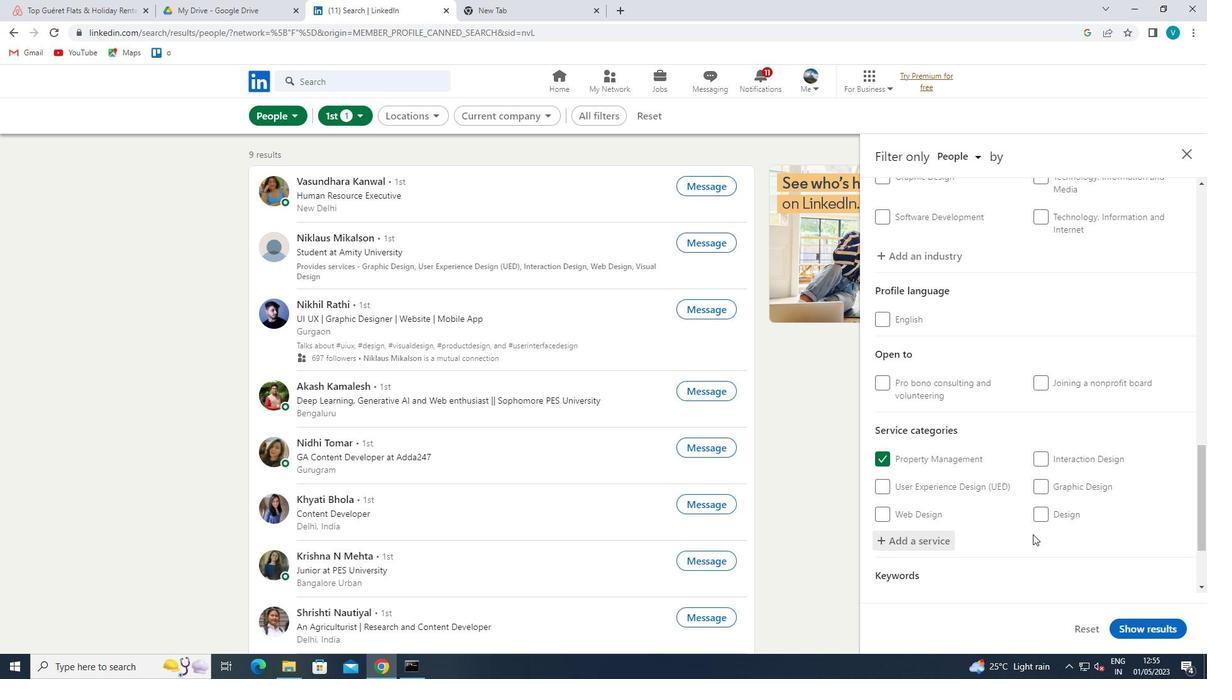 
Action: Mouse moved to (1028, 535)
Screenshot: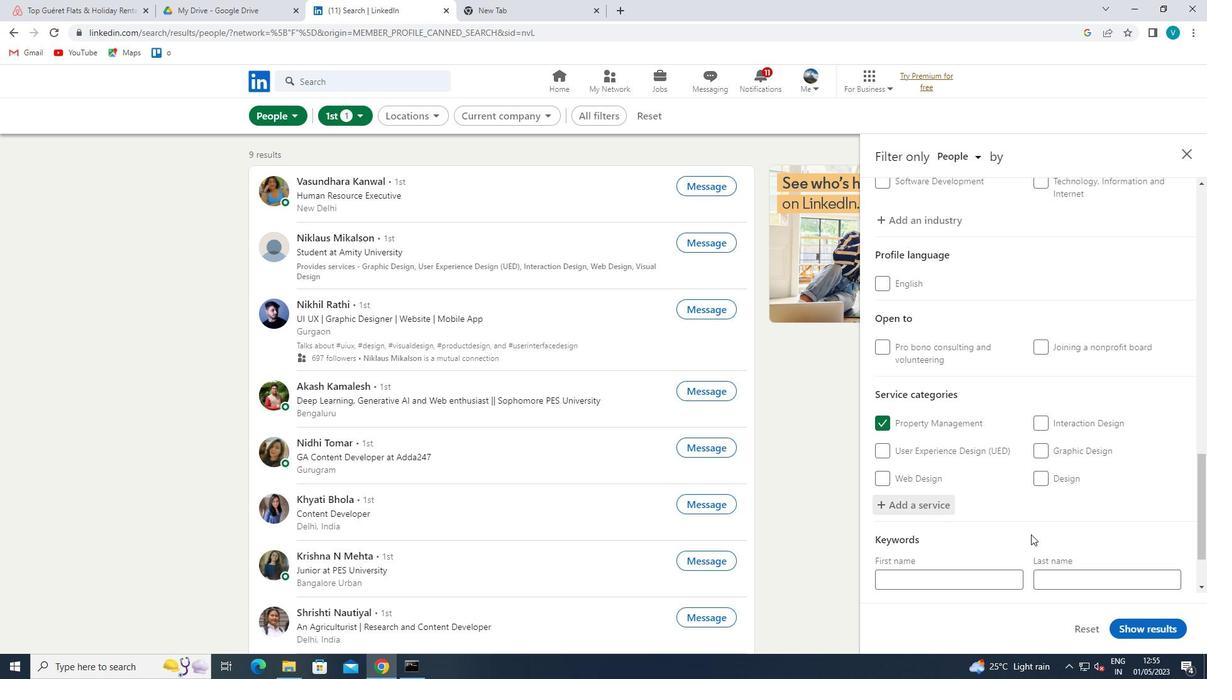 
Action: Mouse scrolled (1028, 534) with delta (0, 0)
Screenshot: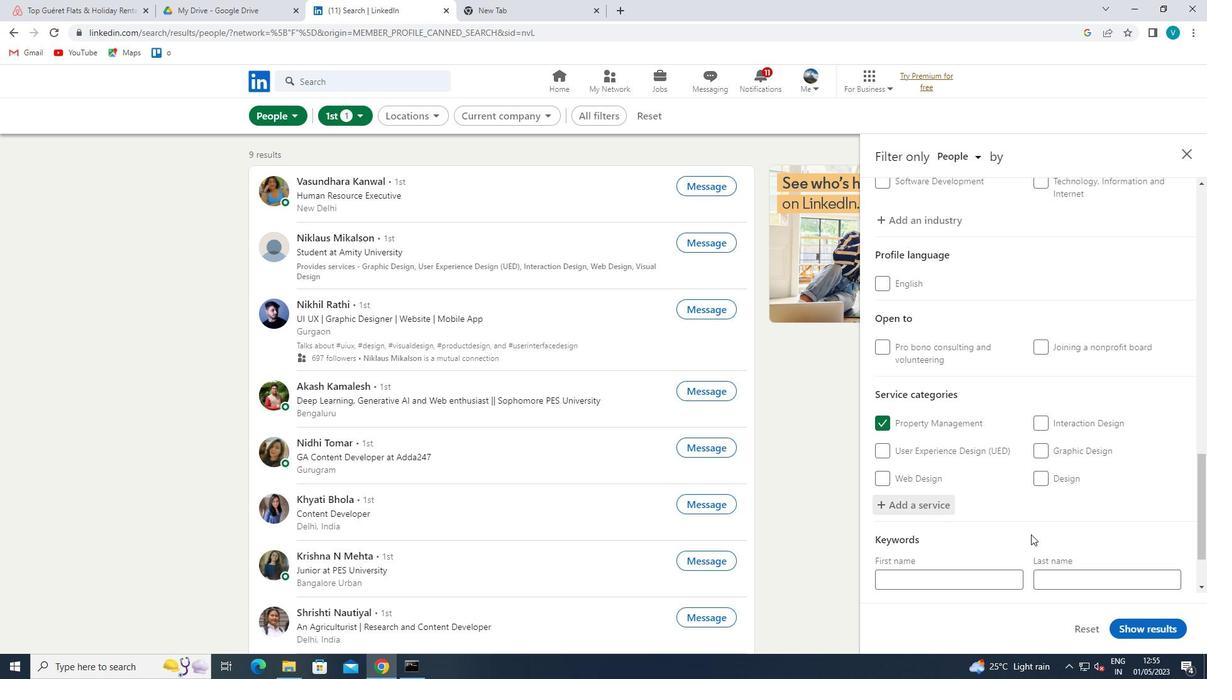 
Action: Mouse moved to (1026, 535)
Screenshot: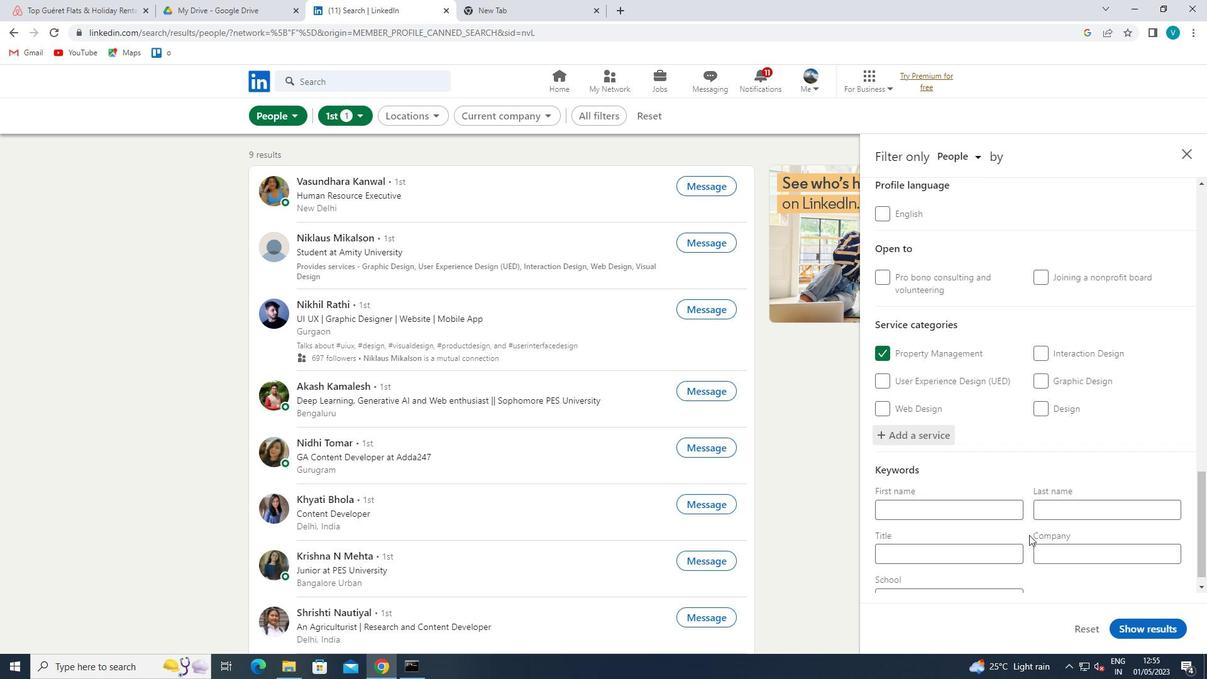 
Action: Mouse scrolled (1026, 534) with delta (0, 0)
Screenshot: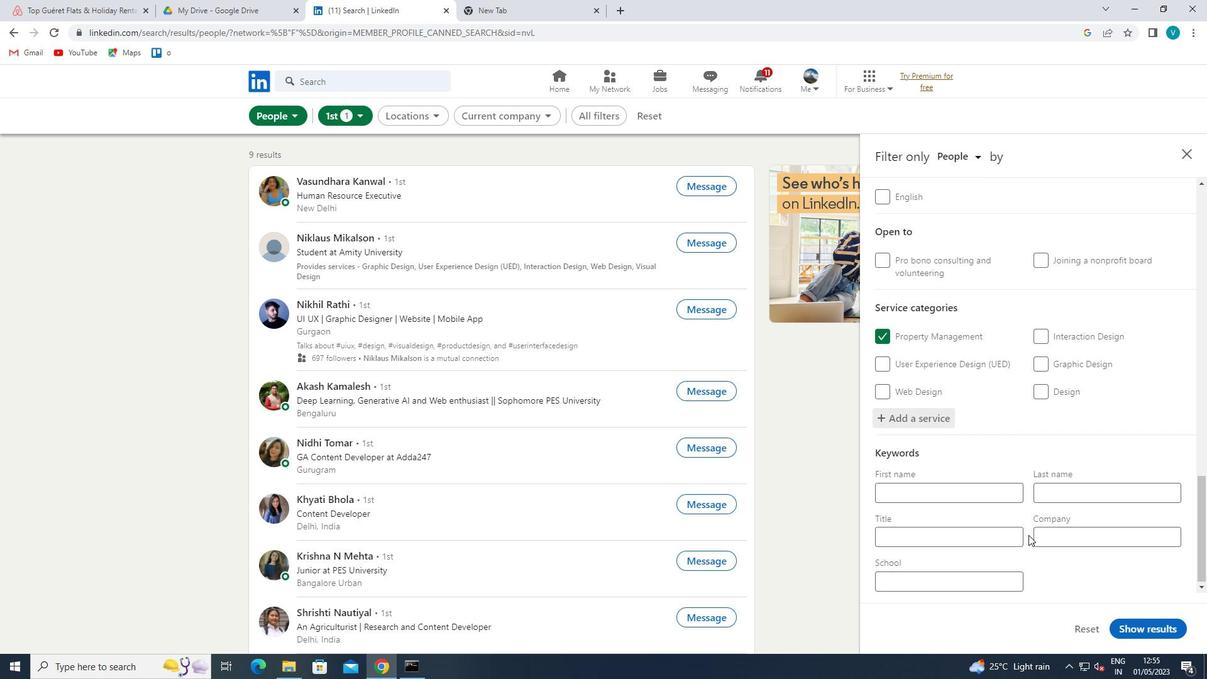
Action: Mouse moved to (987, 546)
Screenshot: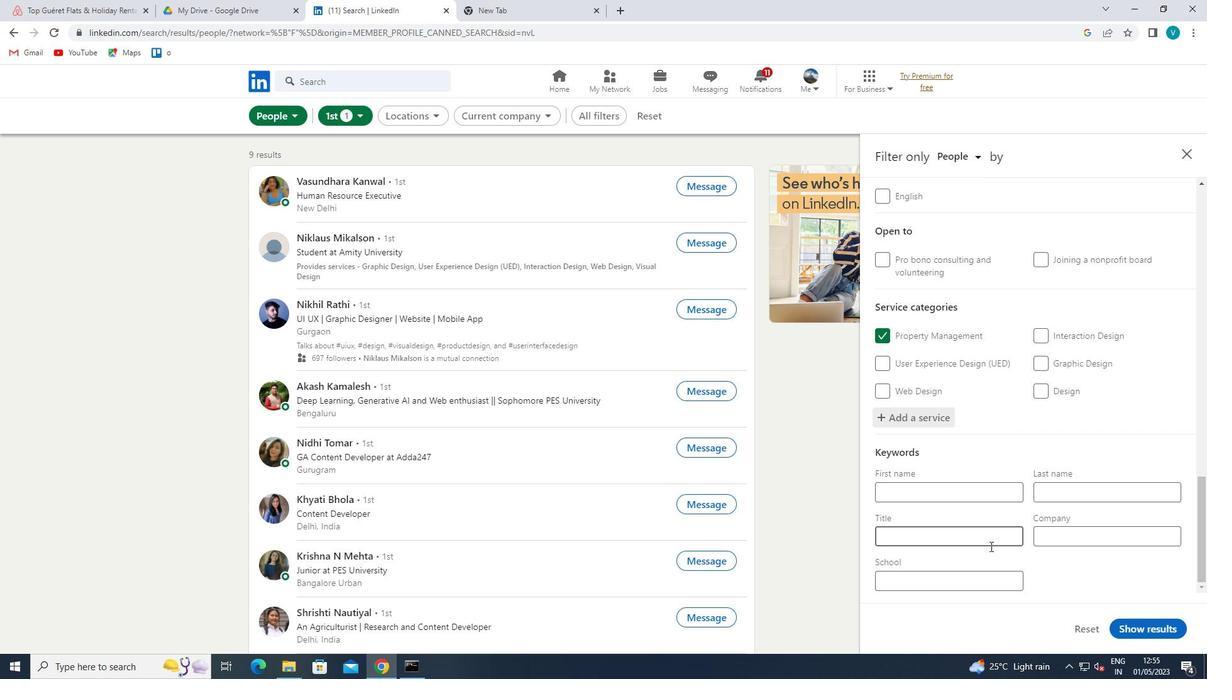 
Action: Mouse pressed left at (987, 546)
Screenshot: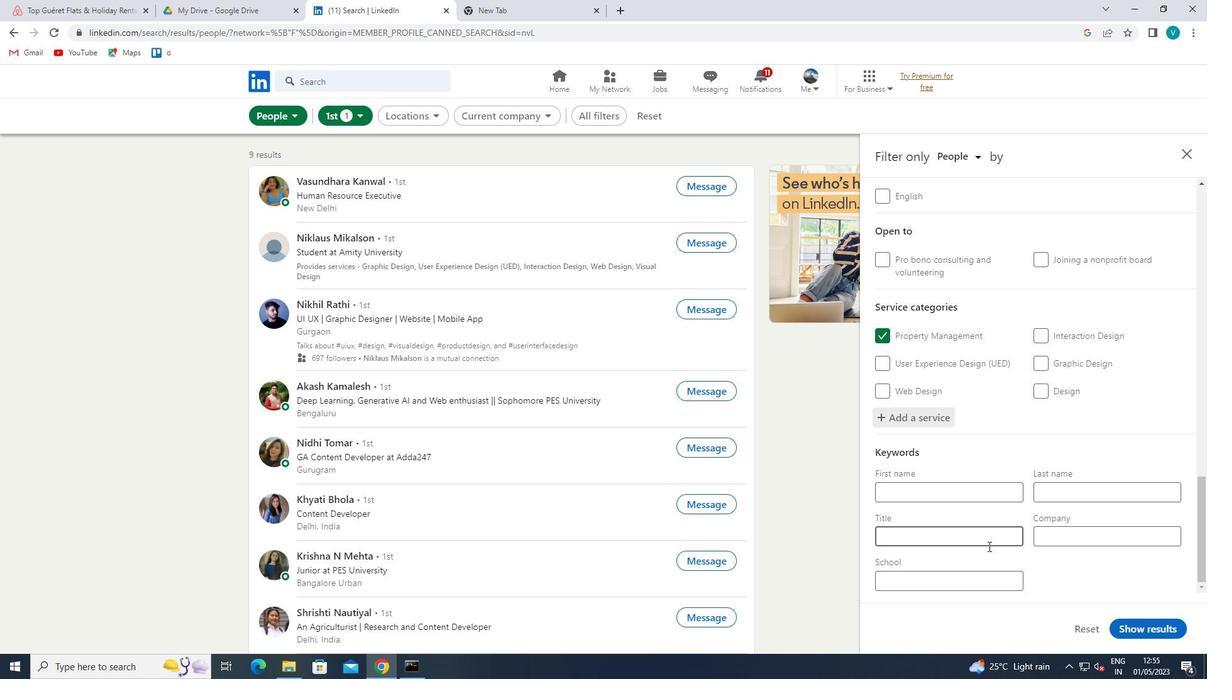 
Action: Key pressed <Key.shift>NEW<Key.backspace>TWORK<Key.space><Key.shift>ADMINSITRATOR<Key.space>
Screenshot: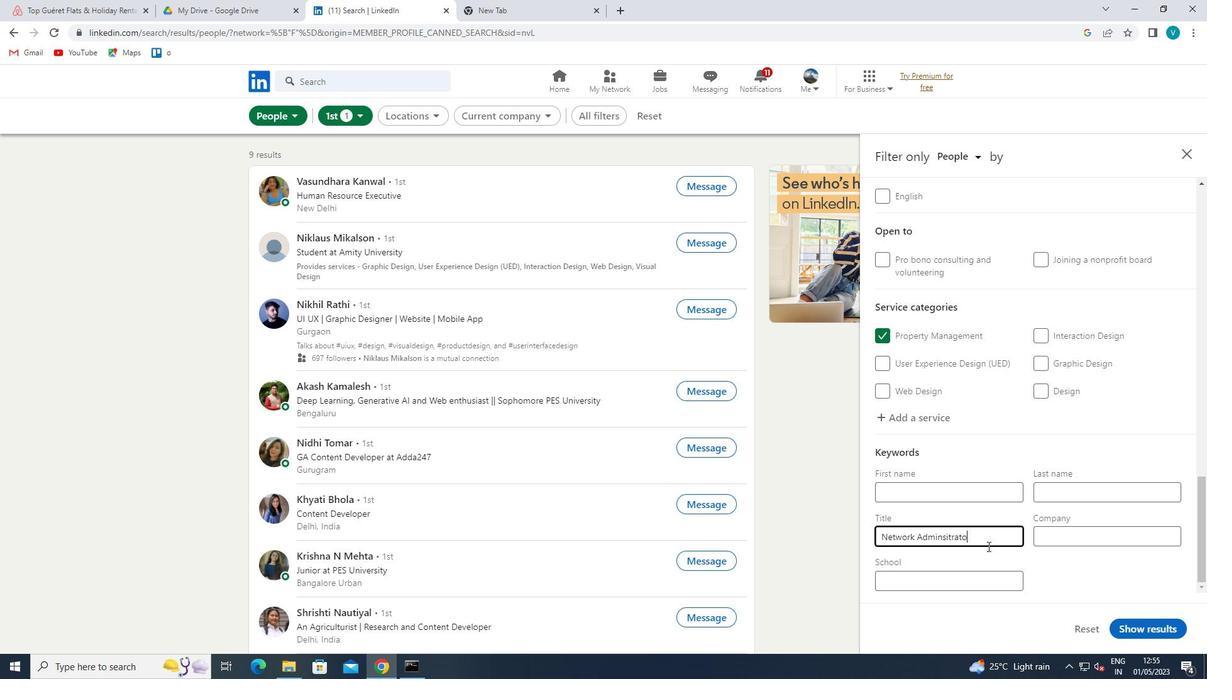 
Action: Mouse moved to (948, 534)
Screenshot: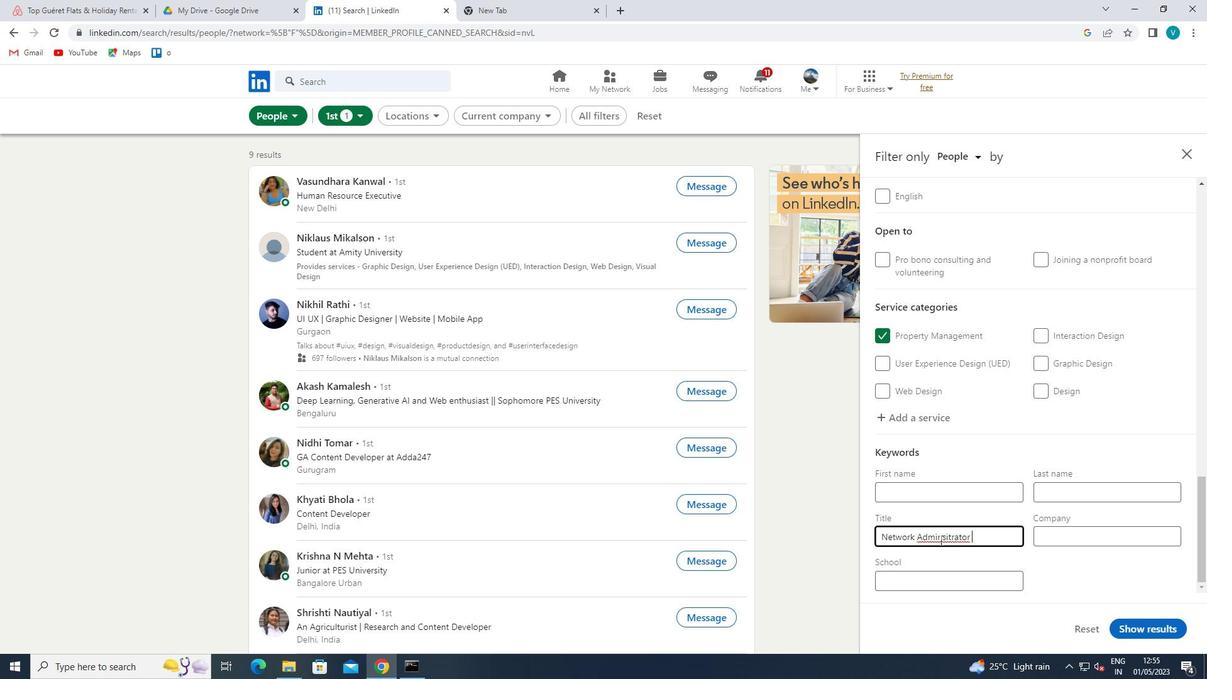 
Action: Mouse pressed left at (948, 534)
Screenshot: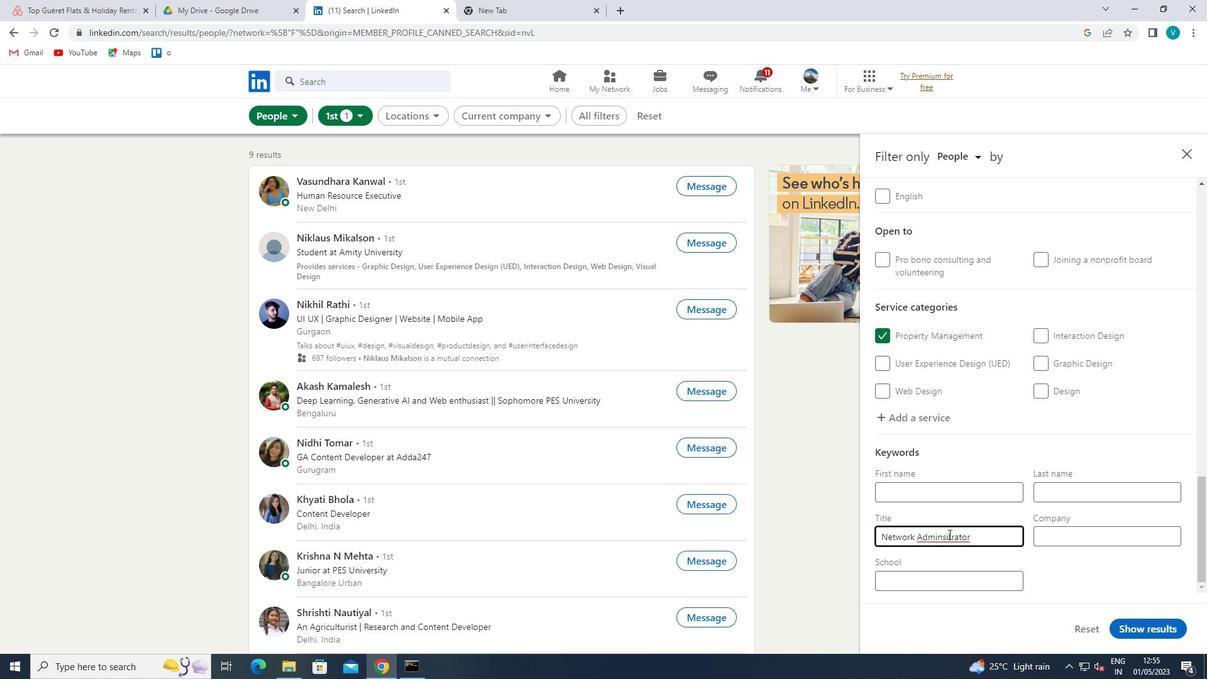 
Action: Mouse moved to (961, 566)
Screenshot: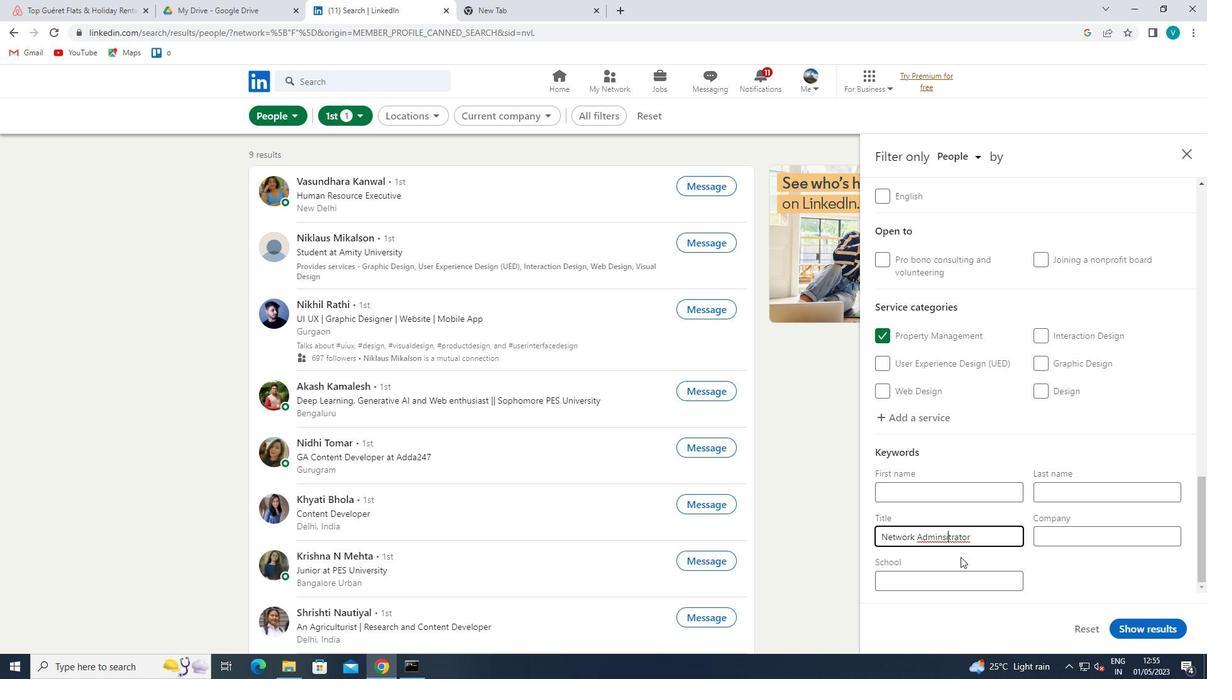 
Action: Key pressed <Key.backspace>
Screenshot: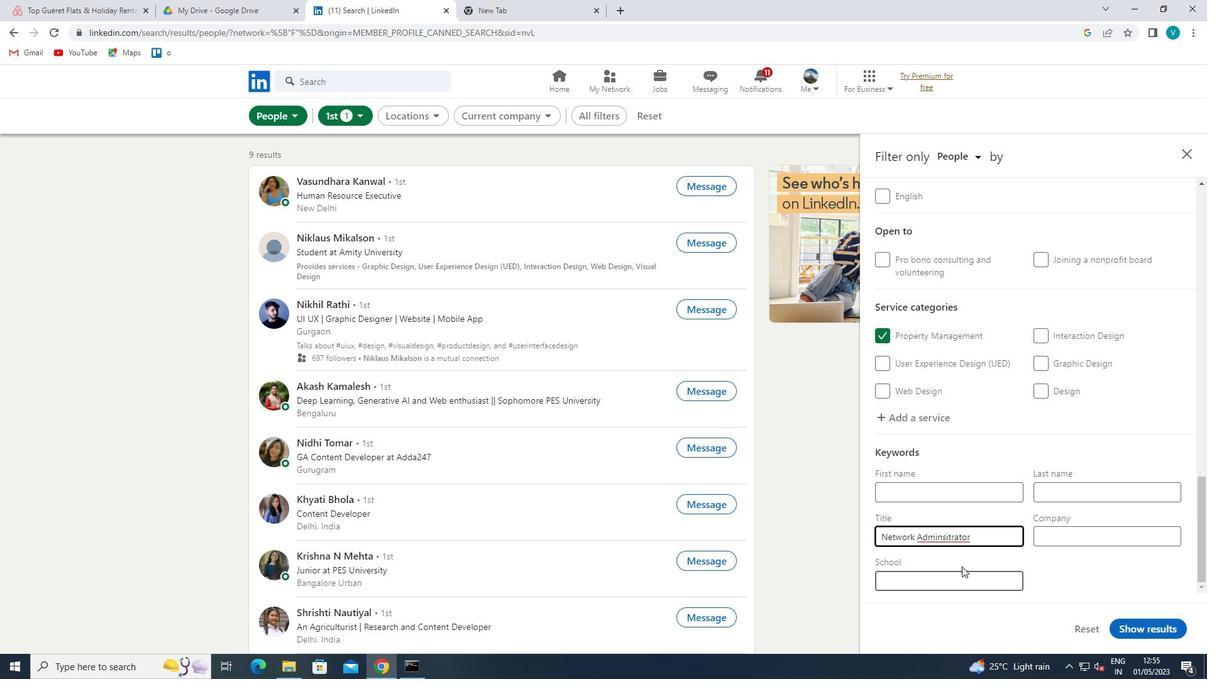 
Action: Mouse moved to (1143, 621)
Screenshot: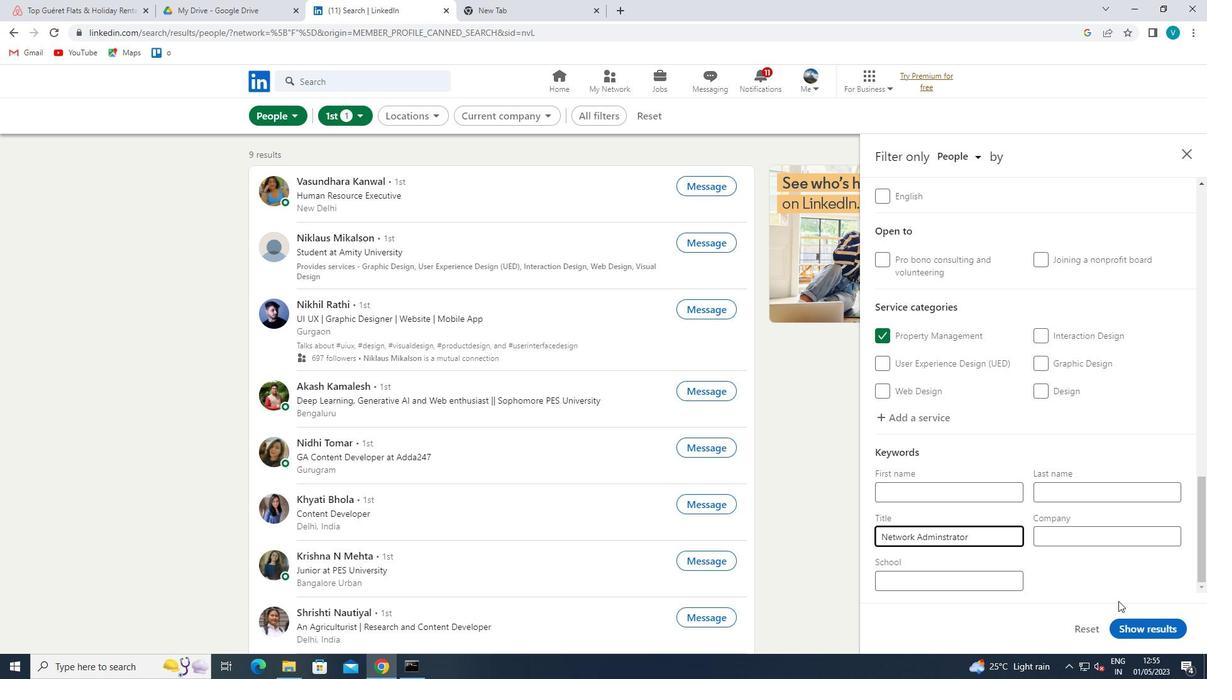 
Action: Mouse pressed left at (1143, 621)
Screenshot: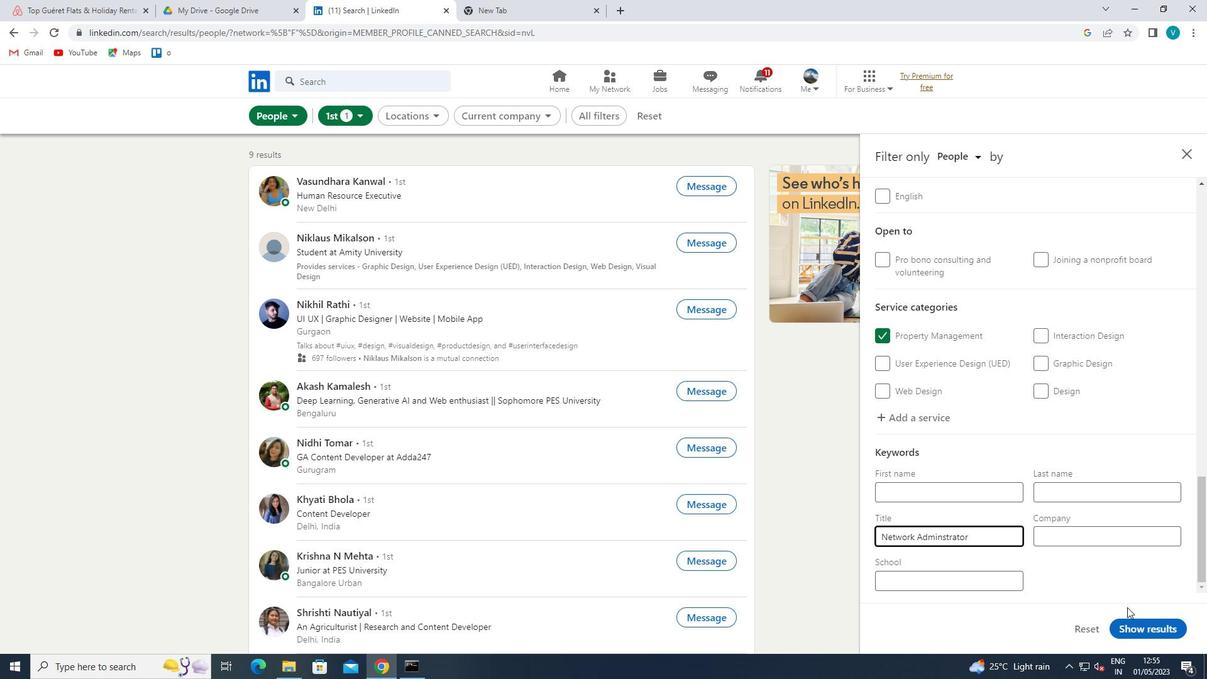 
